 Task: Change  the formatting of the data to Which is Greater than 10 In conditional formating, put the option 'Red Text. 'add another formatting option Format As Table, insert the option Light Gray, Table style light 1 , change the format of Column Width to 15In the sheet   Turbo Sales review   book
Action: Mouse moved to (138, 431)
Screenshot: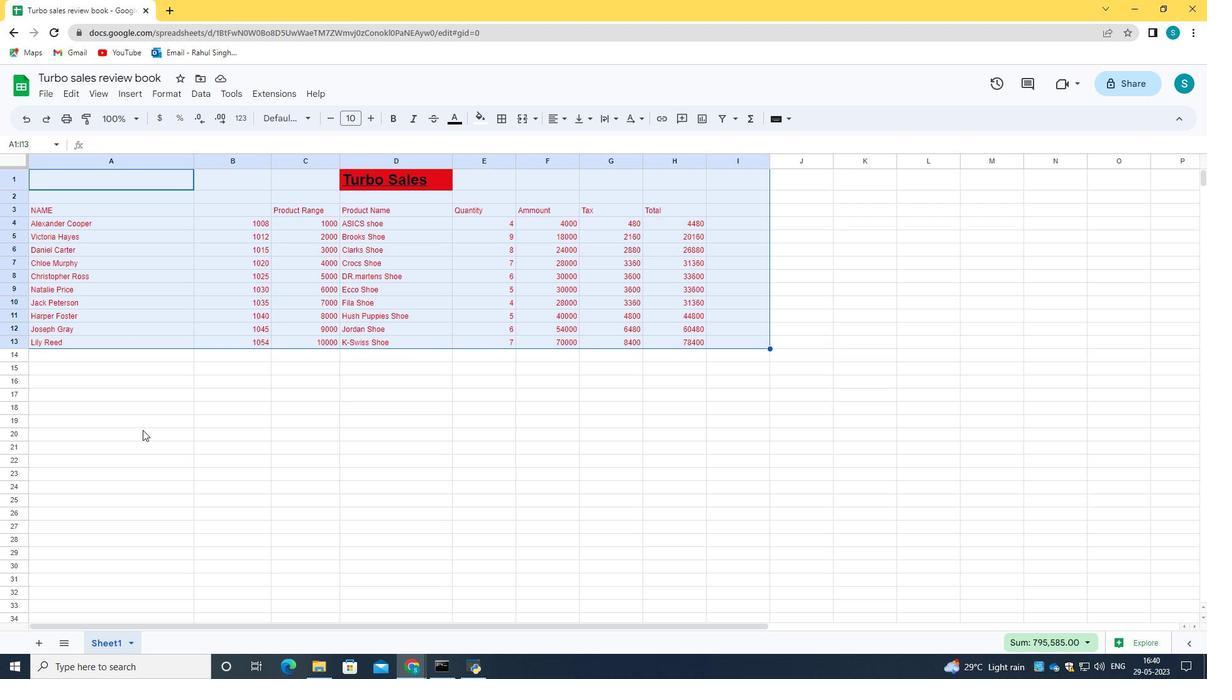 
Action: Mouse pressed left at (138, 431)
Screenshot: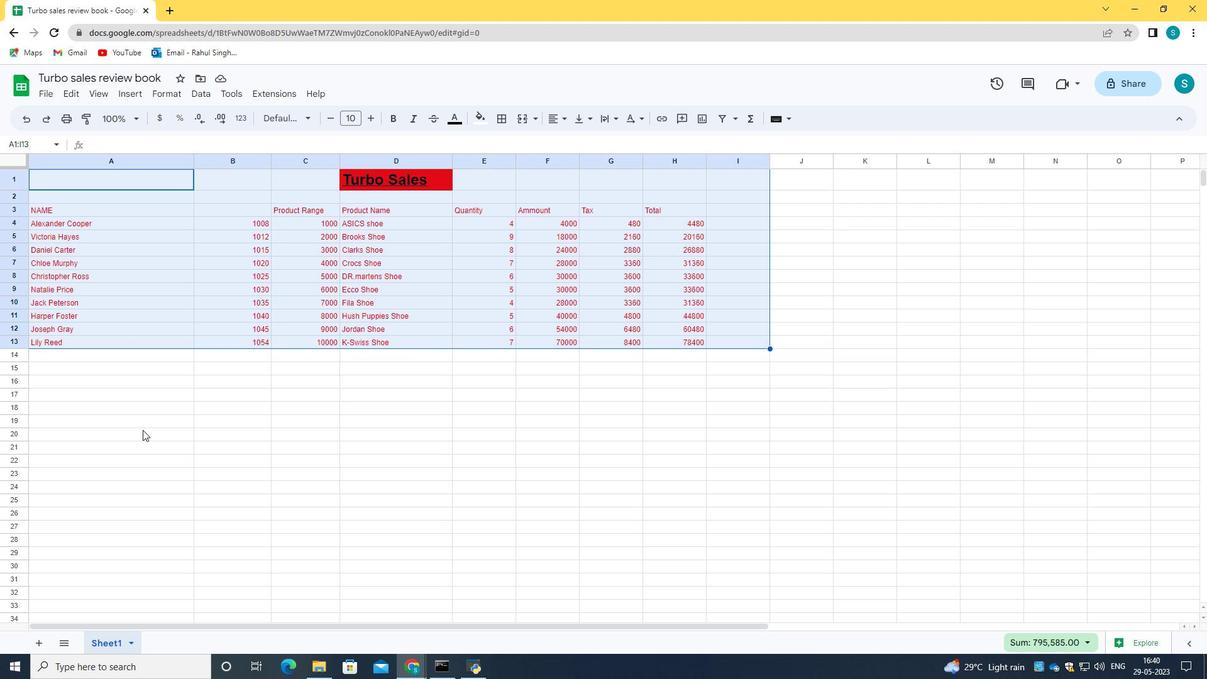 
Action: Mouse moved to (38, 186)
Screenshot: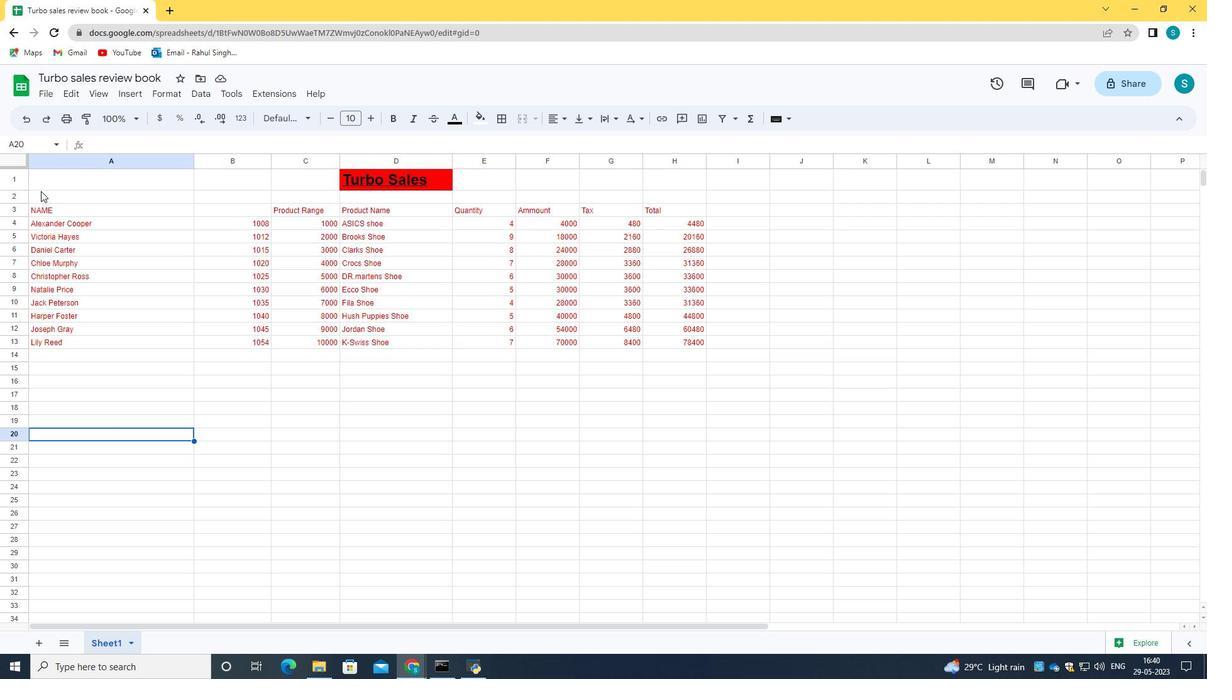 
Action: Mouse pressed left at (38, 186)
Screenshot: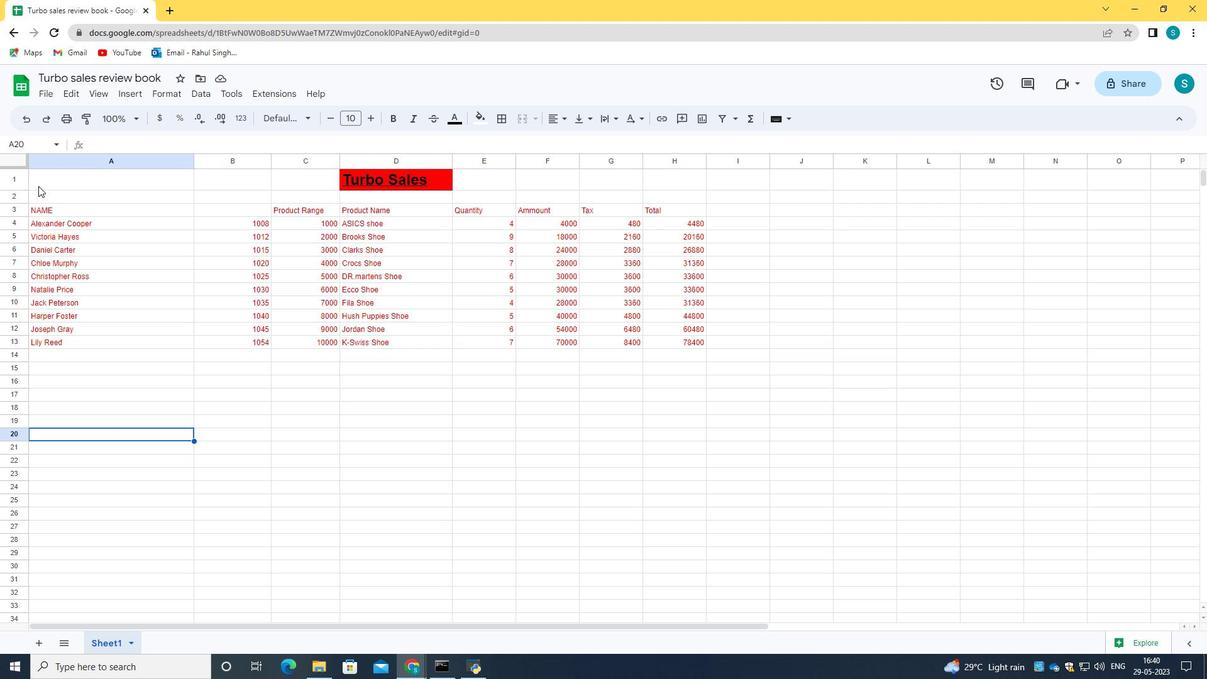 
Action: Mouse moved to (737, 188)
Screenshot: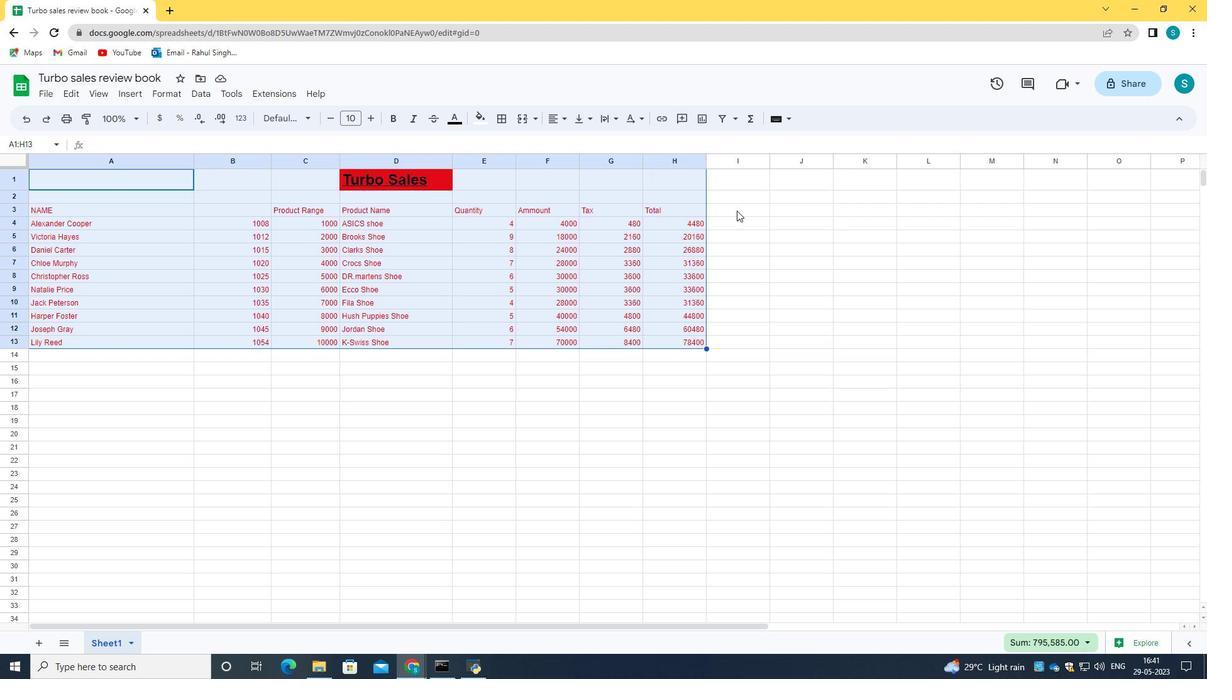 
Action: Mouse pressed left at (737, 188)
Screenshot: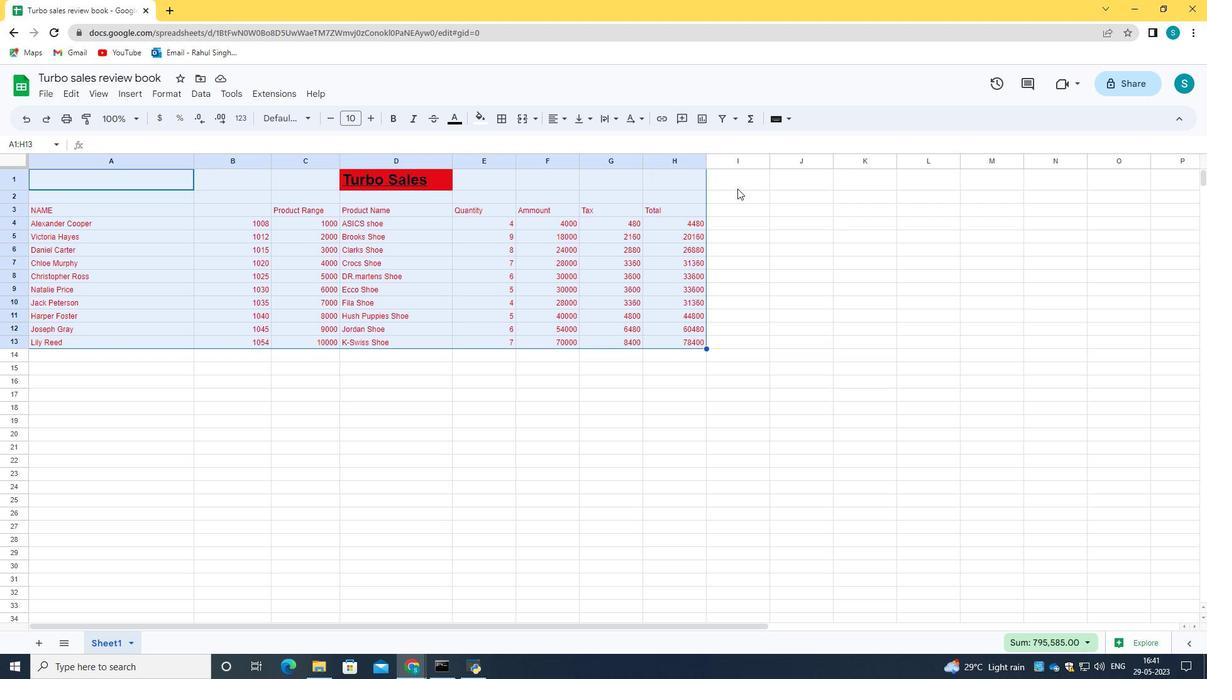 
Action: Mouse moved to (32, 199)
Screenshot: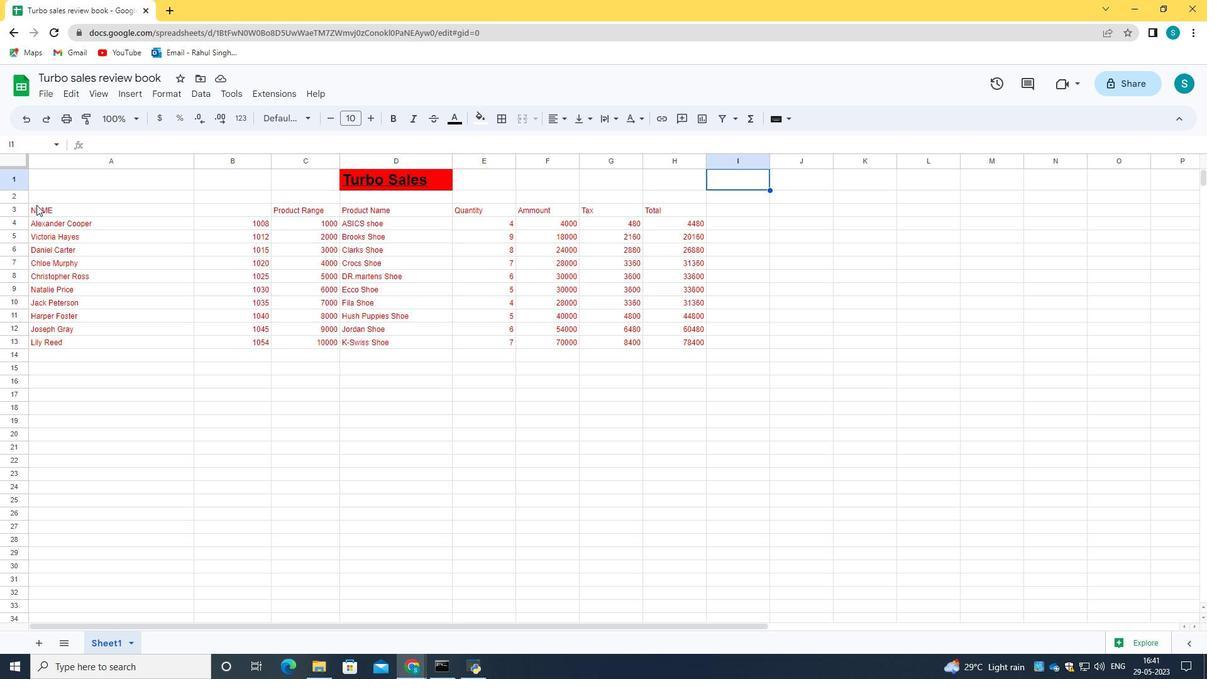 
Action: Mouse pressed left at (32, 199)
Screenshot: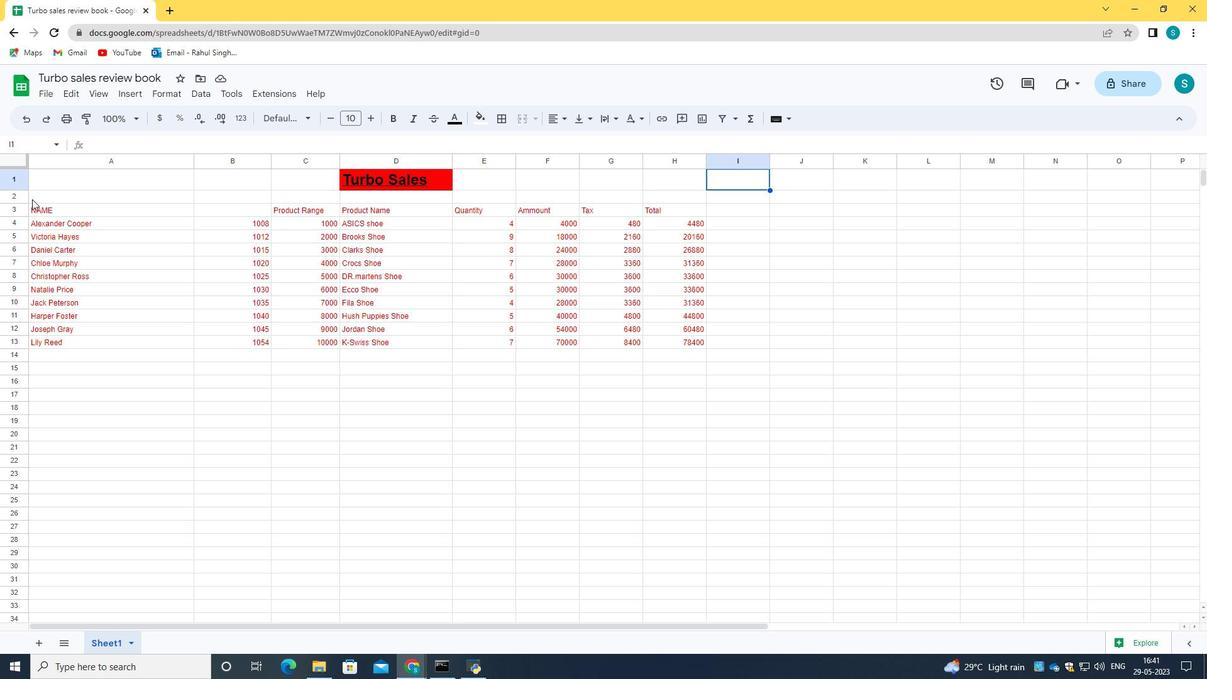 
Action: Mouse moved to (168, 96)
Screenshot: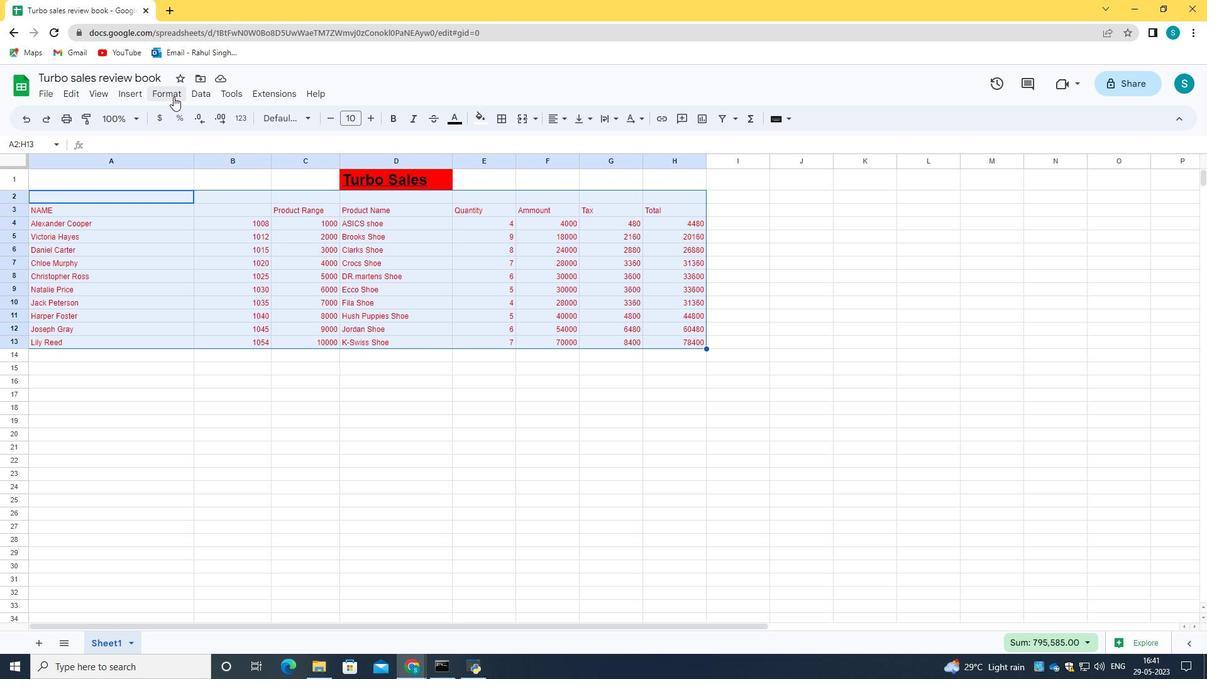 
Action: Mouse pressed left at (168, 96)
Screenshot: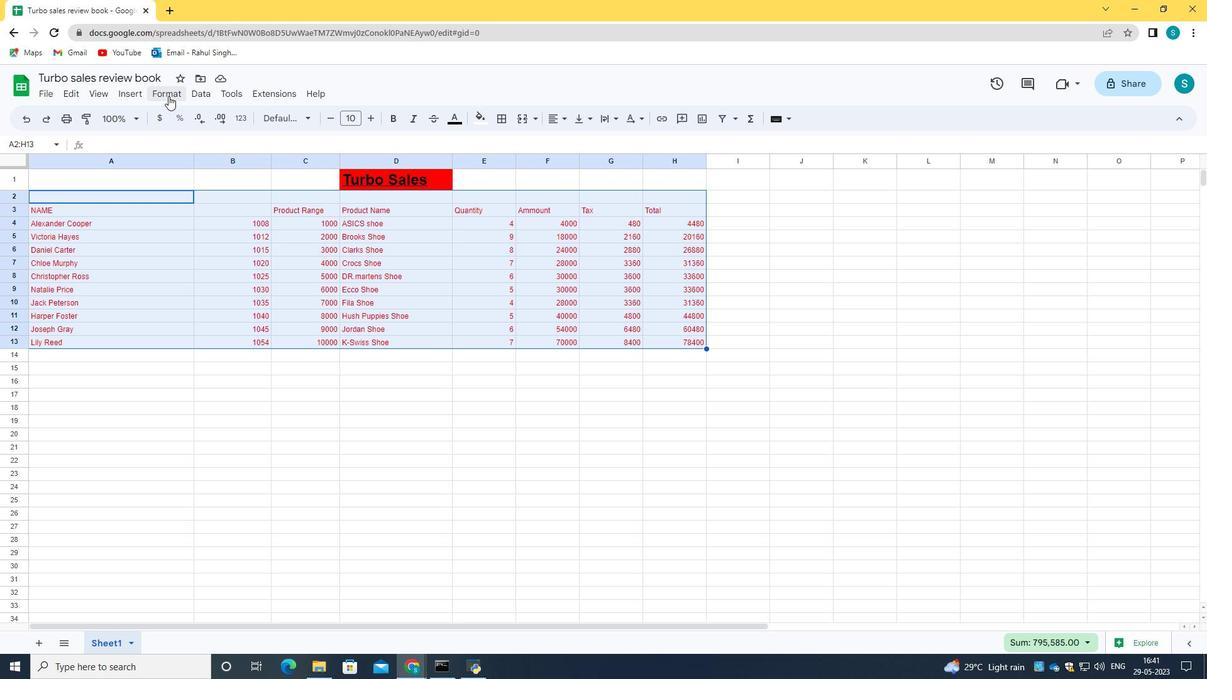 
Action: Mouse moved to (228, 313)
Screenshot: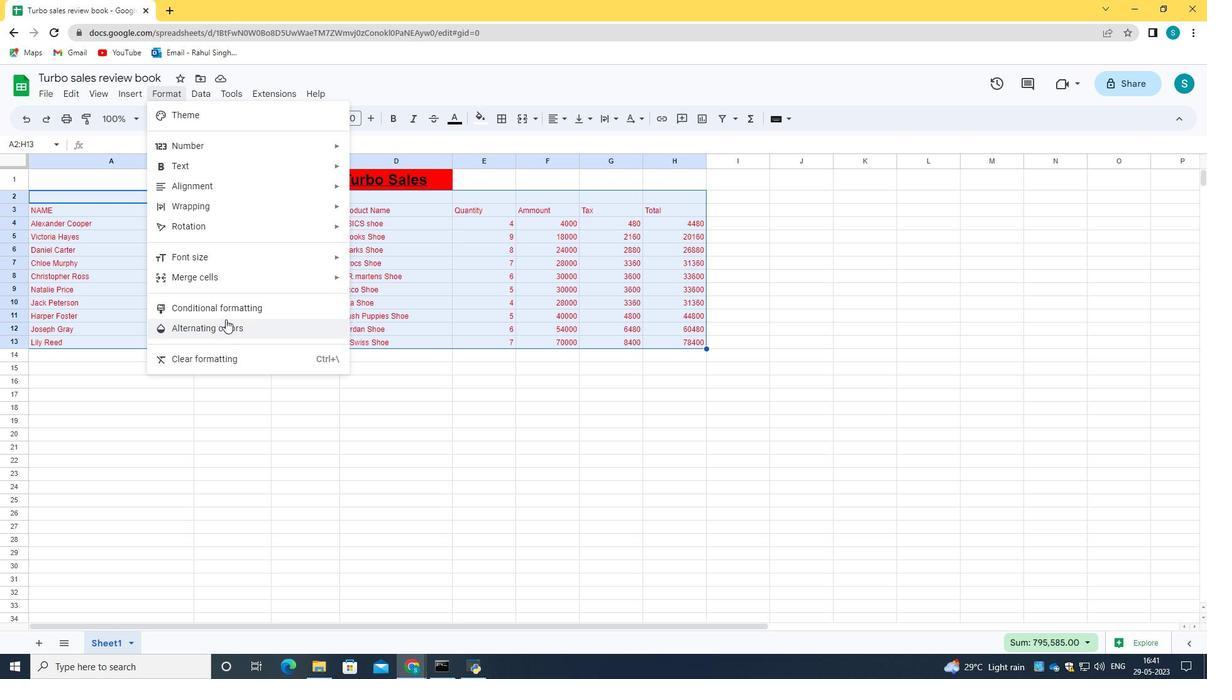 
Action: Mouse pressed left at (228, 313)
Screenshot: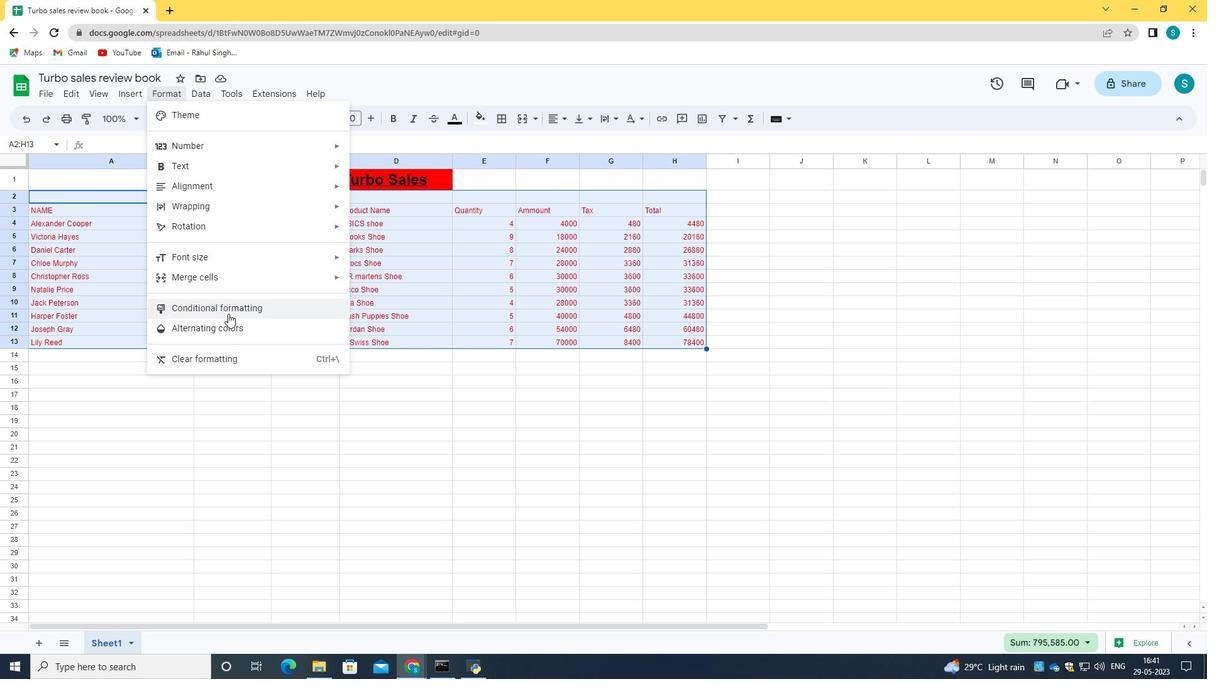
Action: Mouse moved to (1074, 287)
Screenshot: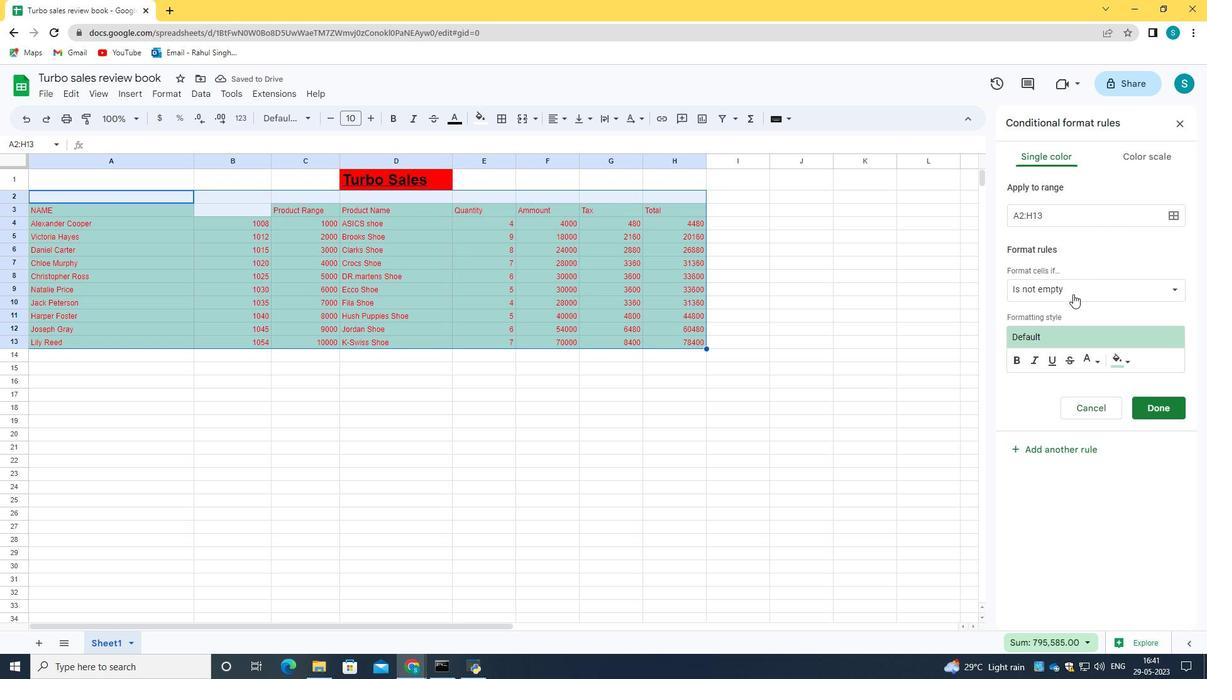 
Action: Mouse pressed left at (1074, 287)
Screenshot: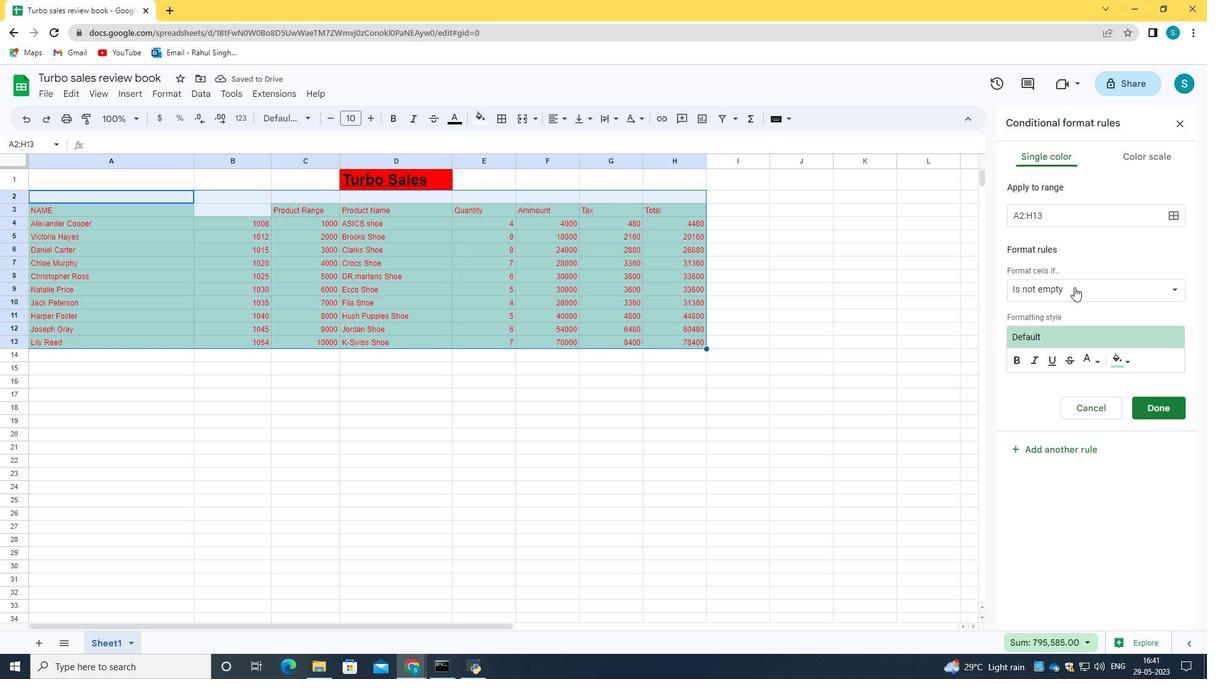 
Action: Mouse moved to (1059, 497)
Screenshot: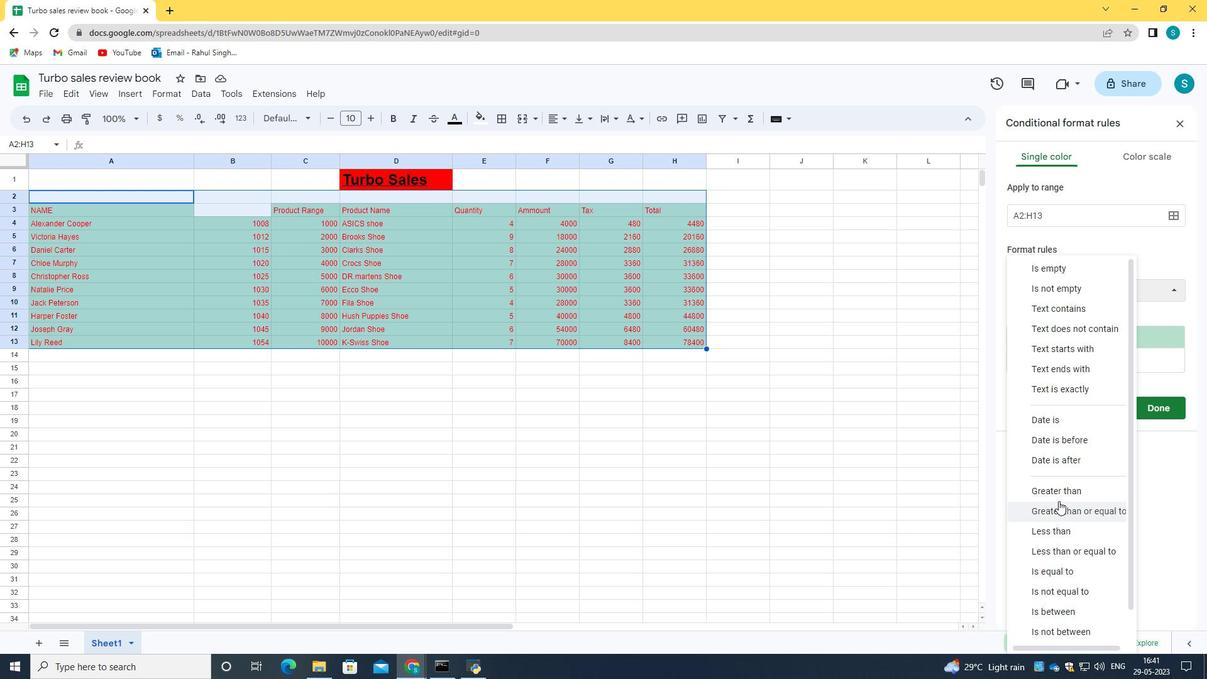 
Action: Mouse pressed left at (1059, 497)
Screenshot: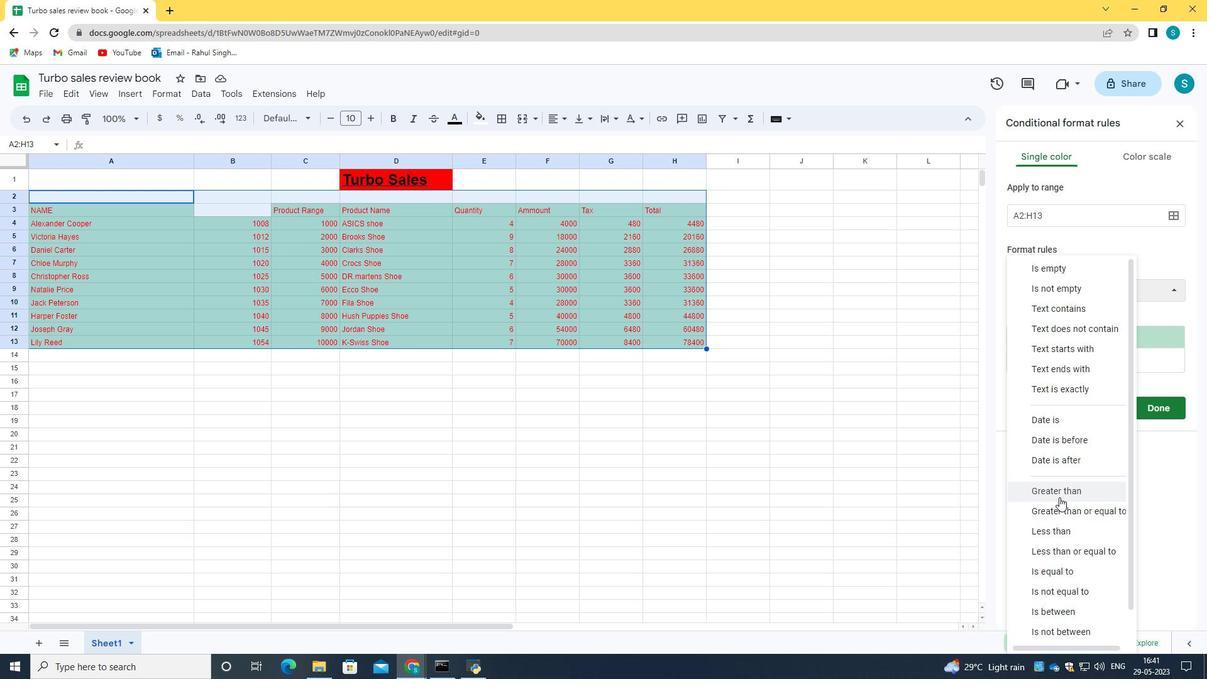 
Action: Mouse moved to (1034, 312)
Screenshot: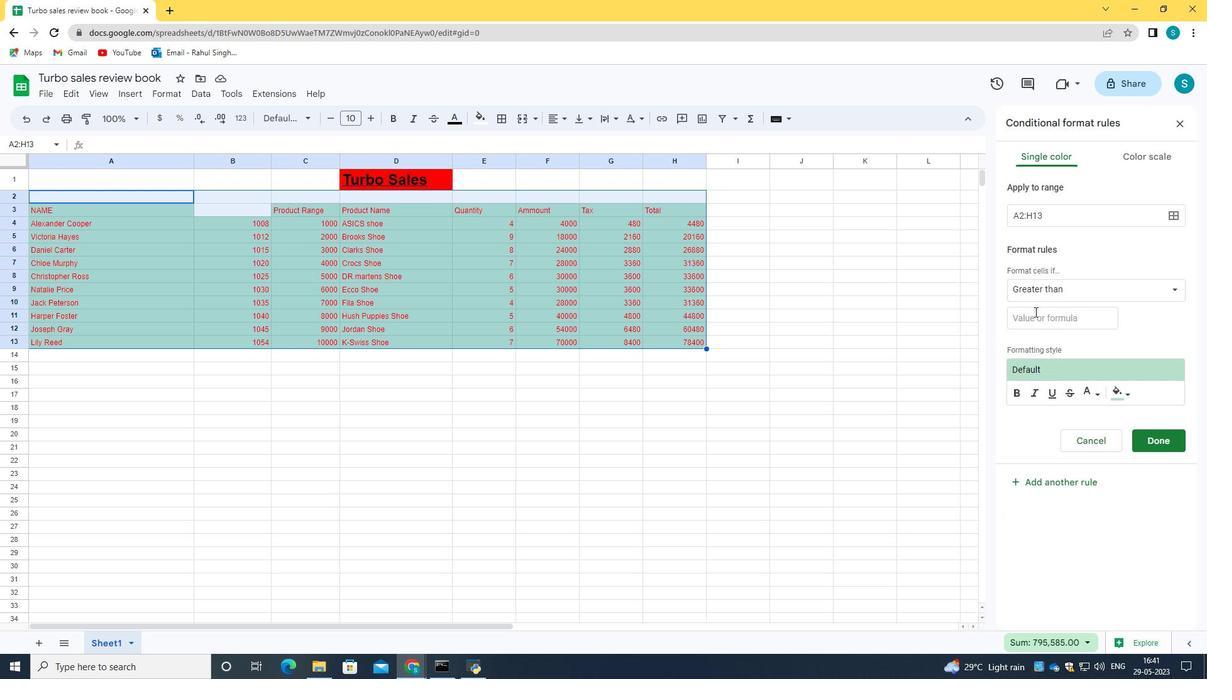 
Action: Mouse pressed left at (1034, 312)
Screenshot: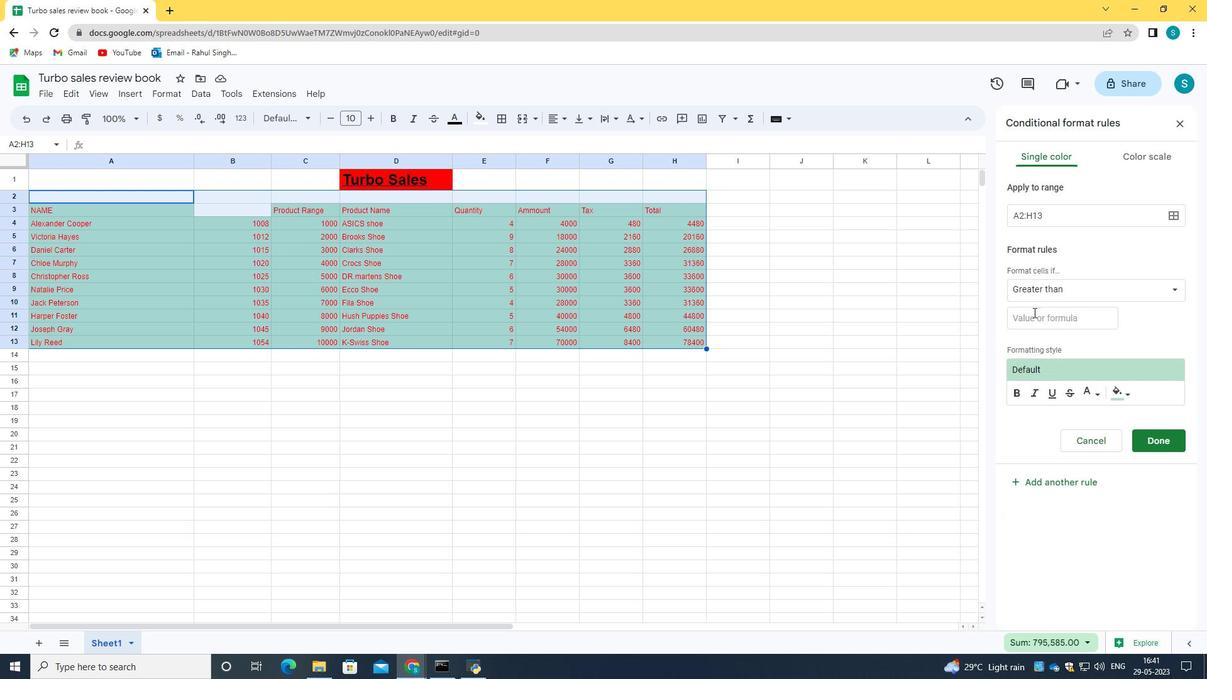 
Action: Mouse moved to (949, 256)
Screenshot: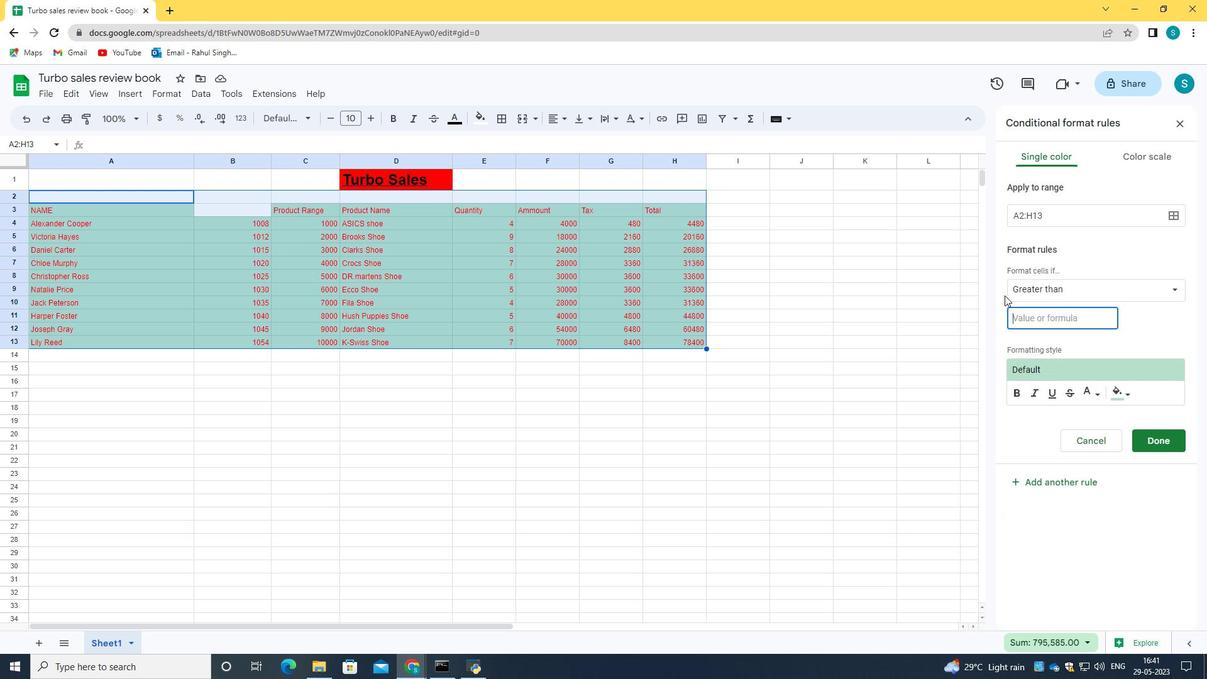 
Action: Key pressed 10
Screenshot: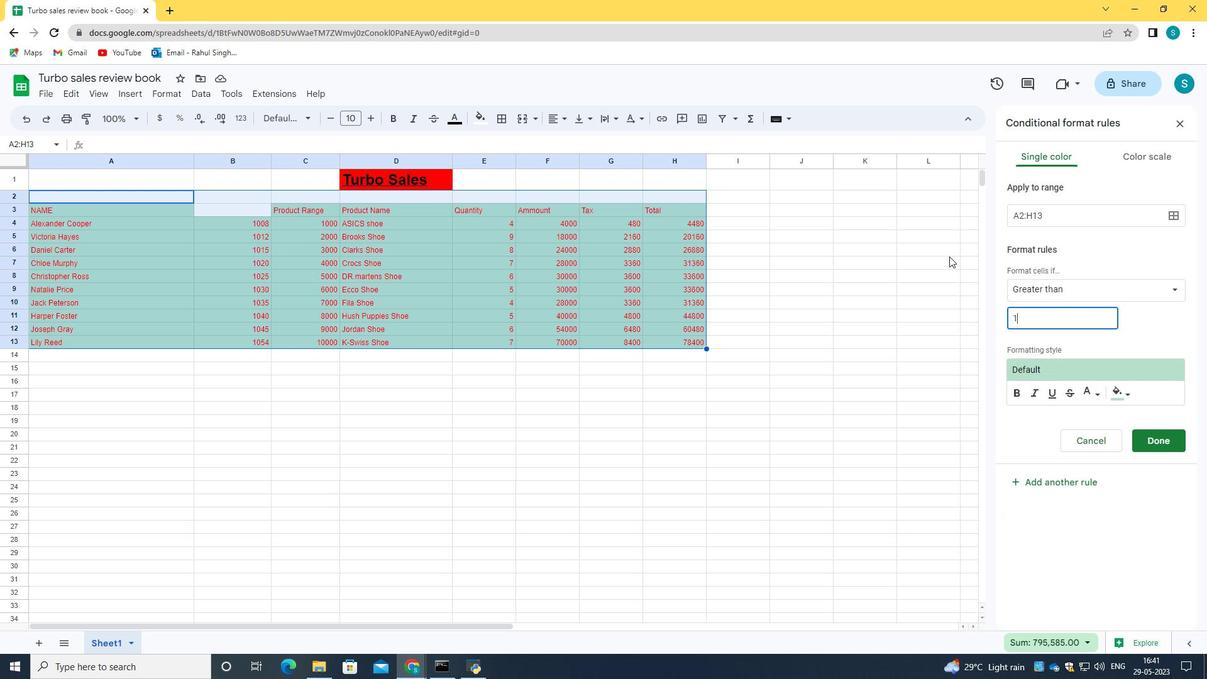 
Action: Mouse moved to (1094, 397)
Screenshot: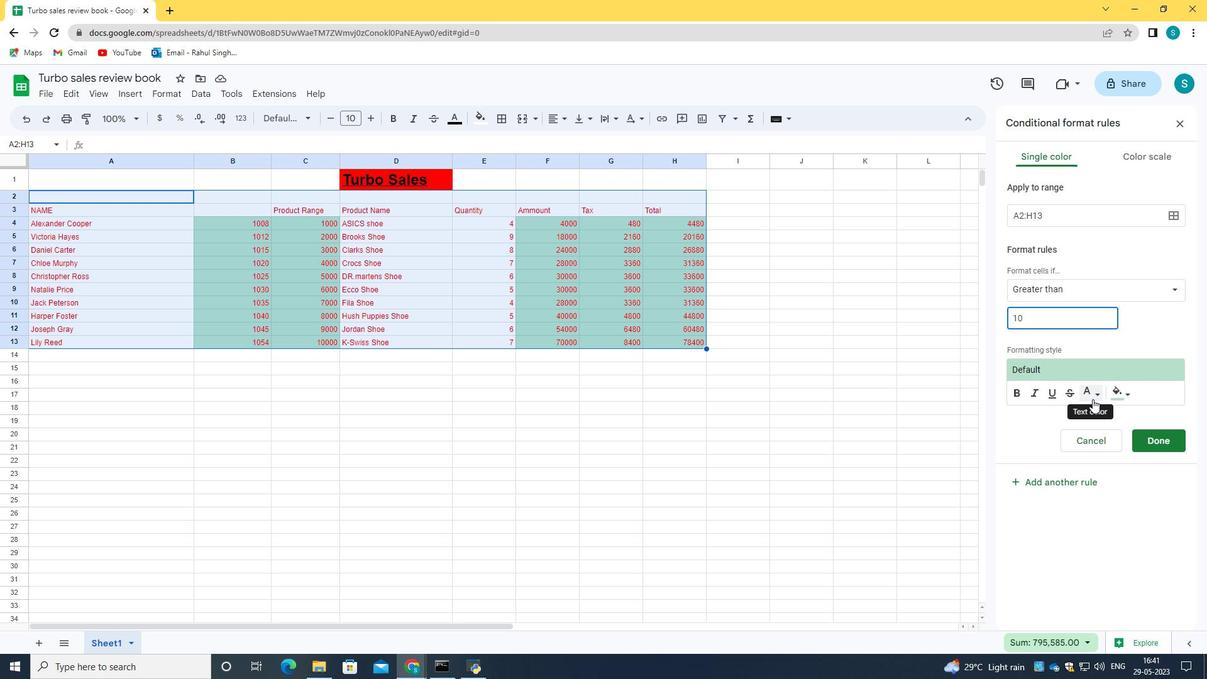 
Action: Mouse pressed left at (1094, 397)
Screenshot: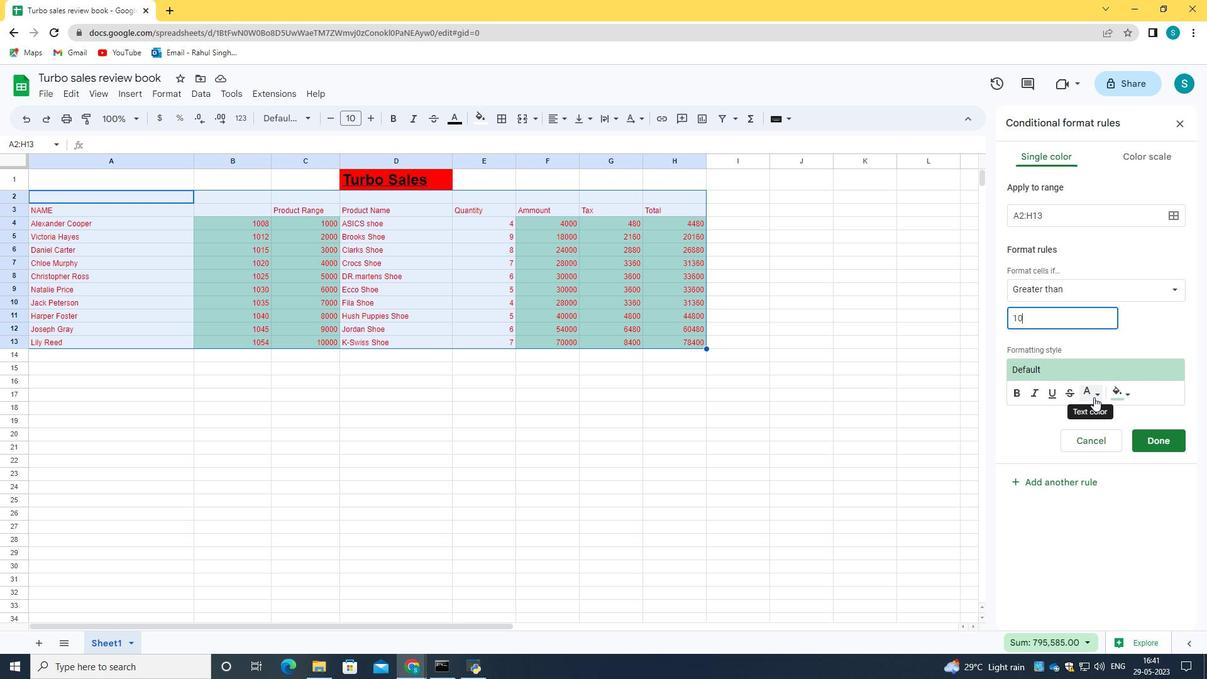 
Action: Mouse moved to (976, 450)
Screenshot: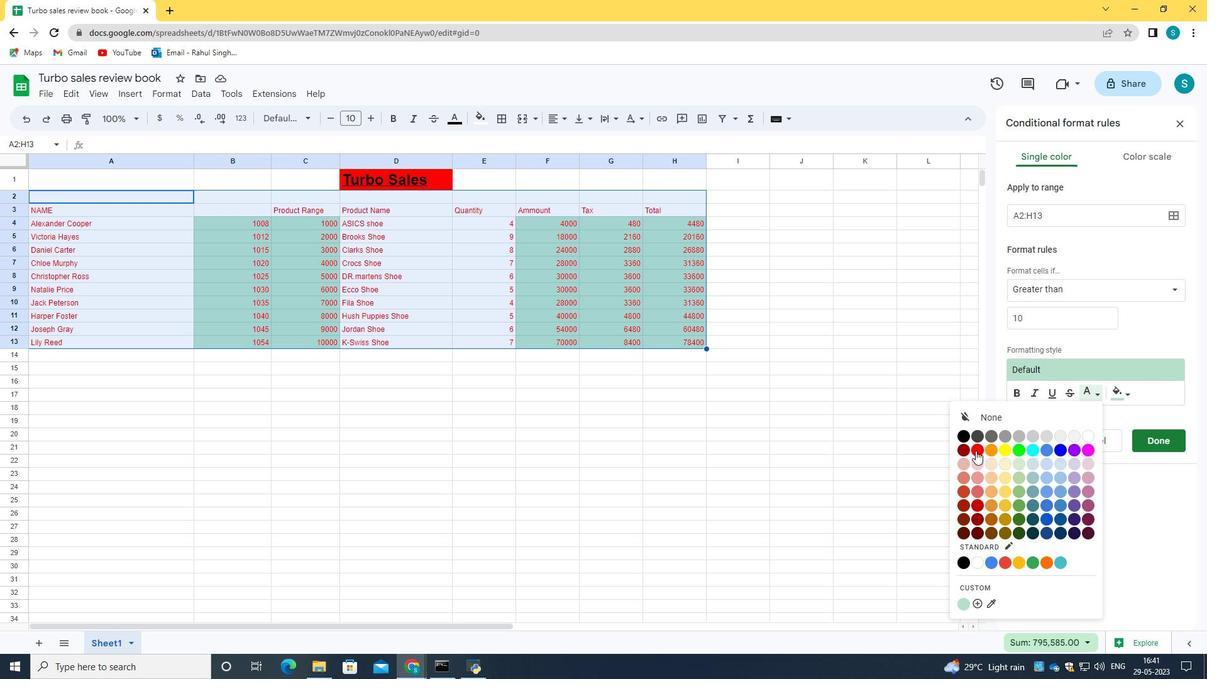 
Action: Mouse pressed left at (976, 450)
Screenshot: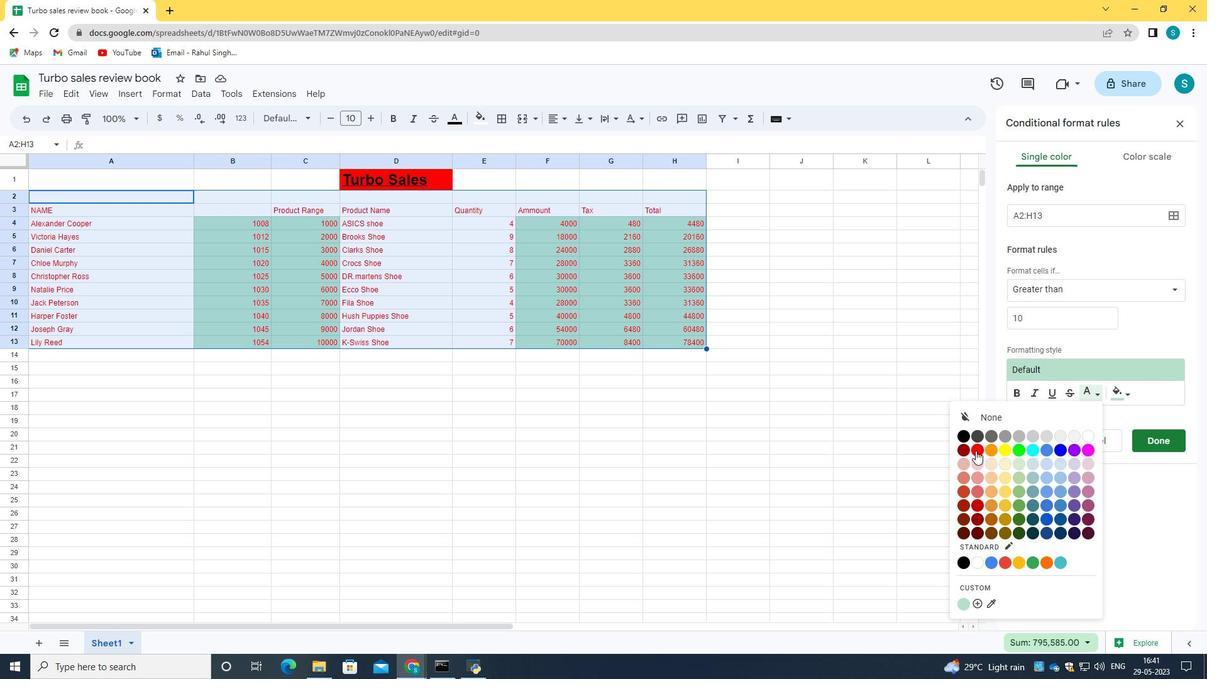 
Action: Mouse moved to (1097, 394)
Screenshot: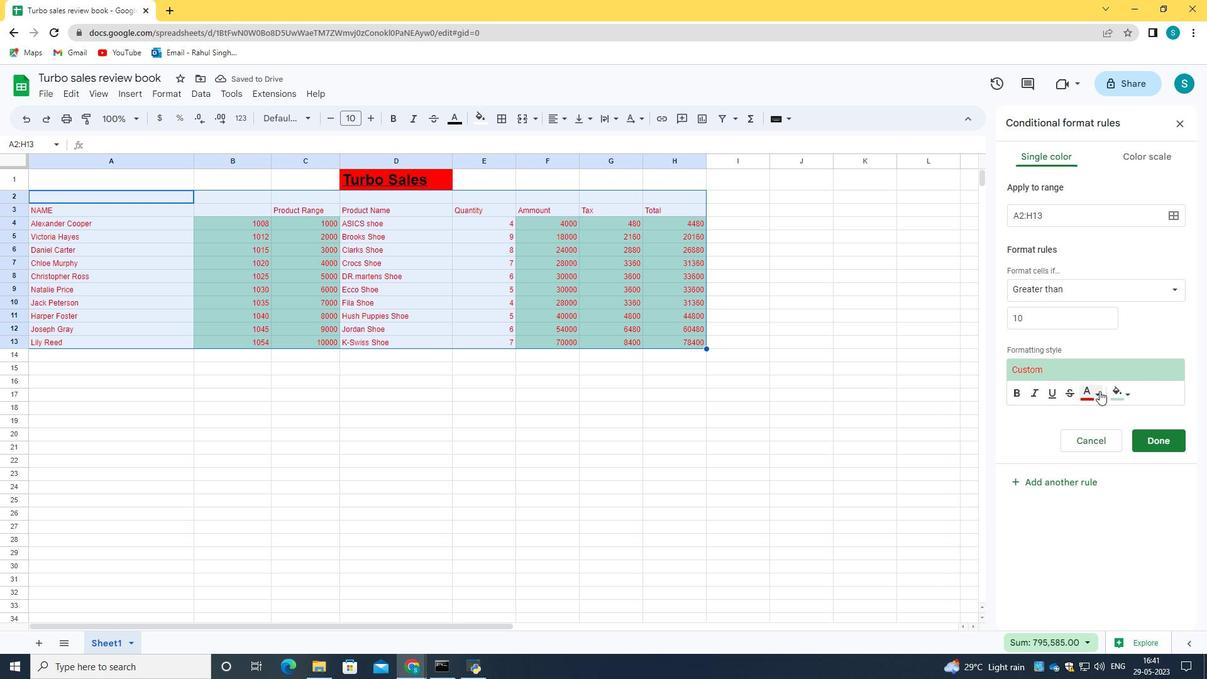 
Action: Mouse pressed left at (1097, 394)
Screenshot: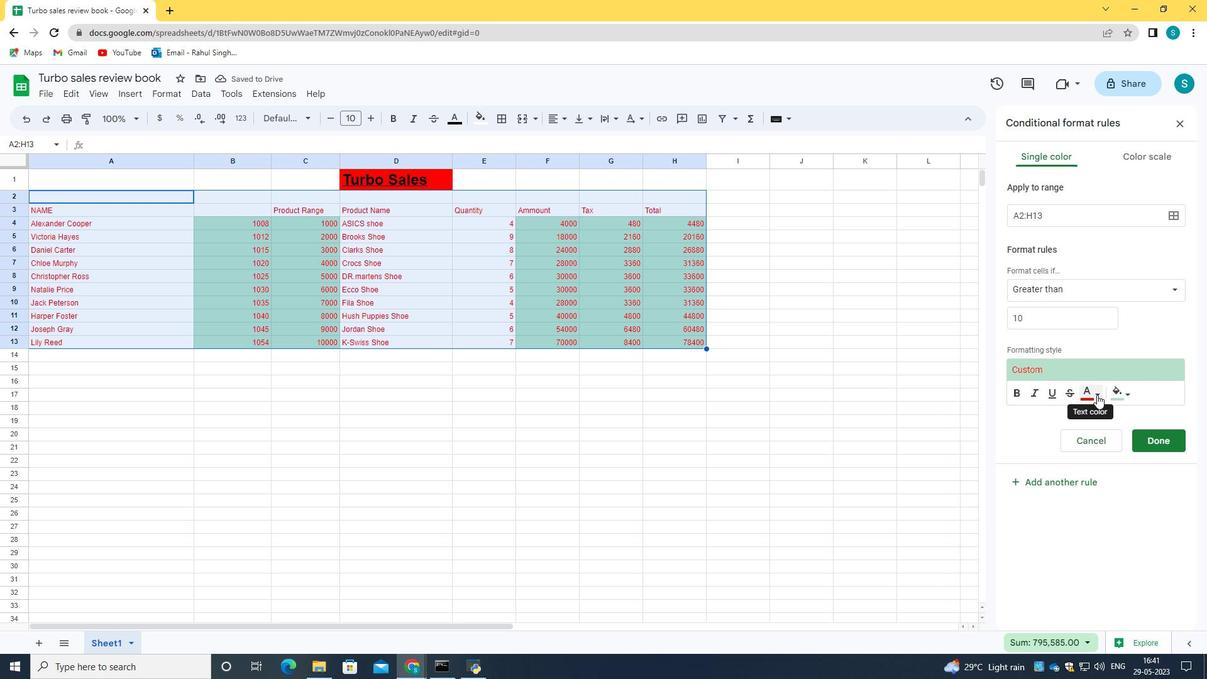 
Action: Mouse moved to (974, 450)
Screenshot: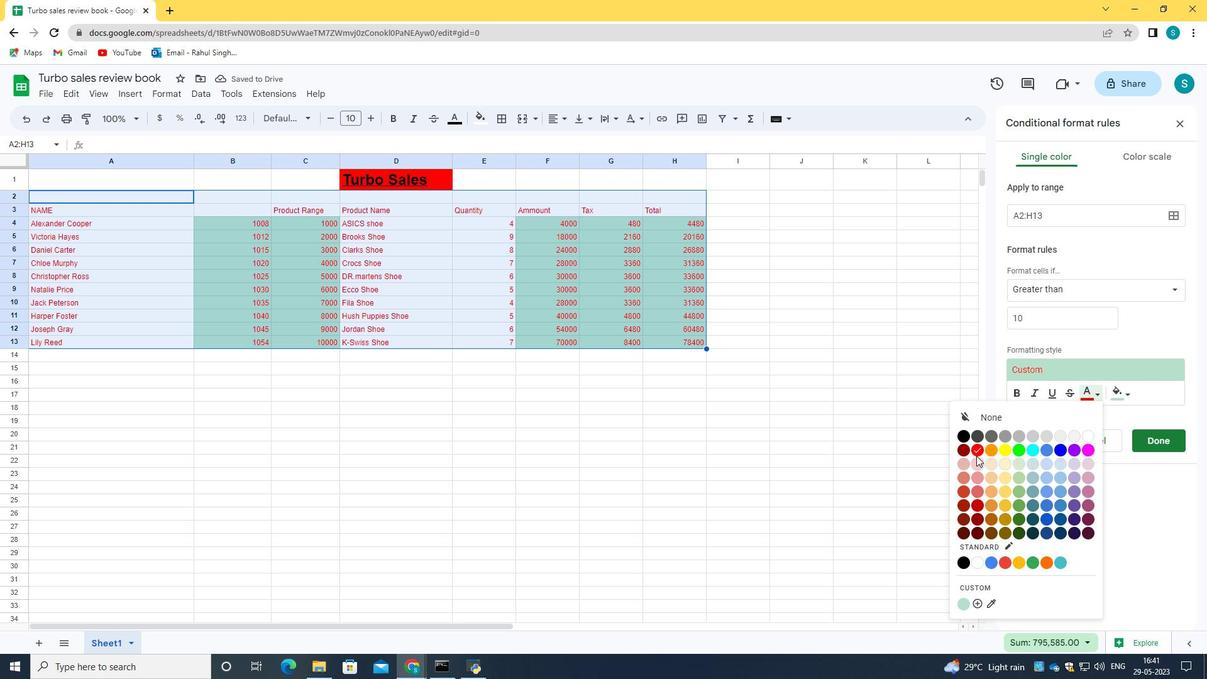 
Action: Mouse pressed left at (974, 450)
Screenshot: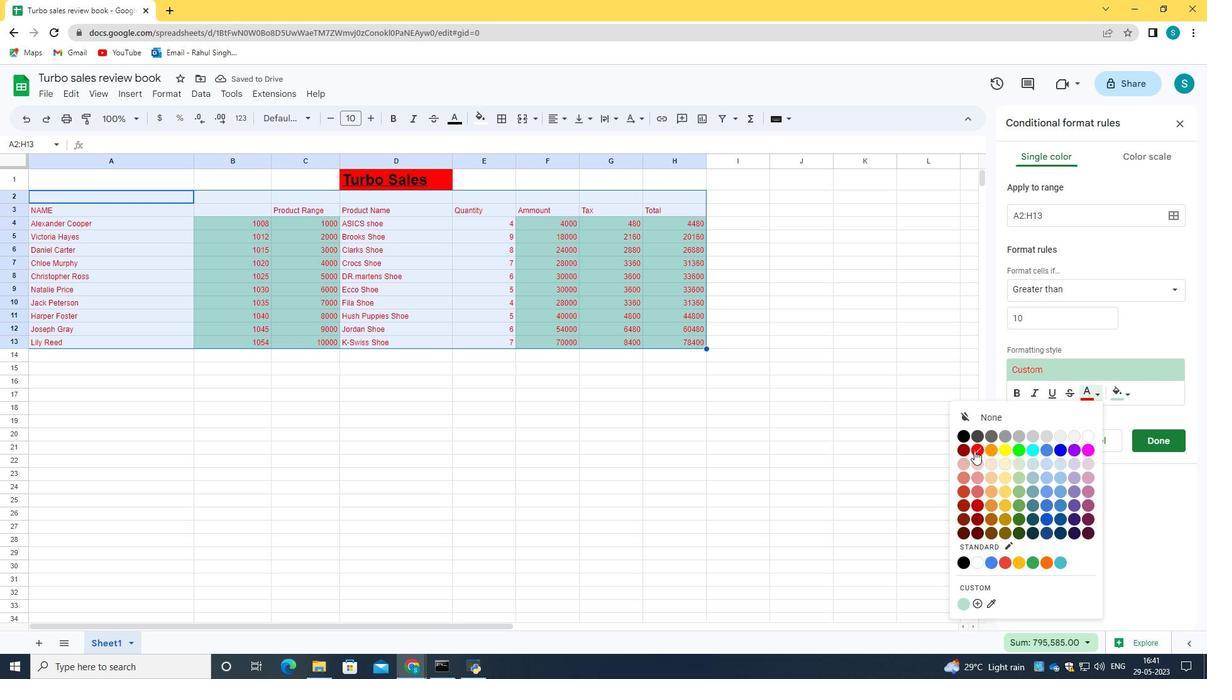 
Action: Mouse moved to (1119, 394)
Screenshot: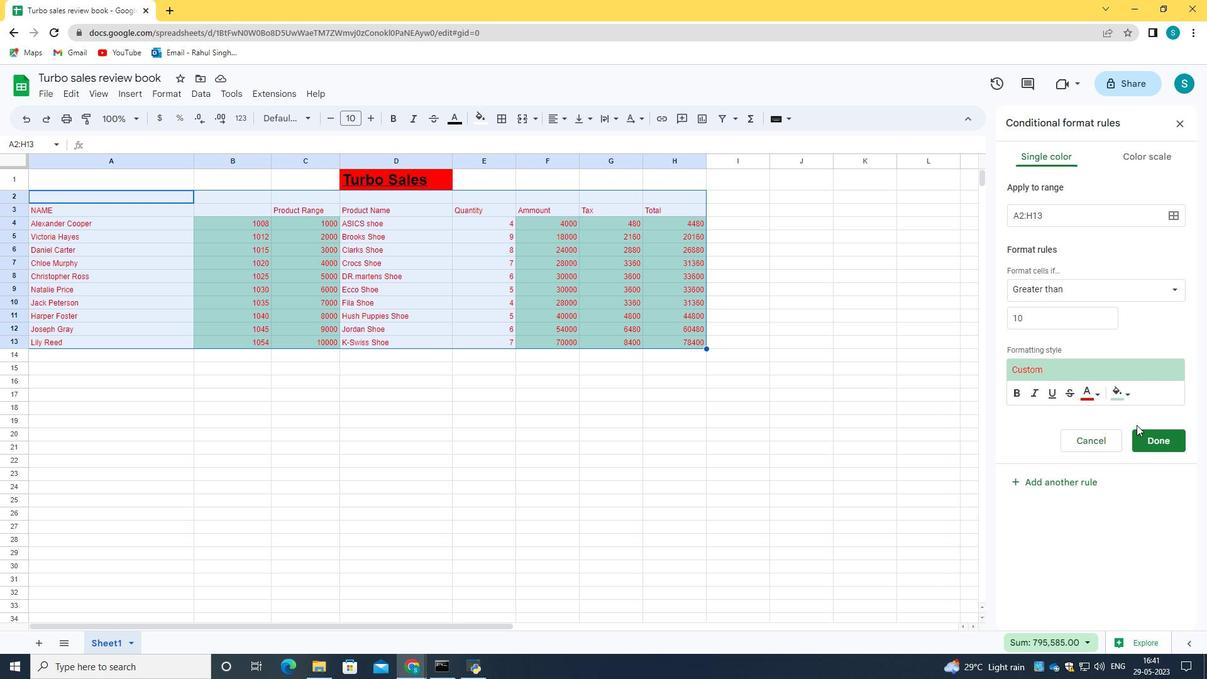 
Action: Mouse pressed left at (1119, 394)
Screenshot: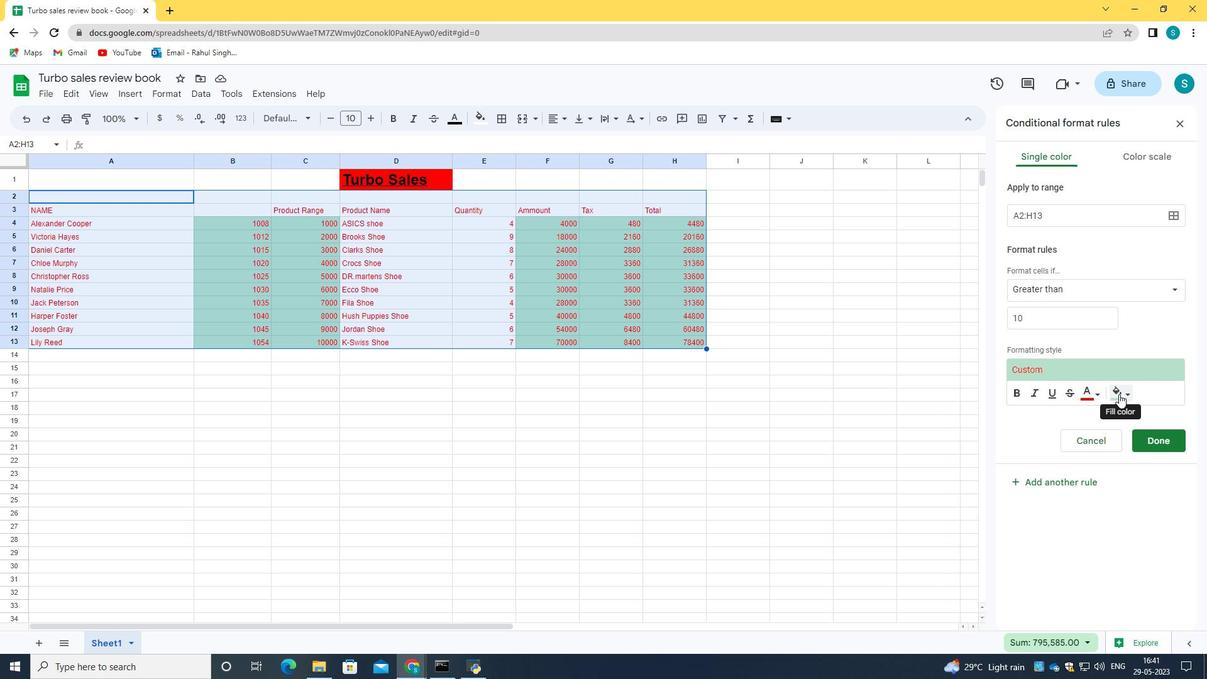 
Action: Mouse moved to (1118, 398)
Screenshot: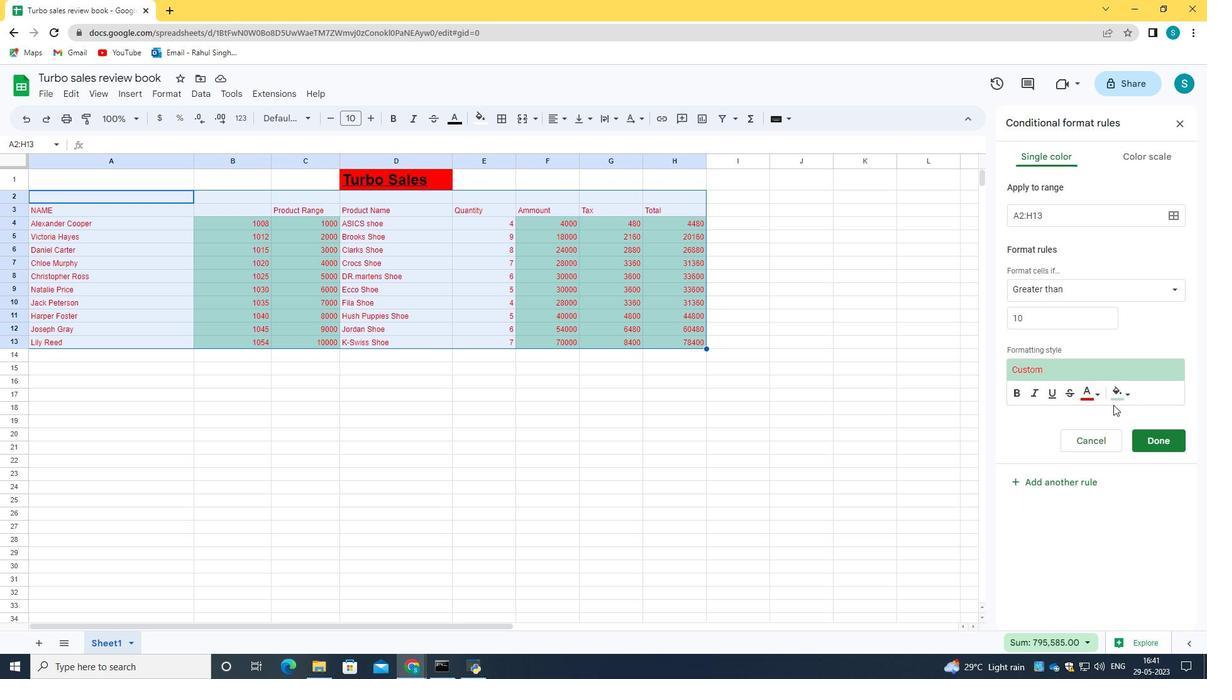 
Action: Mouse pressed left at (1118, 398)
Screenshot: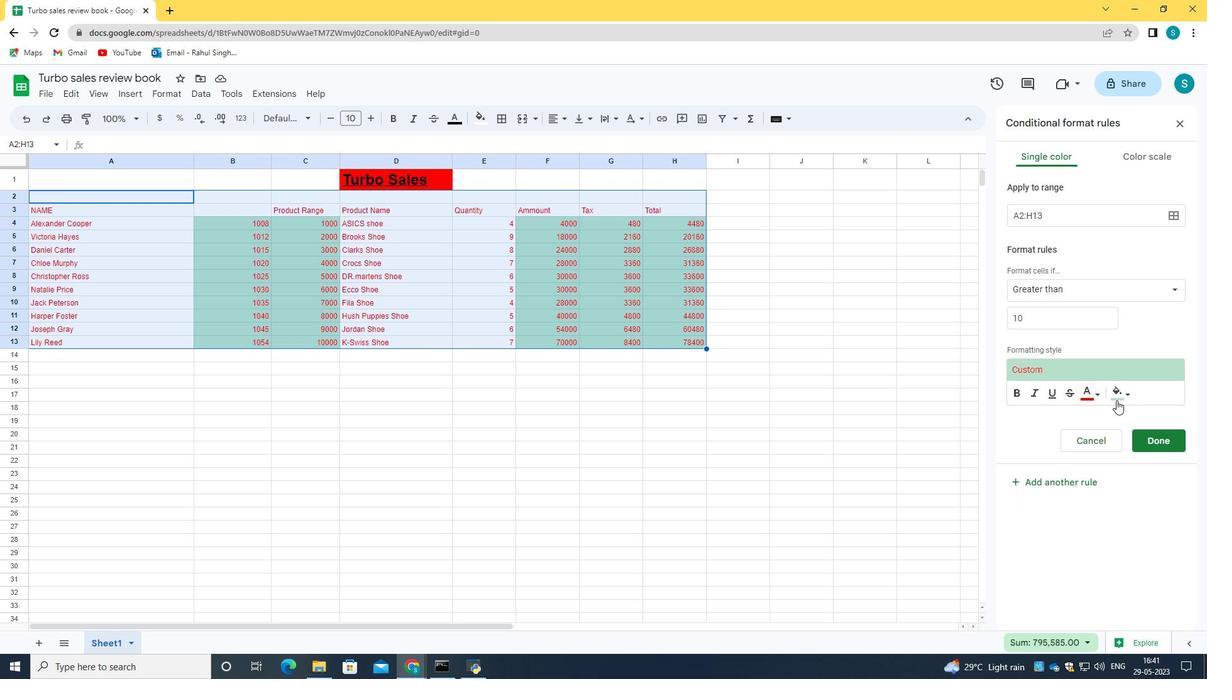 
Action: Mouse moved to (1010, 449)
Screenshot: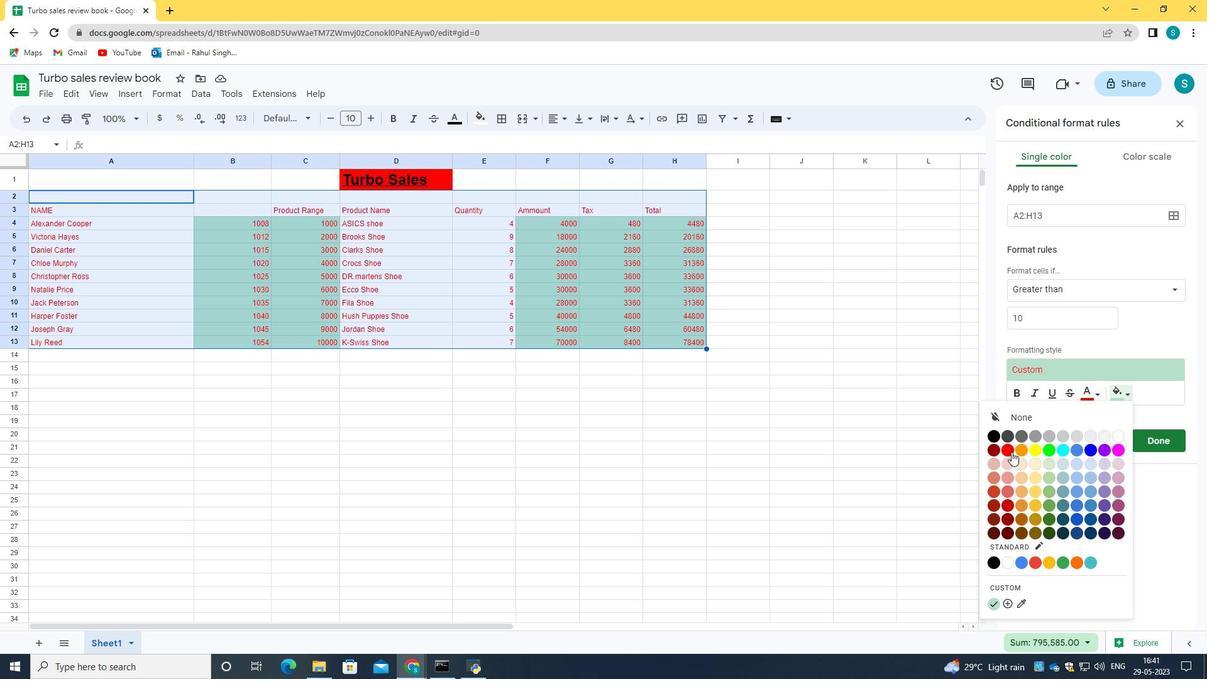 
Action: Mouse pressed left at (1010, 449)
Screenshot: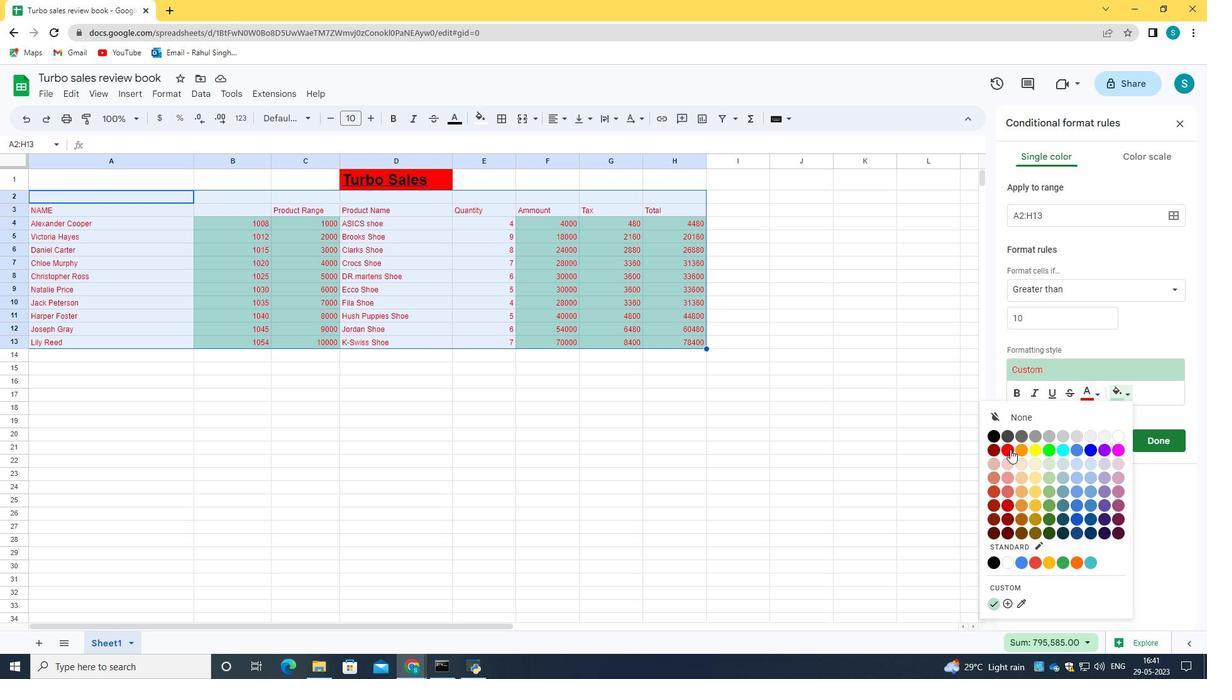 
Action: Mouse moved to (1083, 396)
Screenshot: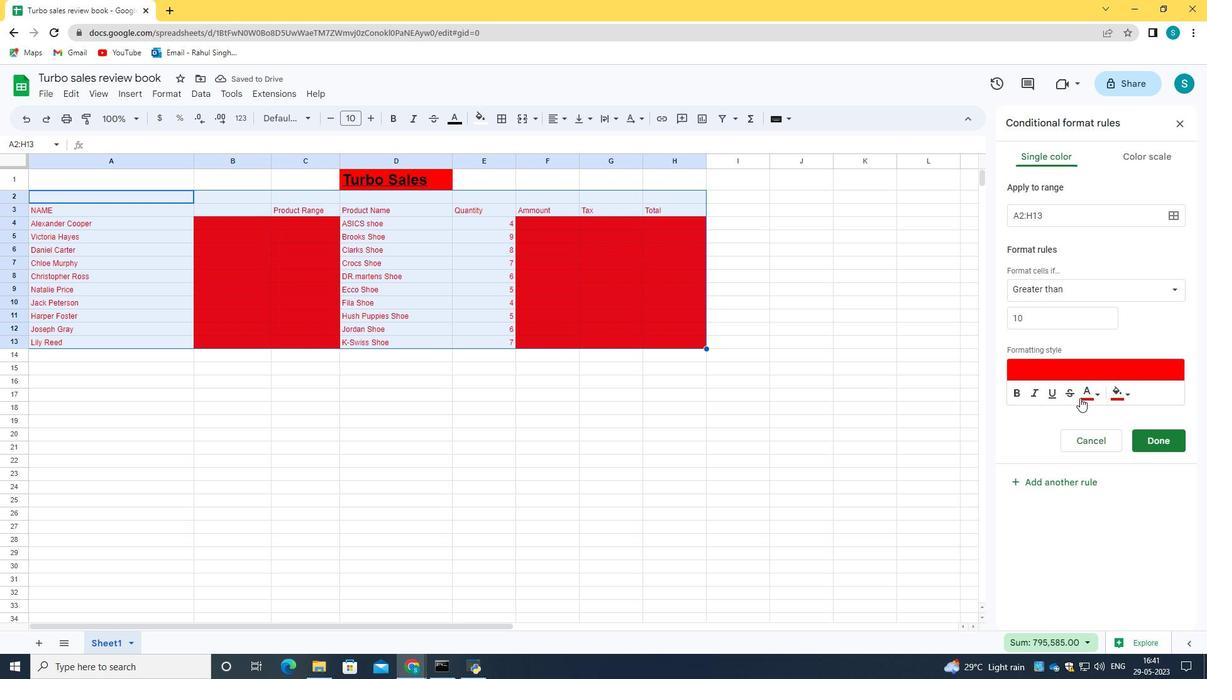 
Action: Mouse pressed left at (1083, 396)
Screenshot: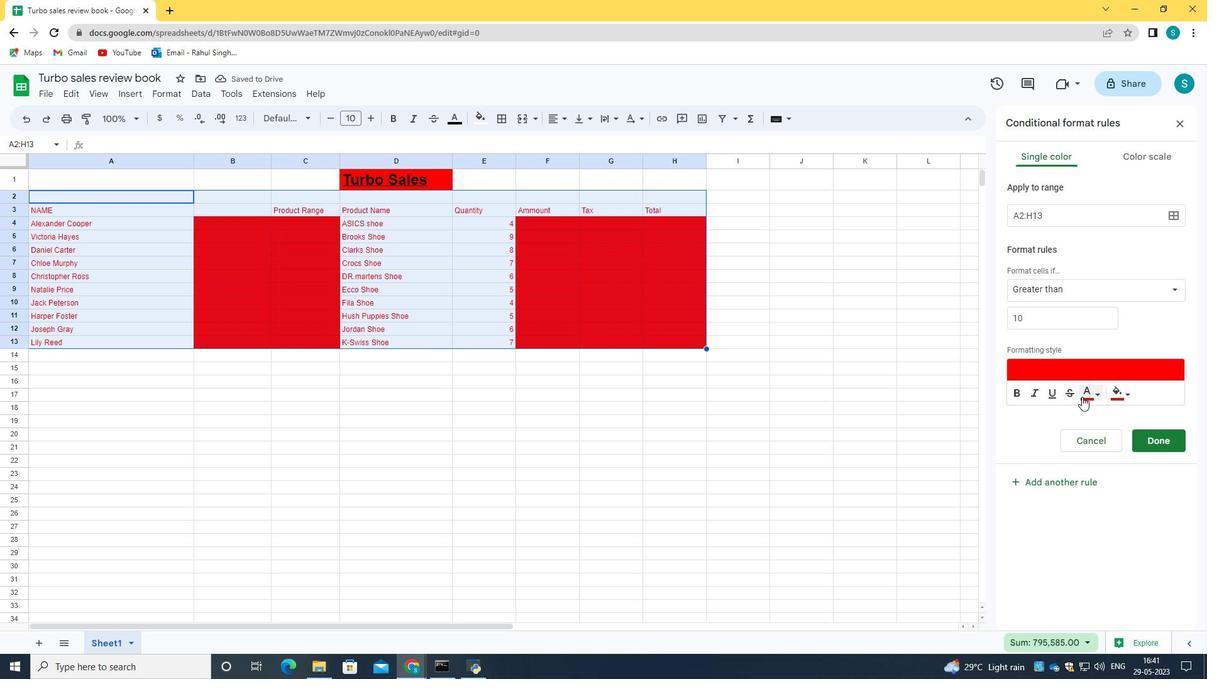 
Action: Mouse moved to (967, 437)
Screenshot: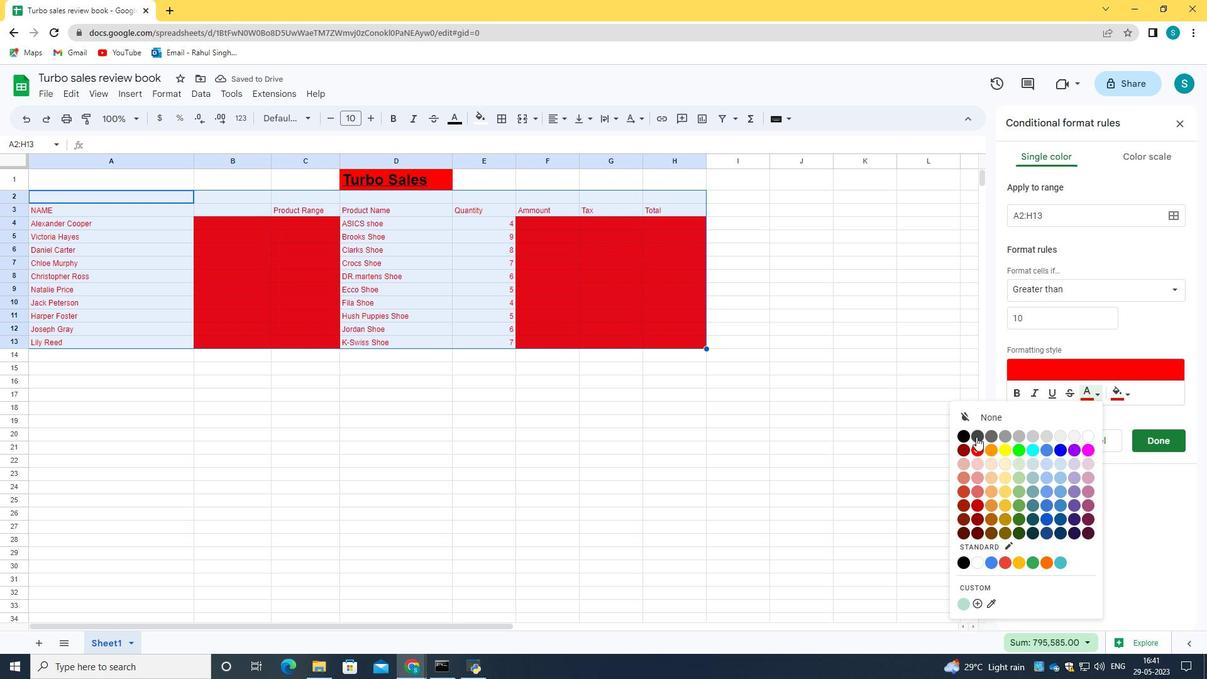 
Action: Mouse pressed left at (967, 437)
Screenshot: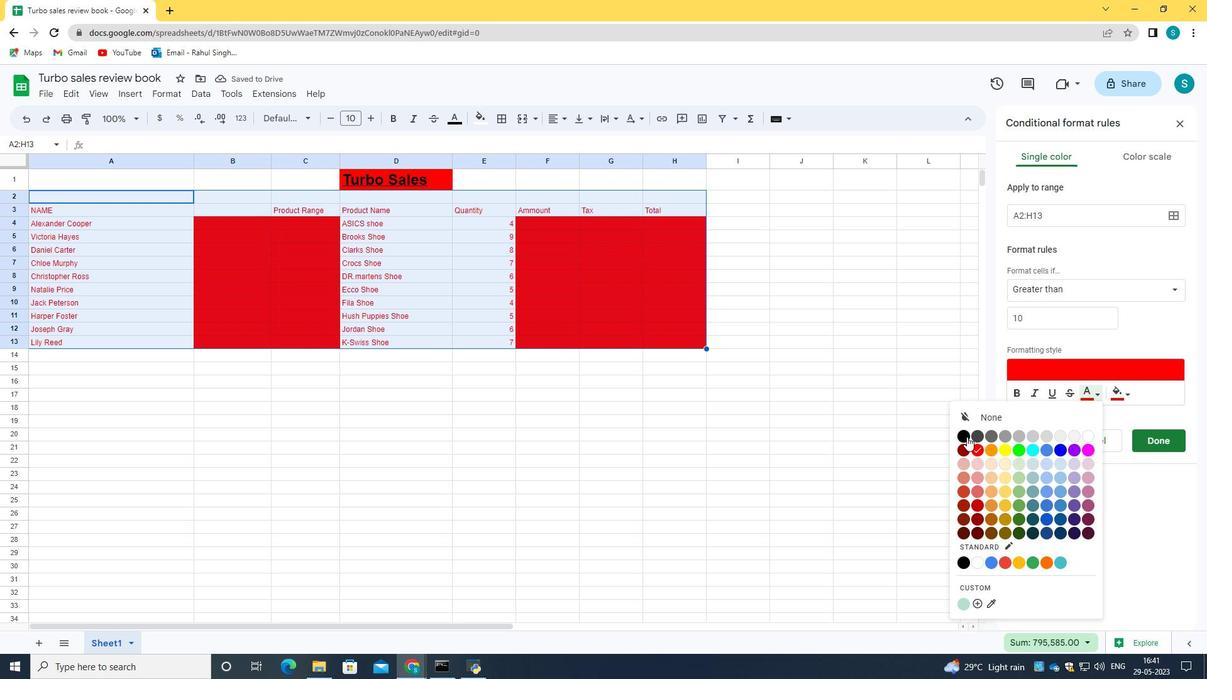 
Action: Mouse moved to (1151, 447)
Screenshot: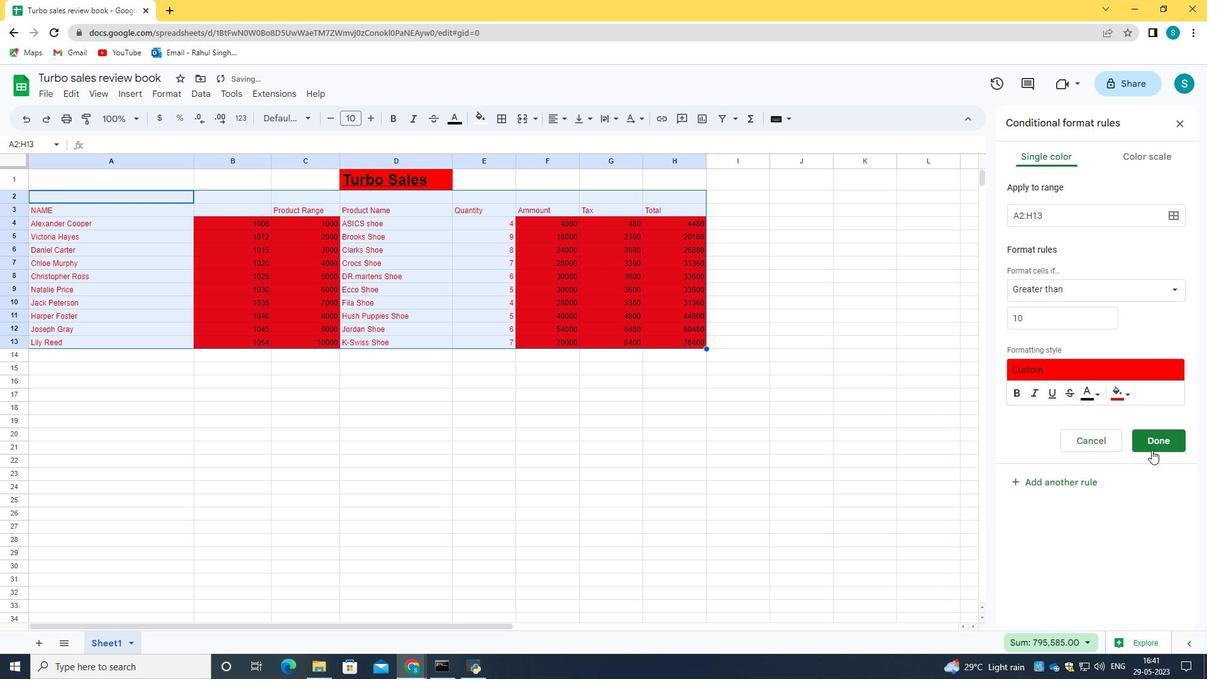 
Action: Mouse pressed left at (1151, 447)
Screenshot: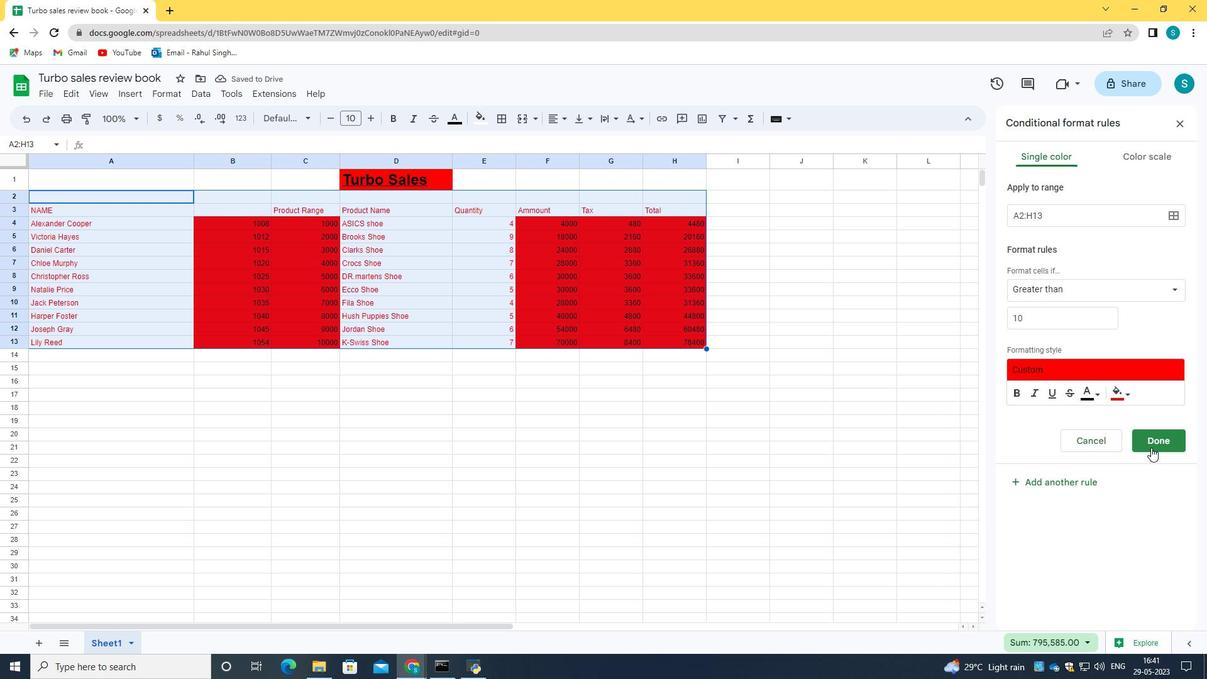 
Action: Mouse moved to (1067, 209)
Screenshot: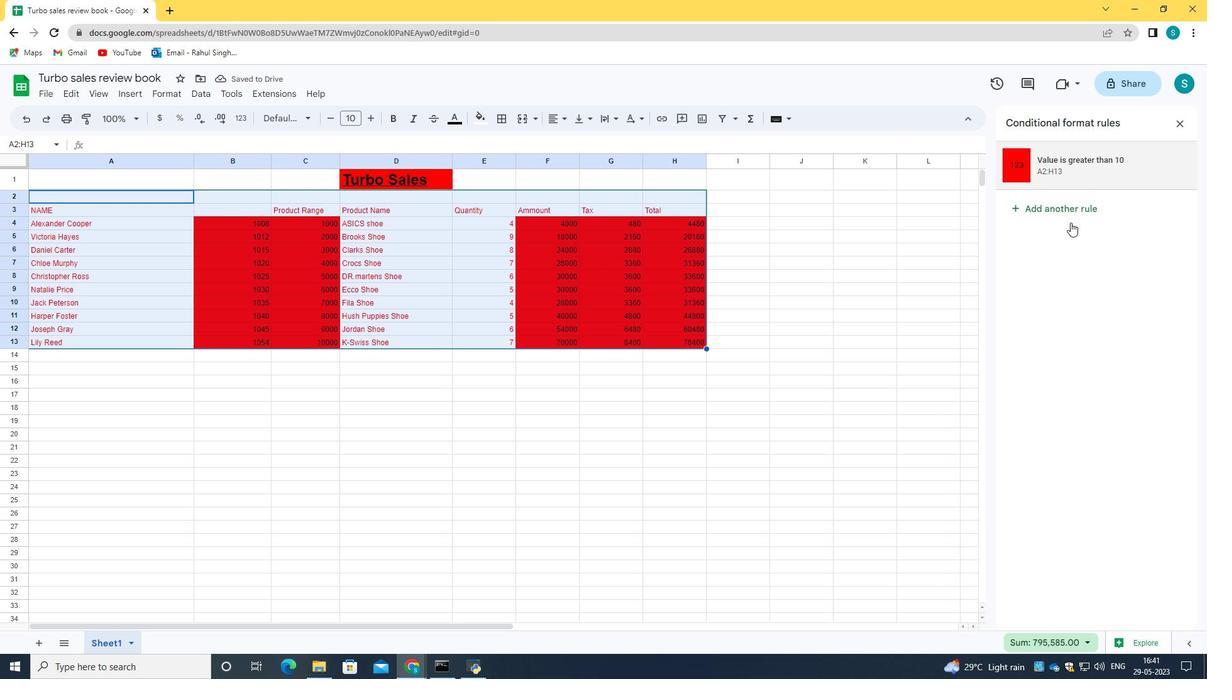 
Action: Mouse pressed left at (1067, 209)
Screenshot: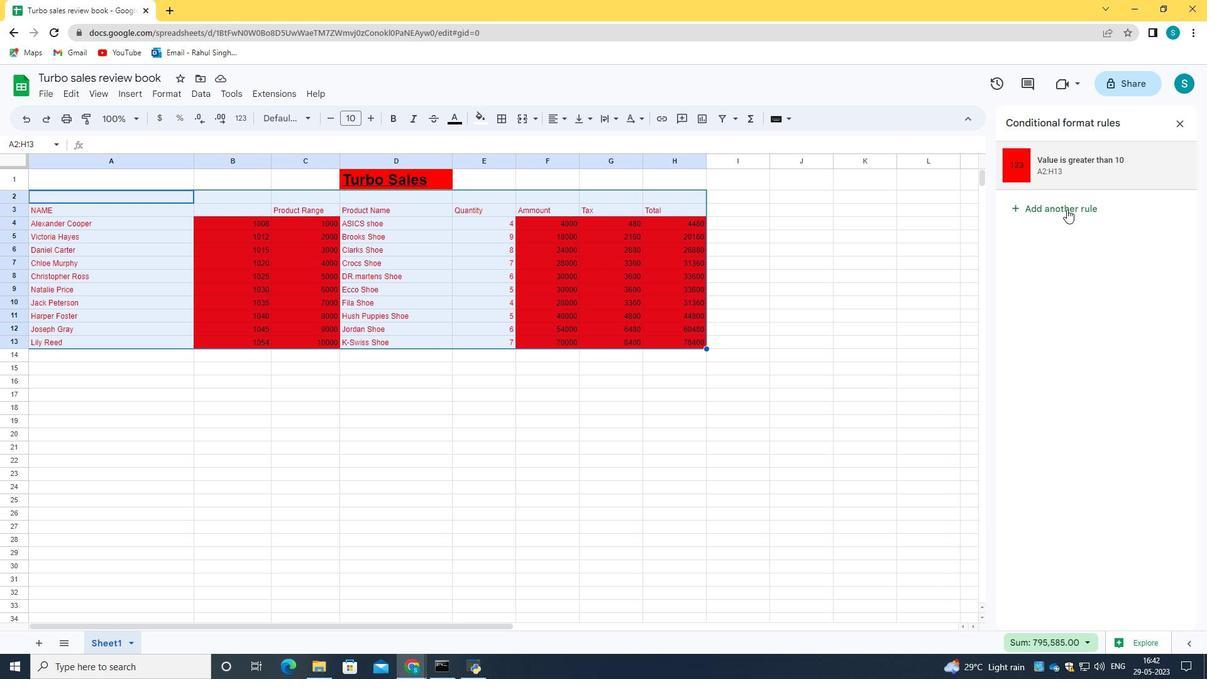 
Action: Mouse moved to (50, 179)
Screenshot: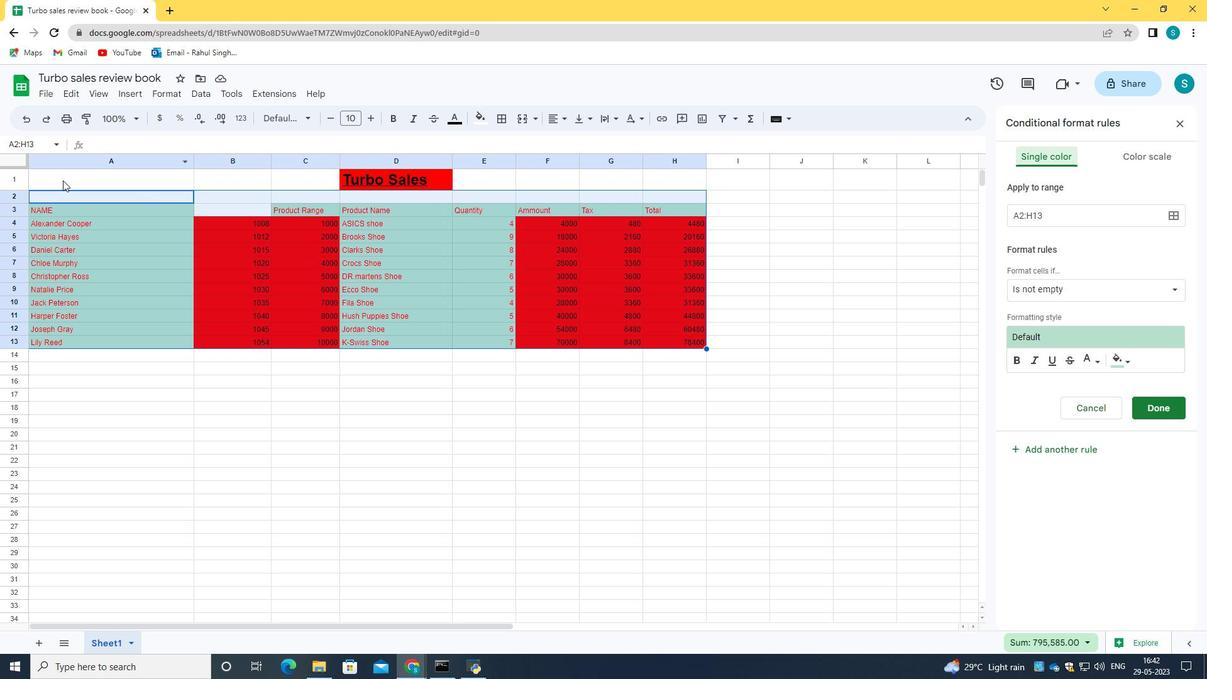 
Action: Mouse pressed left at (50, 179)
Screenshot: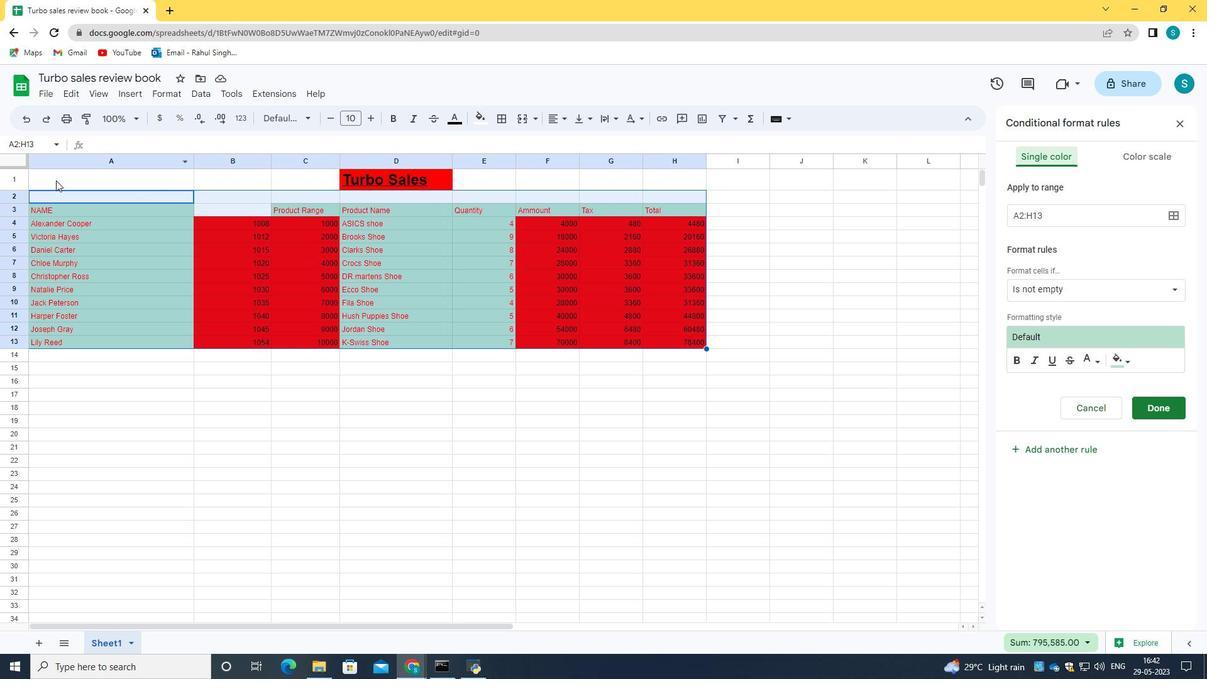
Action: Mouse moved to (21, 181)
Screenshot: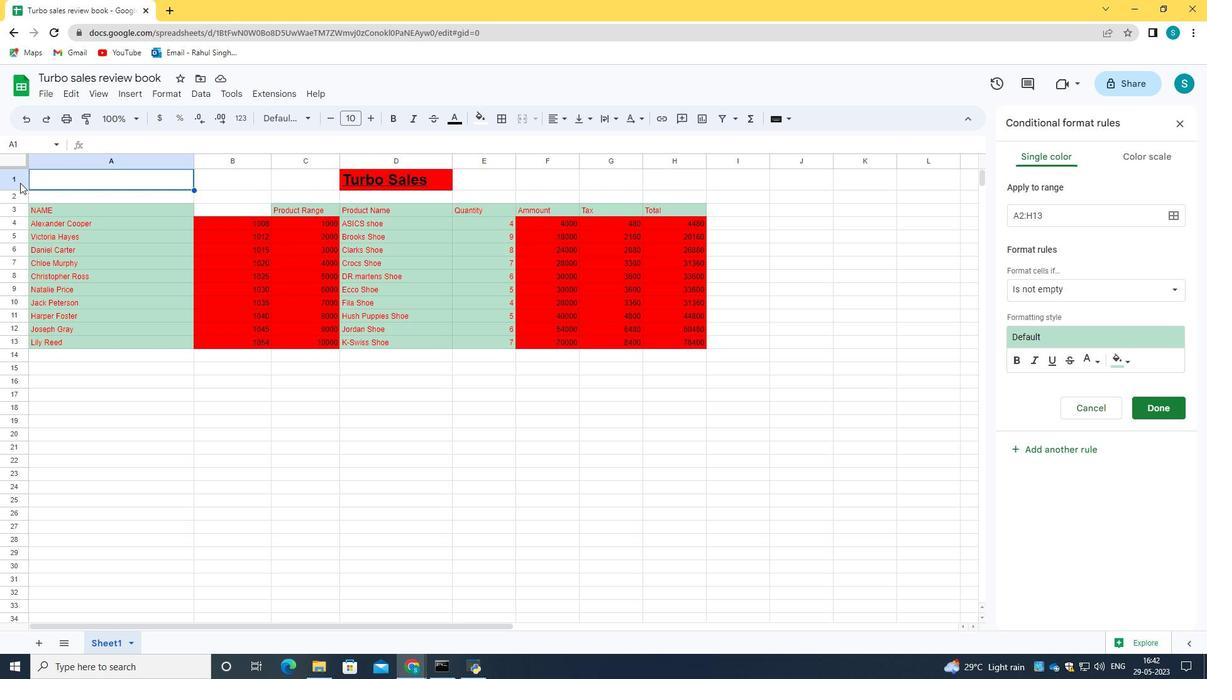 
Action: Mouse pressed left at (21, 181)
Screenshot: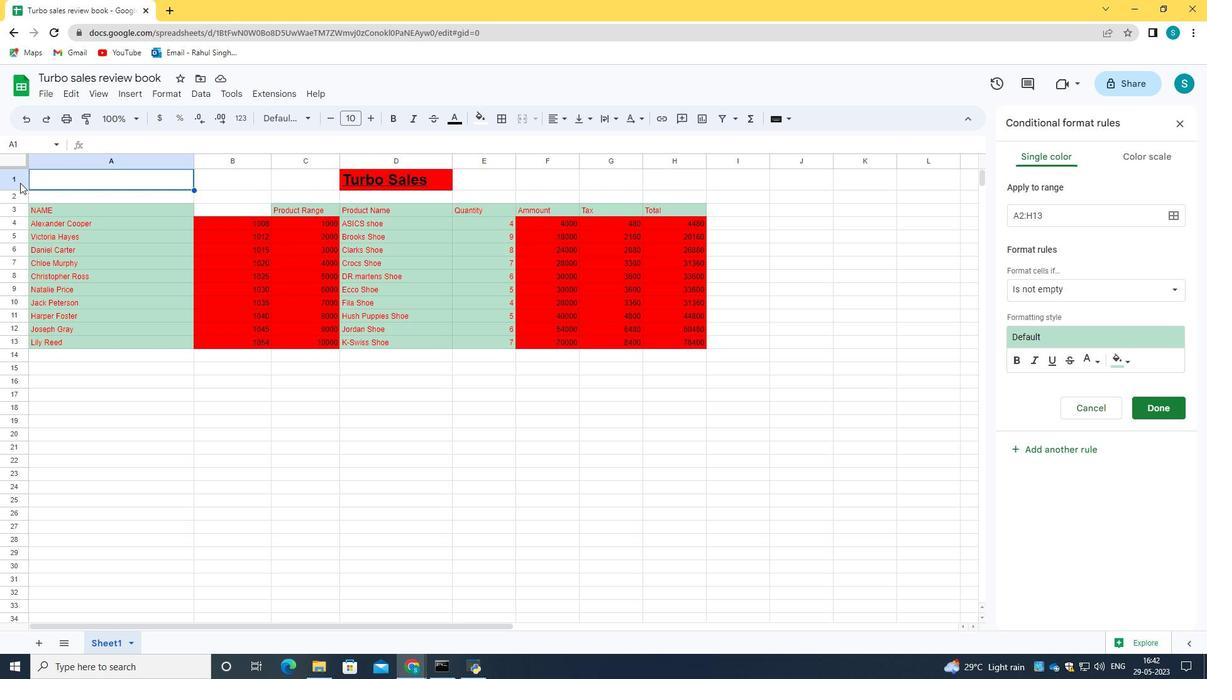 
Action: Mouse moved to (12, 182)
Screenshot: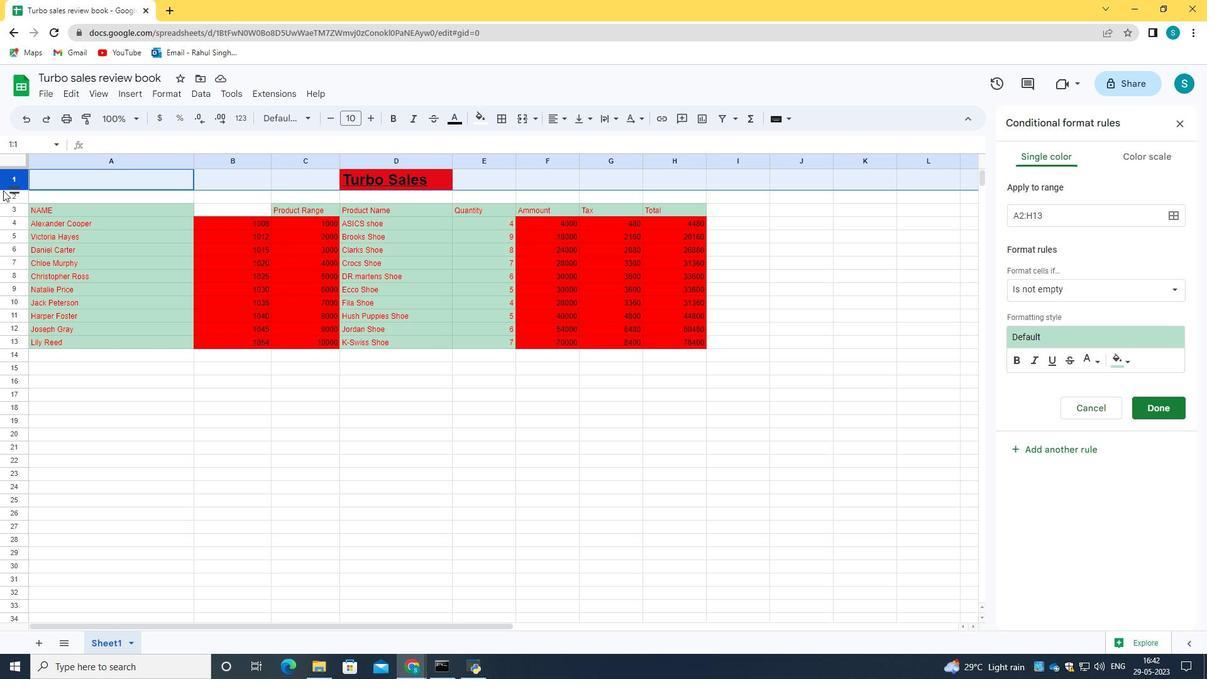 
Action: Mouse pressed left at (12, 182)
Screenshot: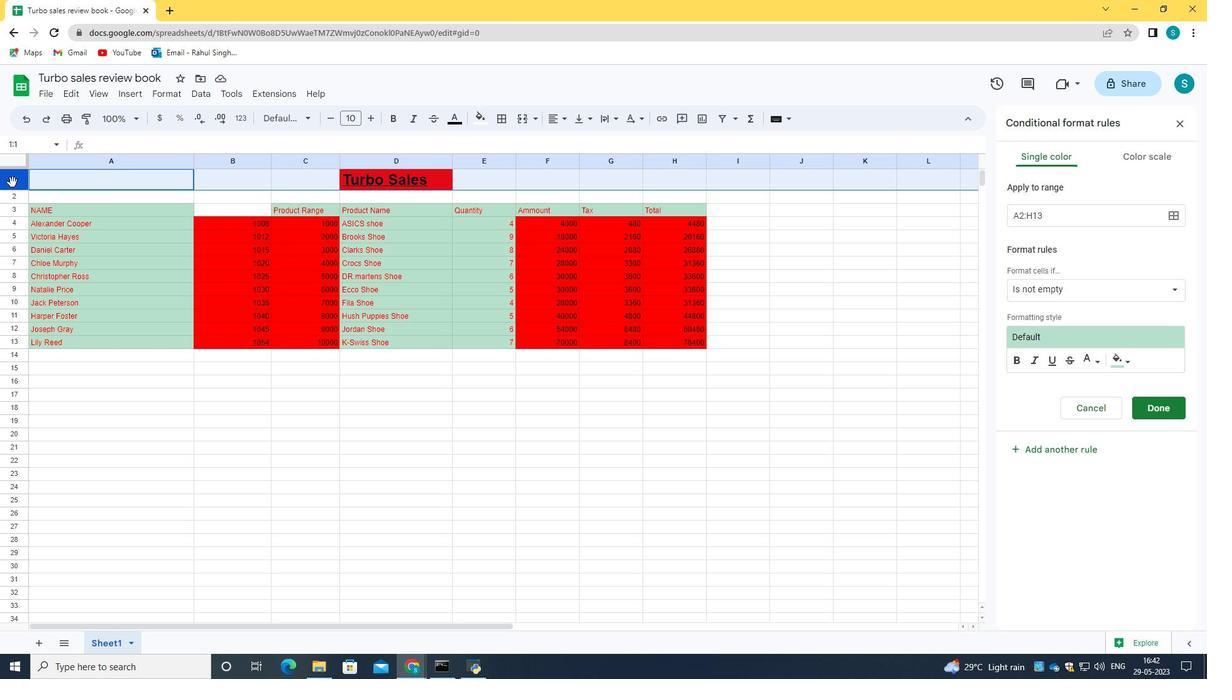 
Action: Mouse moved to (29, 174)
Screenshot: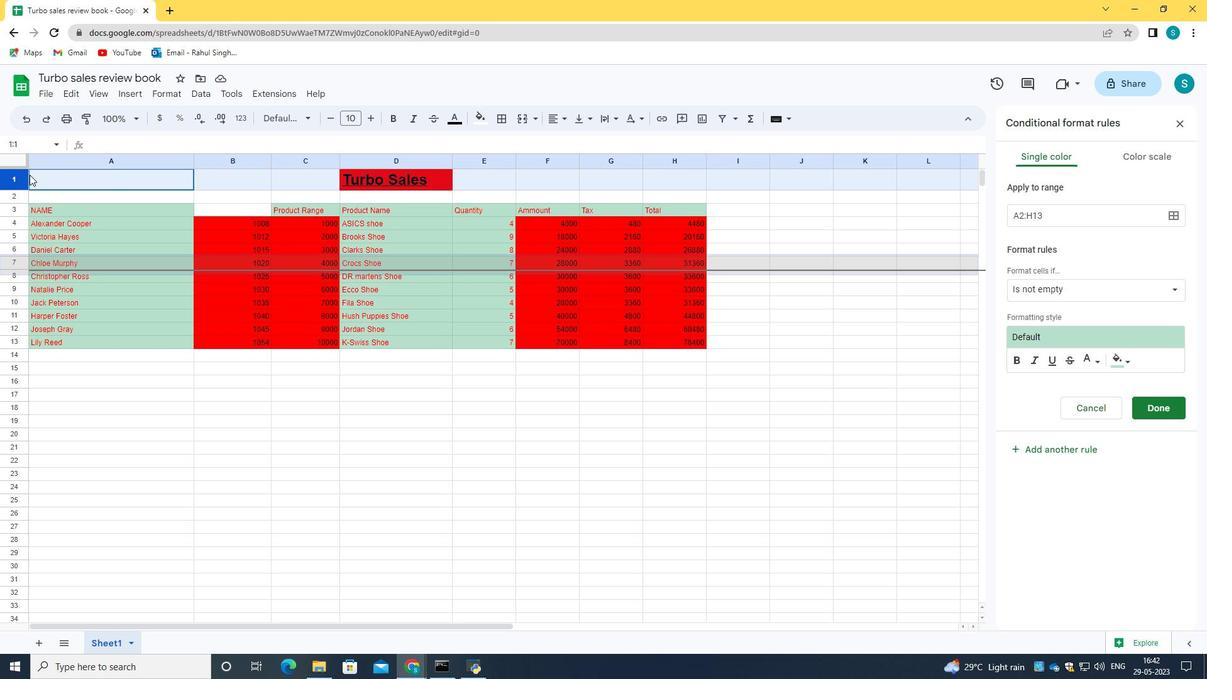 
Action: Mouse pressed left at (29, 174)
Screenshot: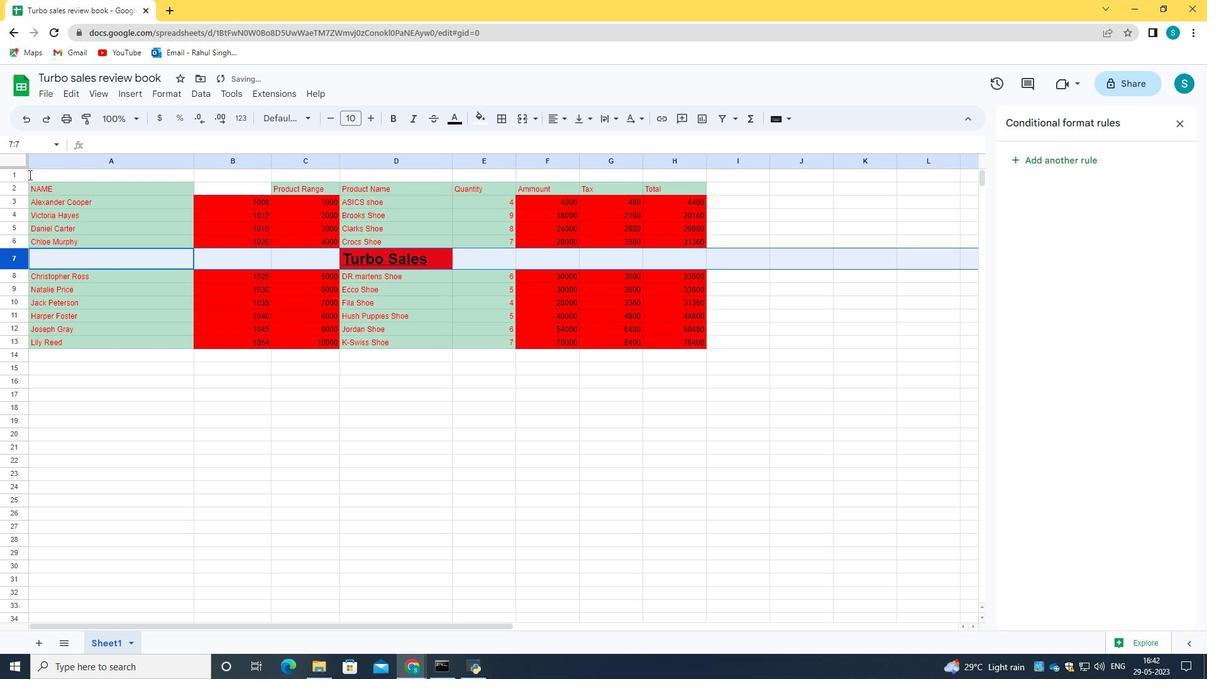 
Action: Mouse moved to (21, 122)
Screenshot: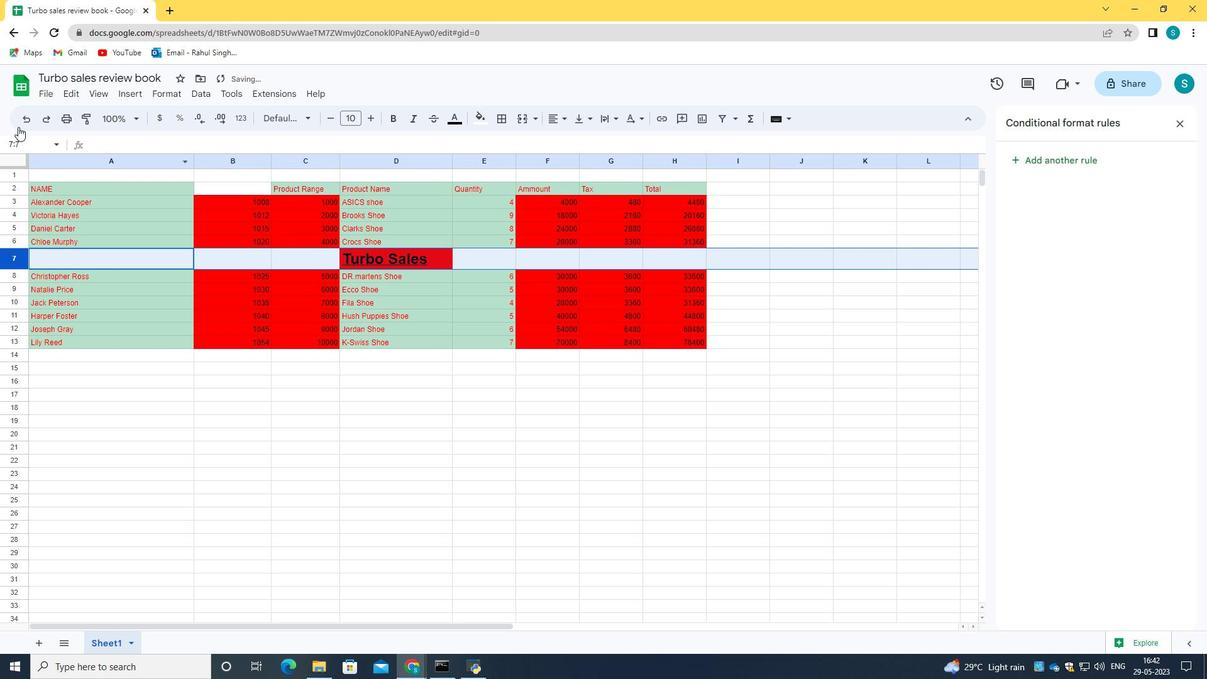 
Action: Mouse pressed left at (21, 122)
Screenshot: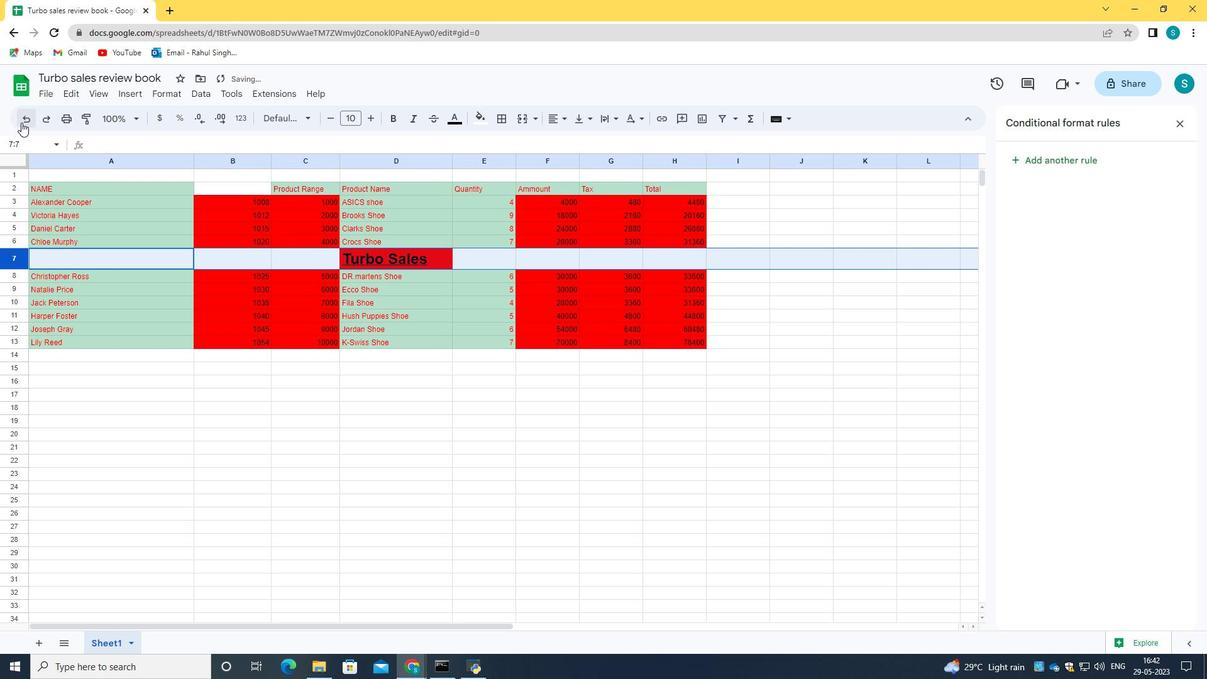 
Action: Mouse moved to (249, 183)
Screenshot: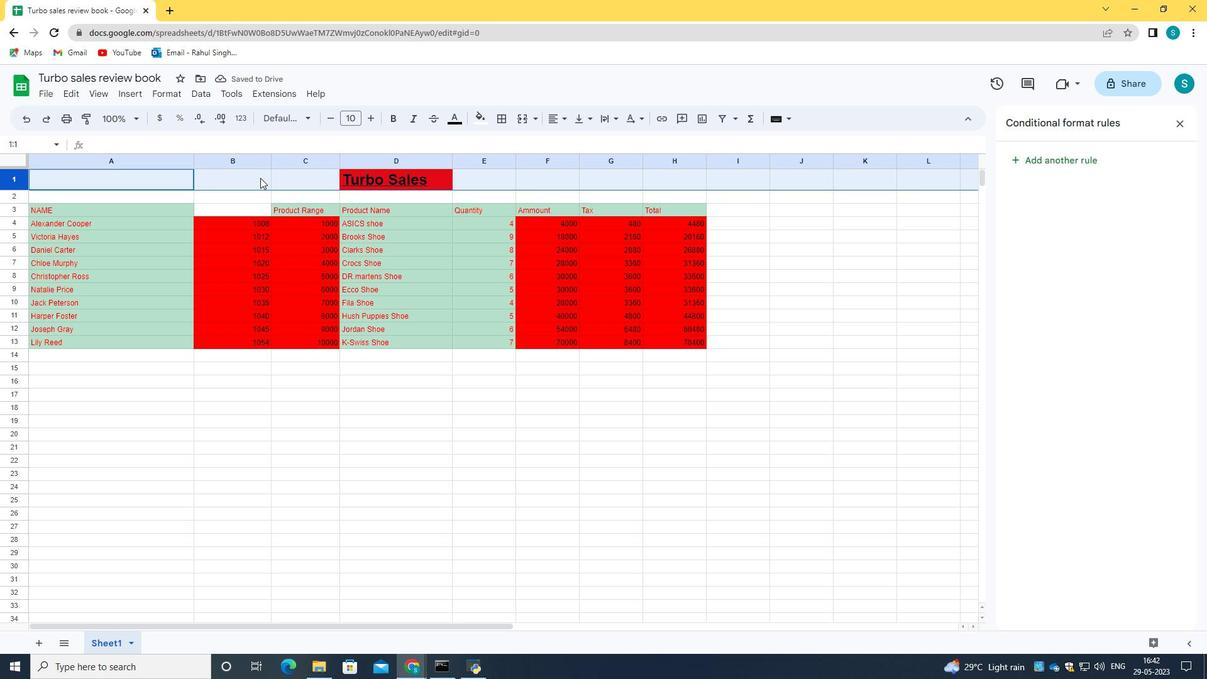 
Action: Mouse pressed left at (249, 183)
Screenshot: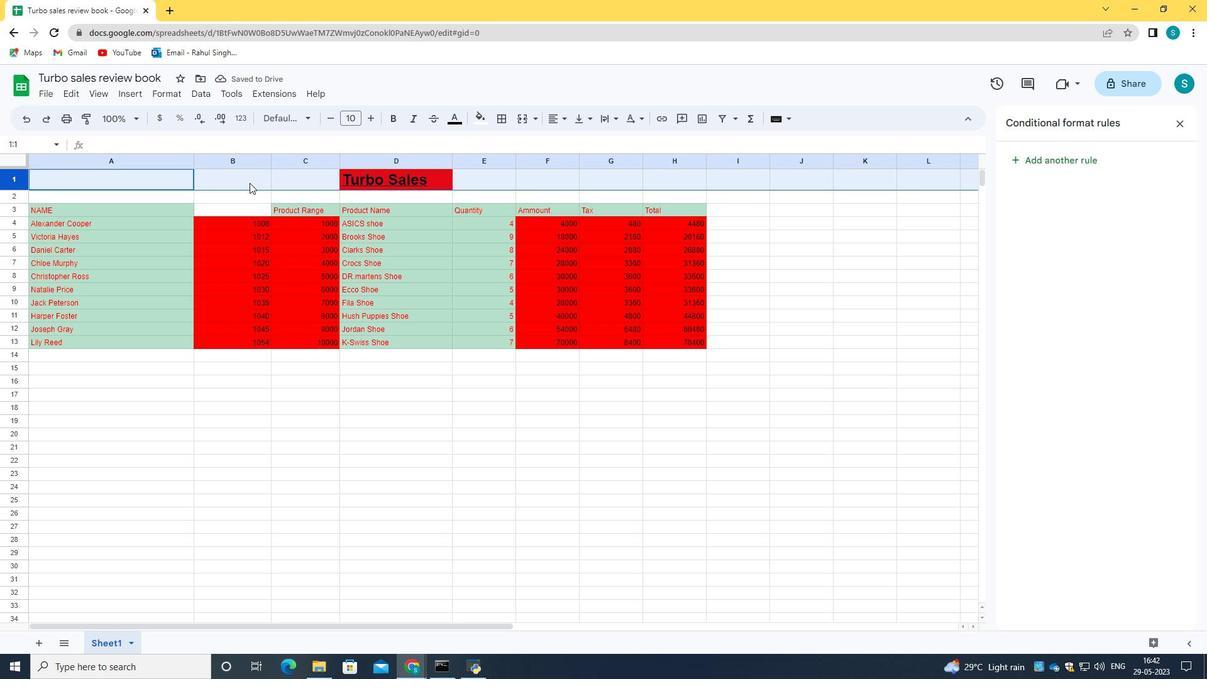 
Action: Mouse moved to (317, 183)
Screenshot: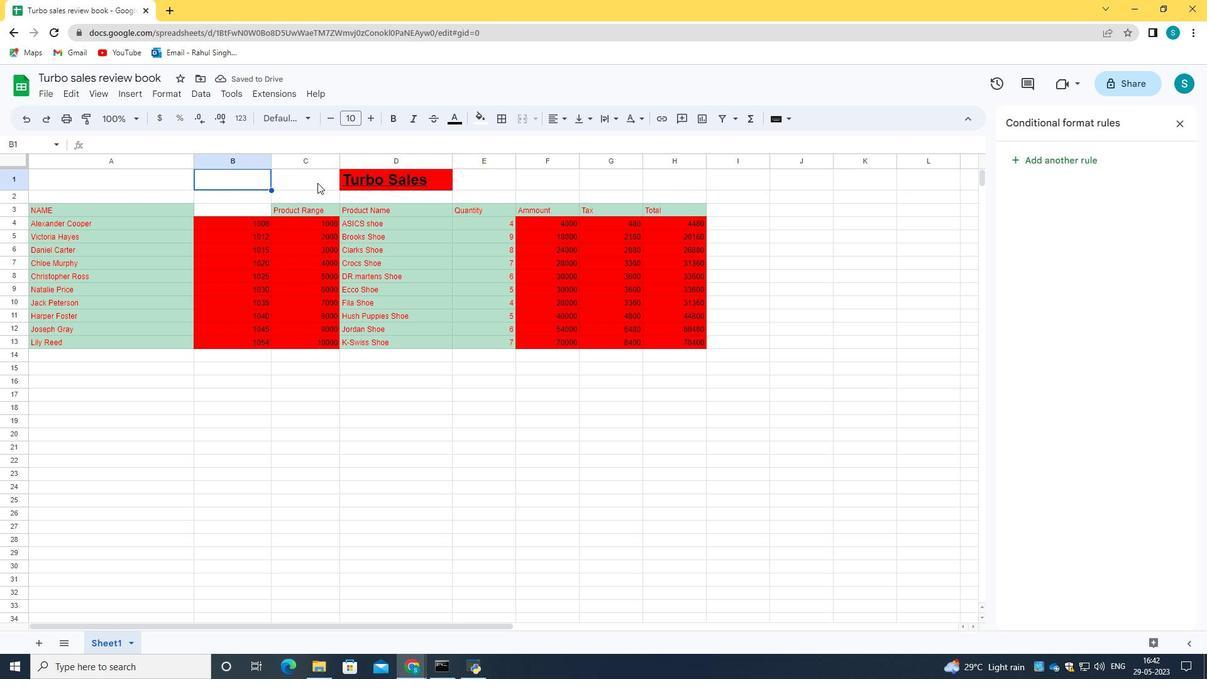 
Action: Mouse pressed left at (317, 183)
Screenshot: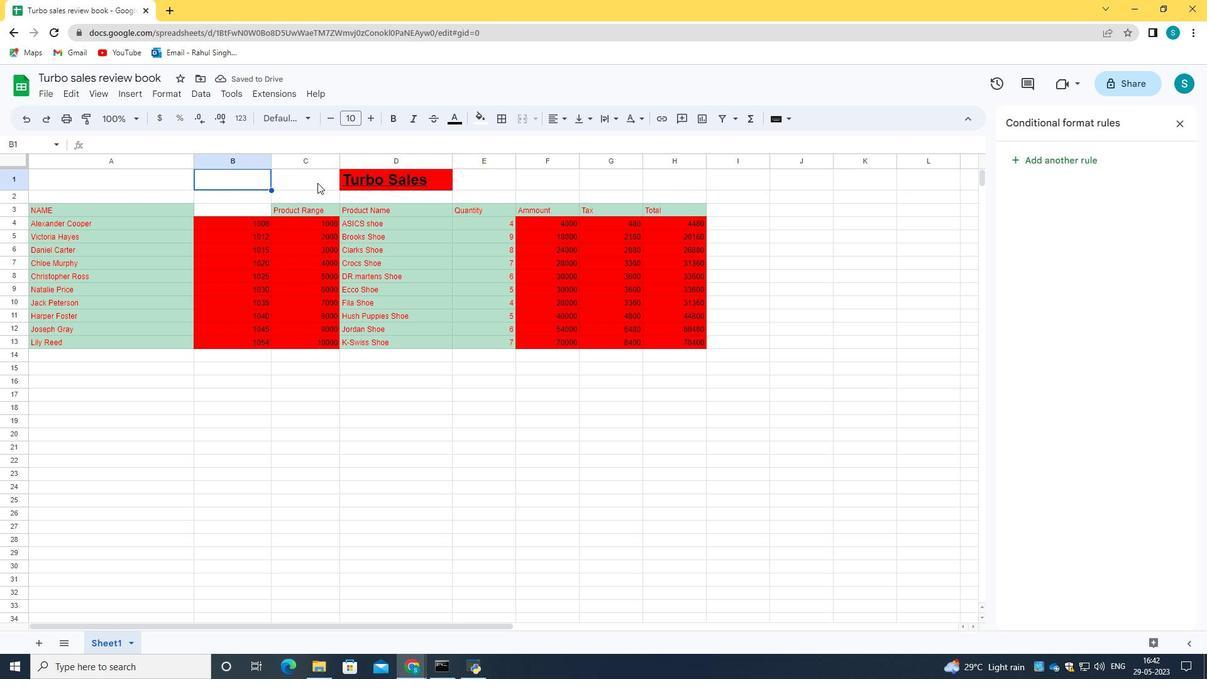
Action: Mouse moved to (554, 186)
Screenshot: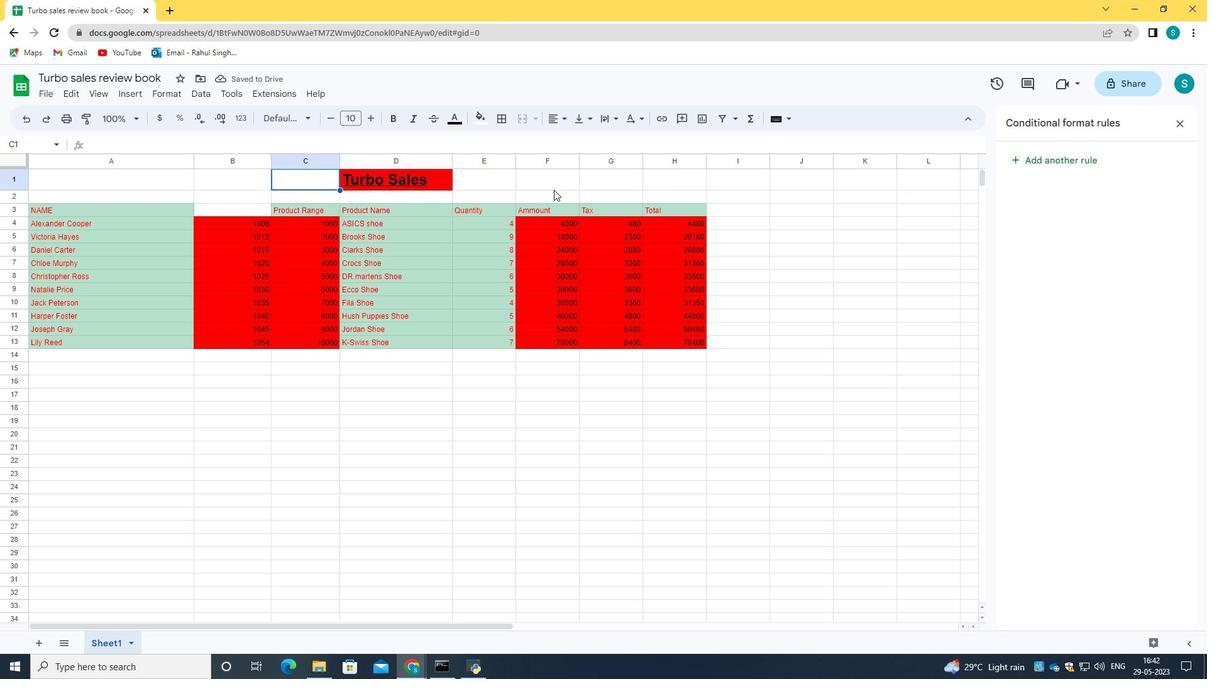 
Action: Mouse pressed left at (554, 186)
Screenshot: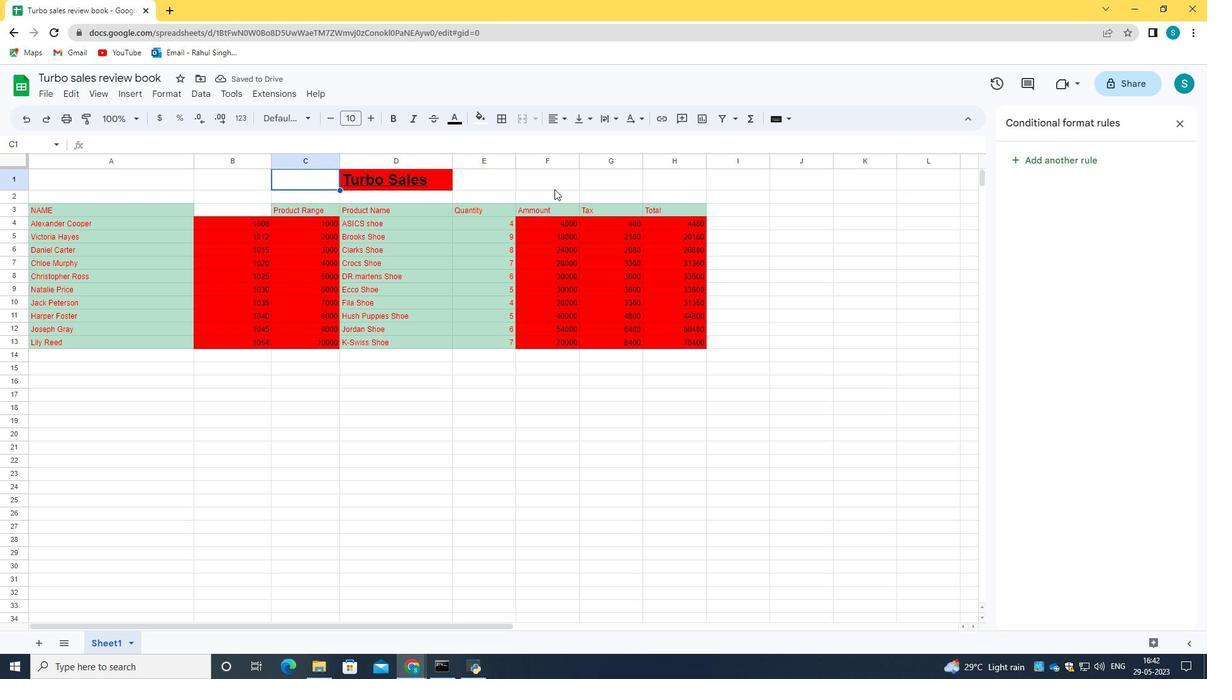 
Action: Mouse moved to (522, 426)
Screenshot: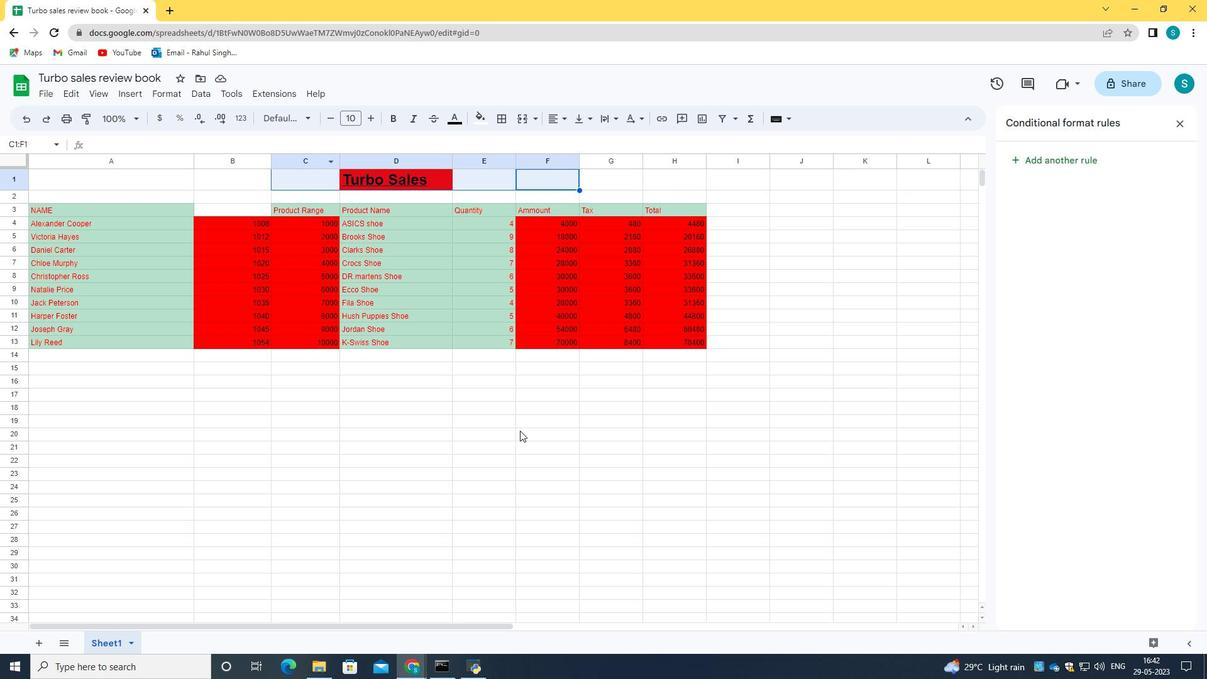 
Action: Mouse pressed left at (522, 426)
Screenshot: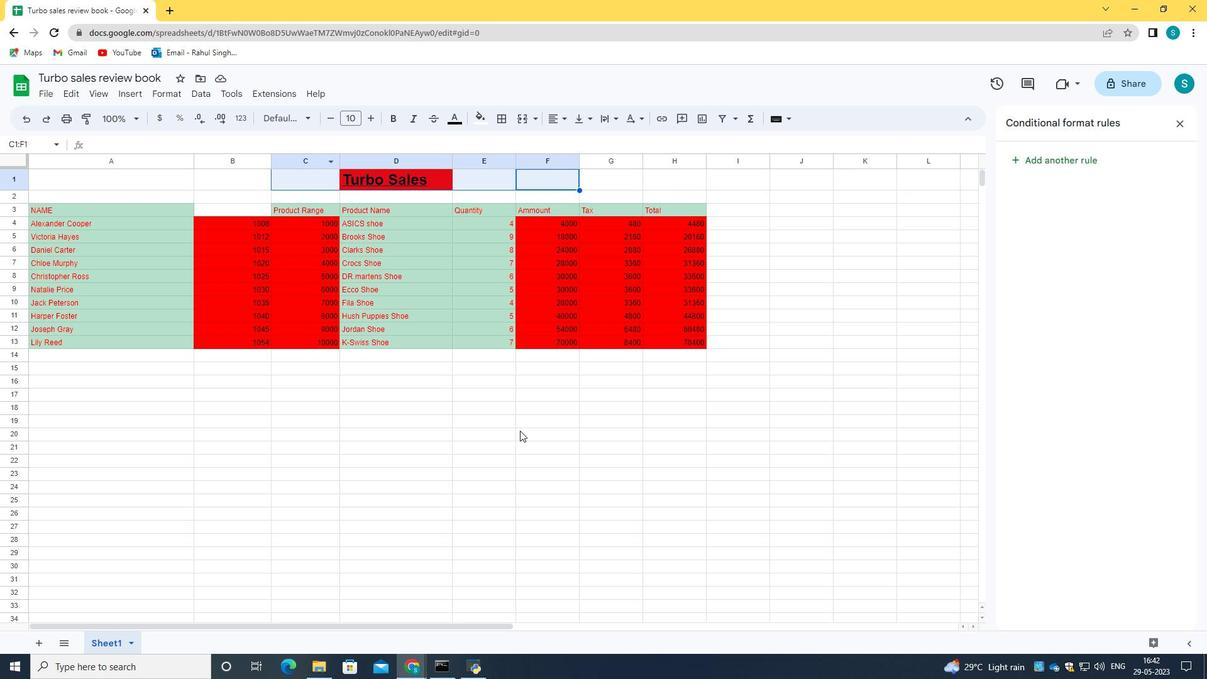 
Action: Mouse moved to (18, 365)
Screenshot: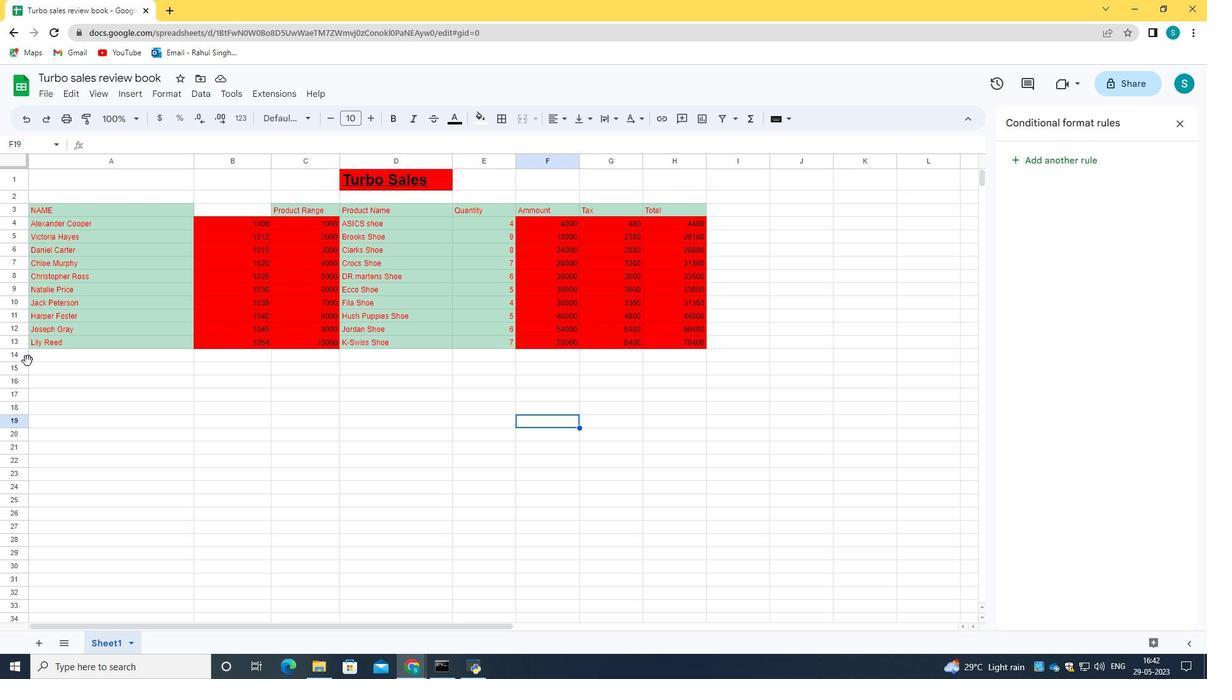 
Action: Mouse pressed left at (18, 365)
Screenshot: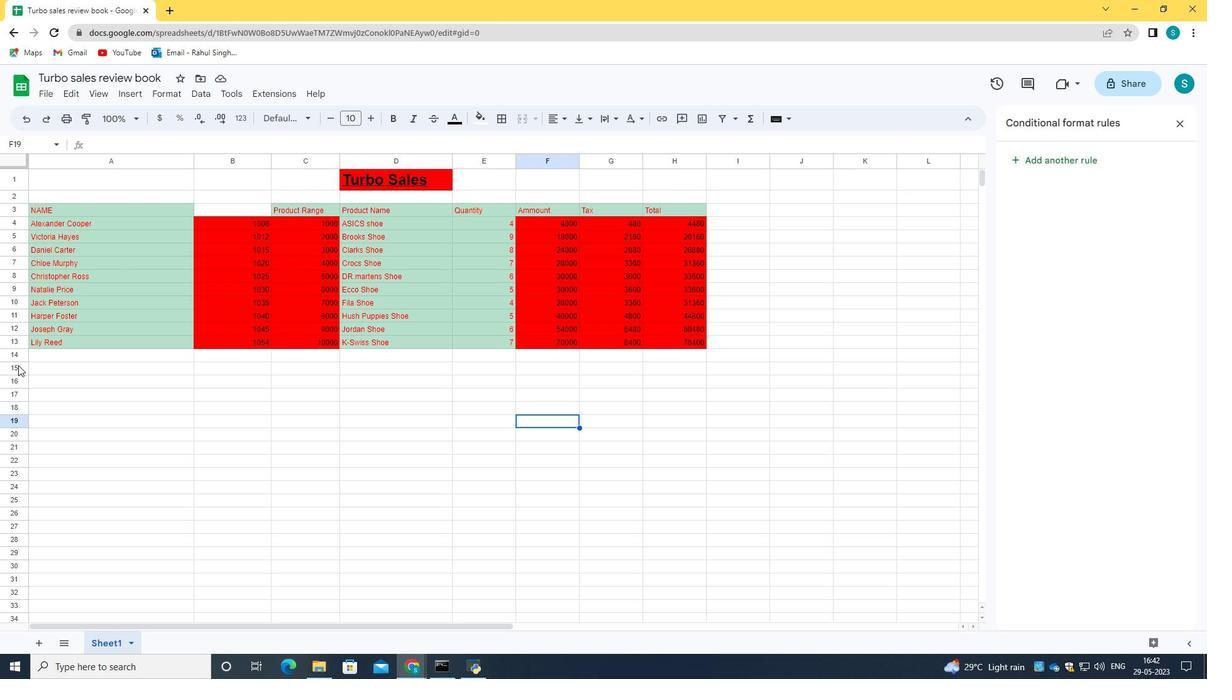 
Action: Mouse moved to (9, 272)
Screenshot: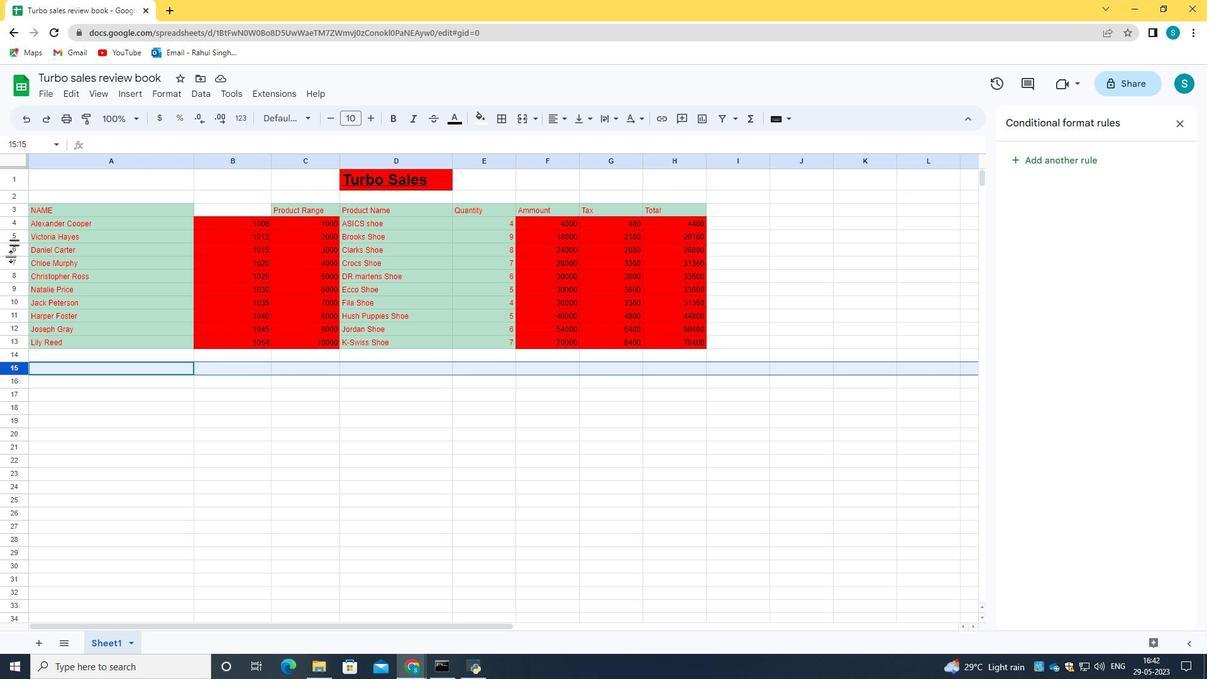 
Action: Mouse pressed left at (9, 272)
Screenshot: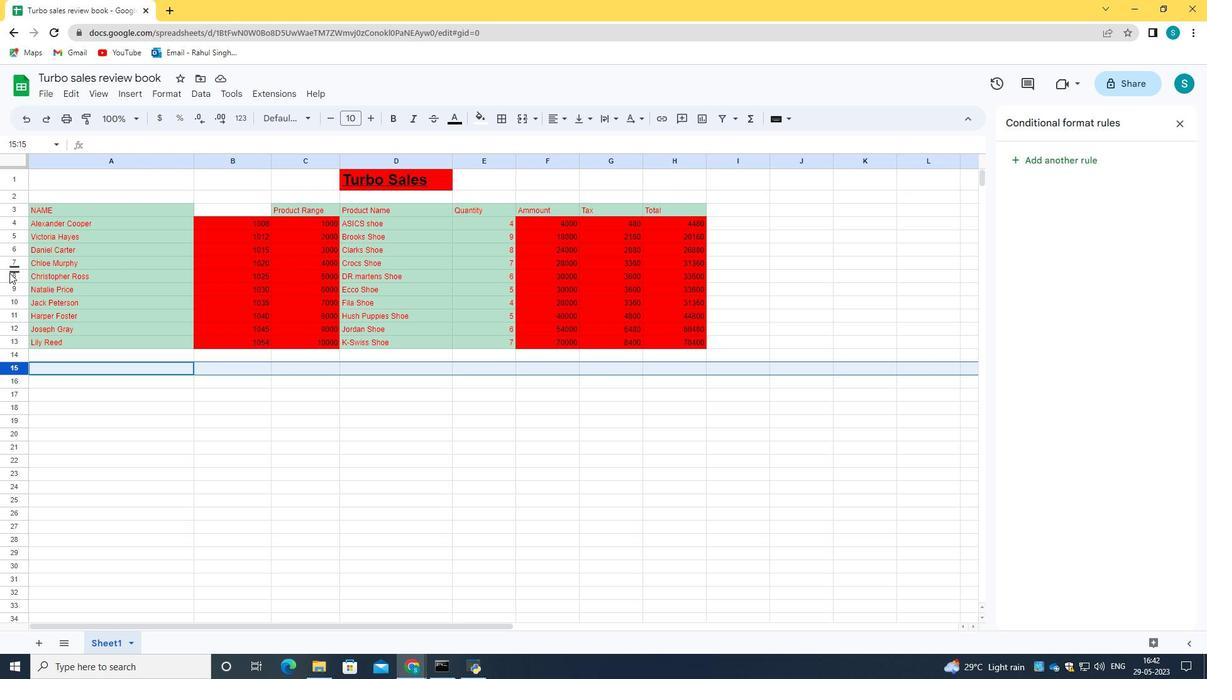 
Action: Mouse moved to (192, 180)
Screenshot: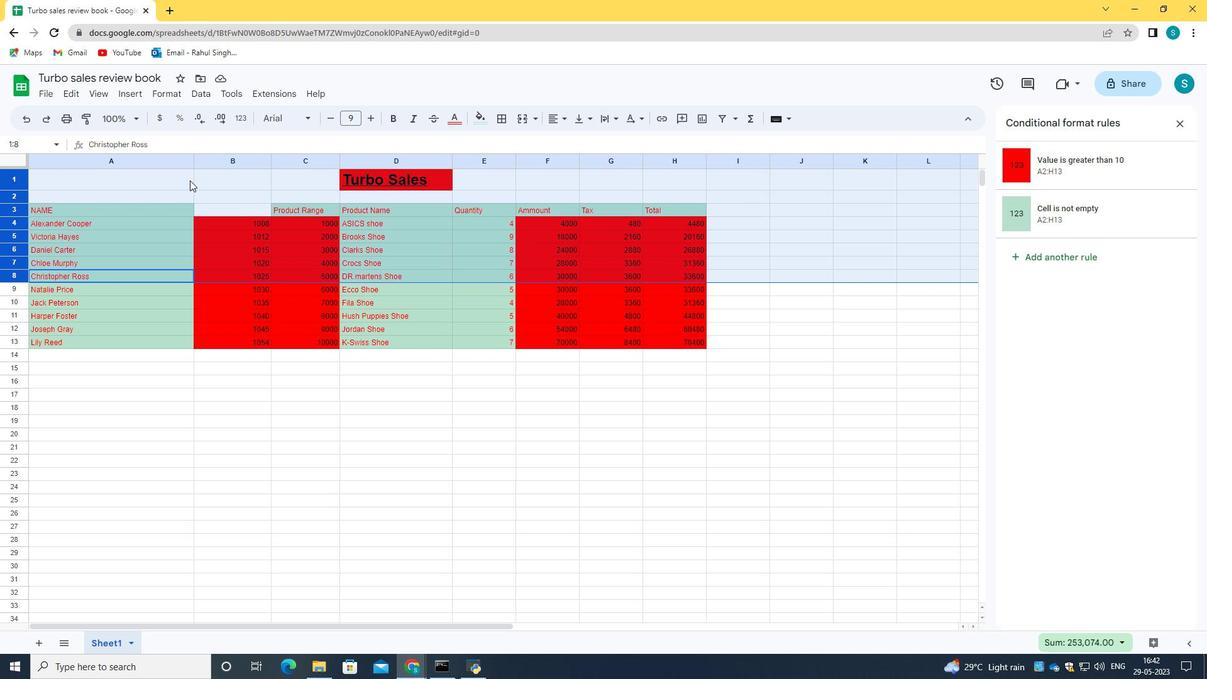 
Action: Mouse pressed left at (192, 180)
Screenshot: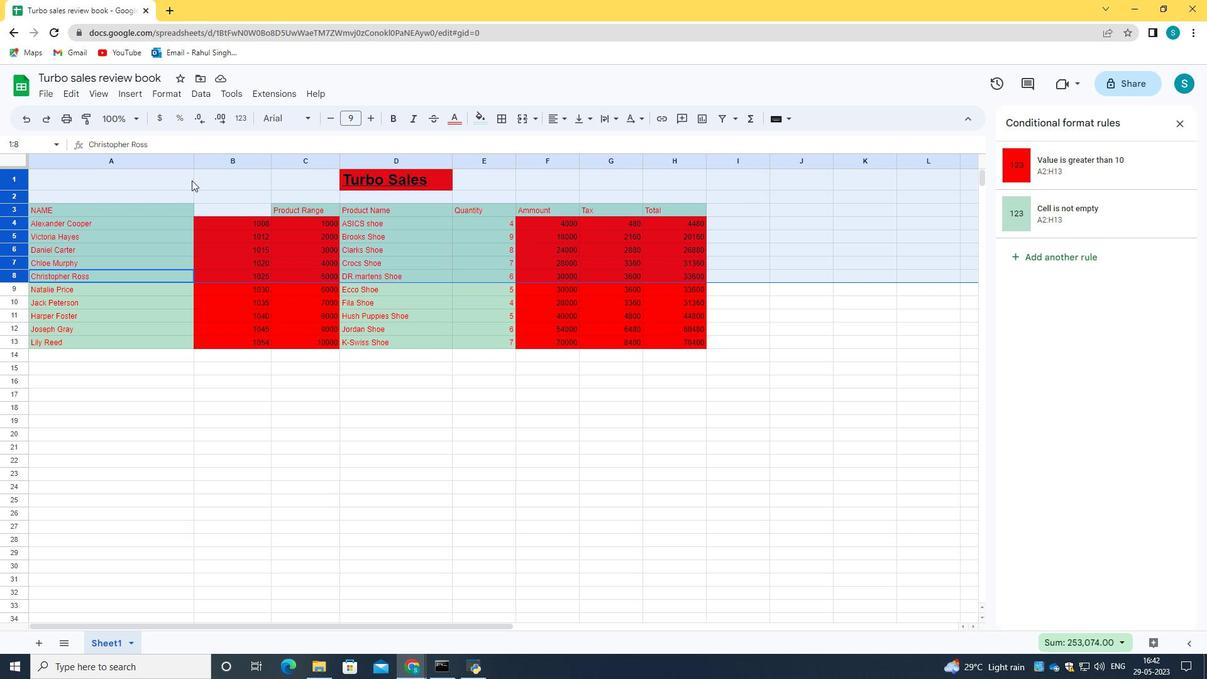 
Action: Mouse moved to (279, 179)
Screenshot: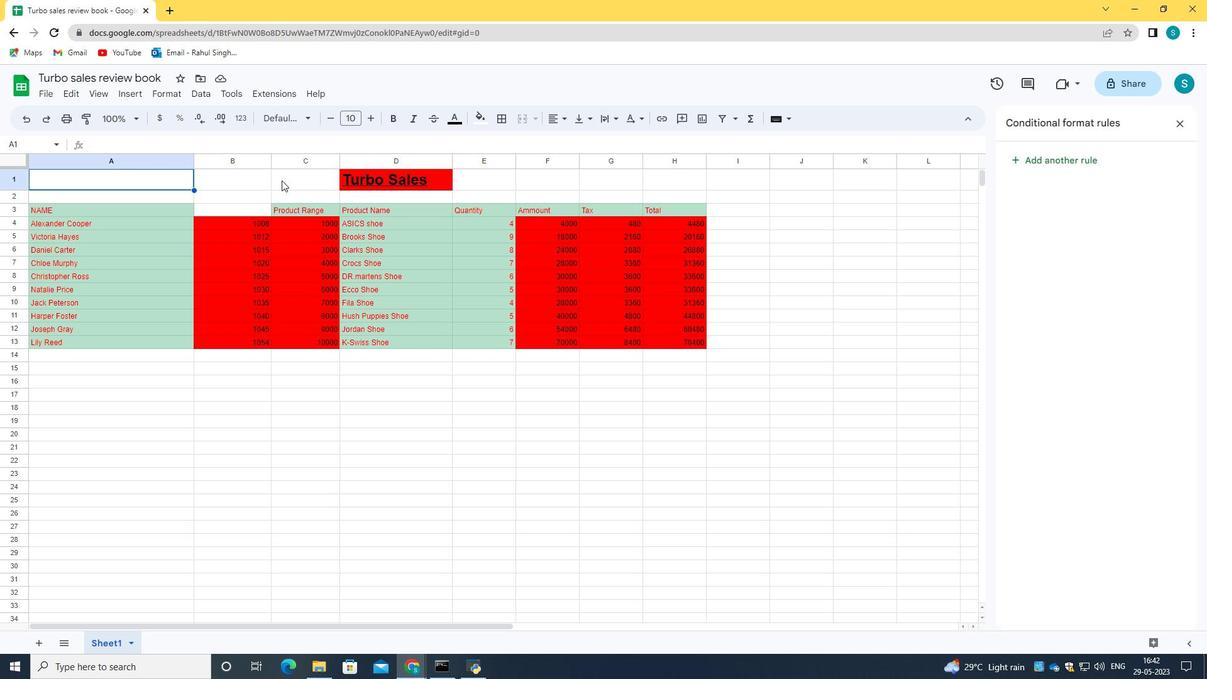 
Action: Mouse pressed left at (279, 179)
Screenshot: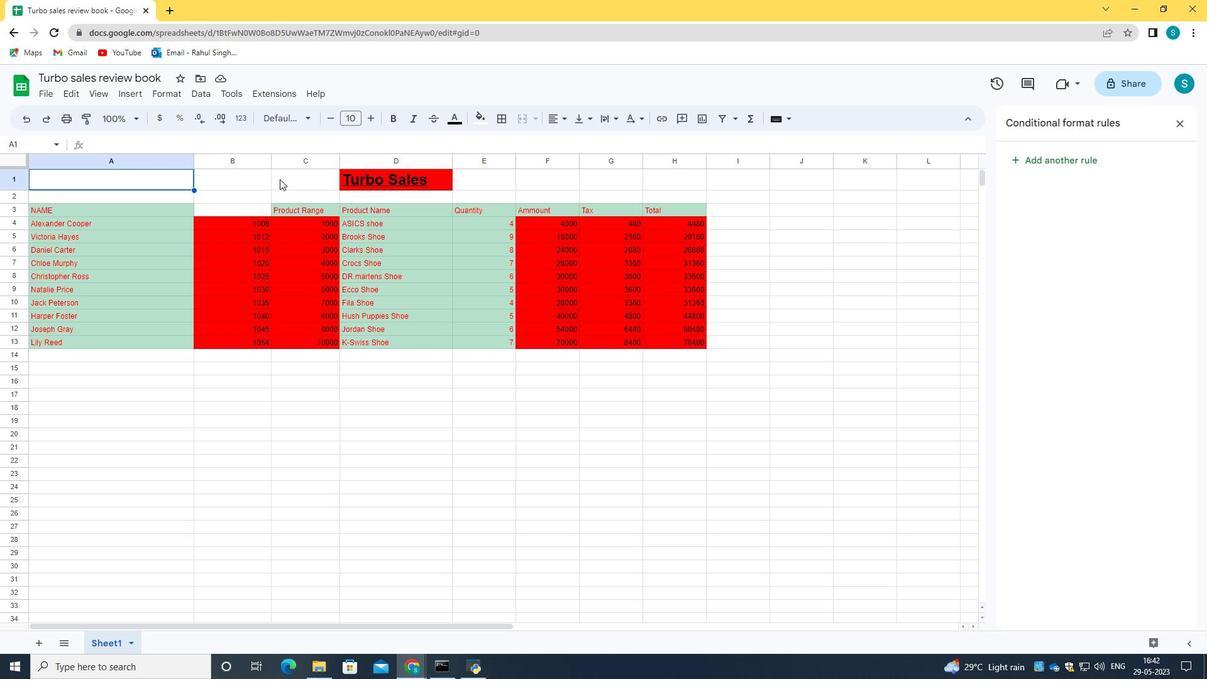 
Action: Mouse moved to (544, 177)
Screenshot: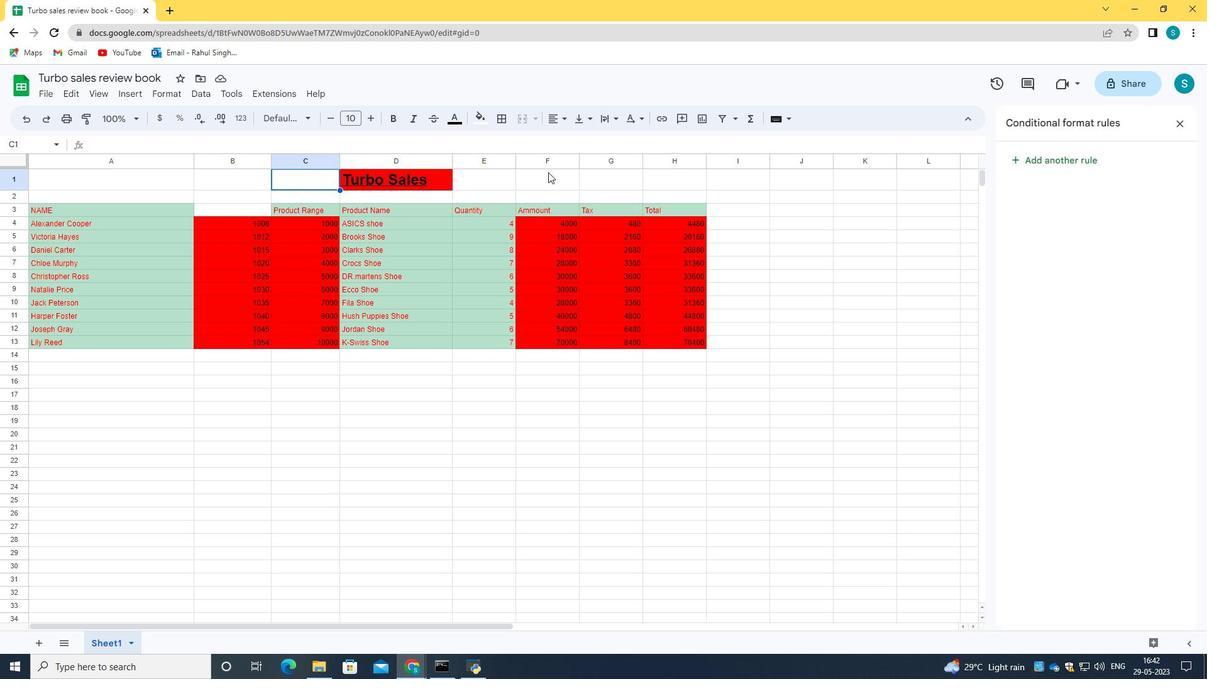 
Action: Mouse pressed left at (544, 177)
Screenshot: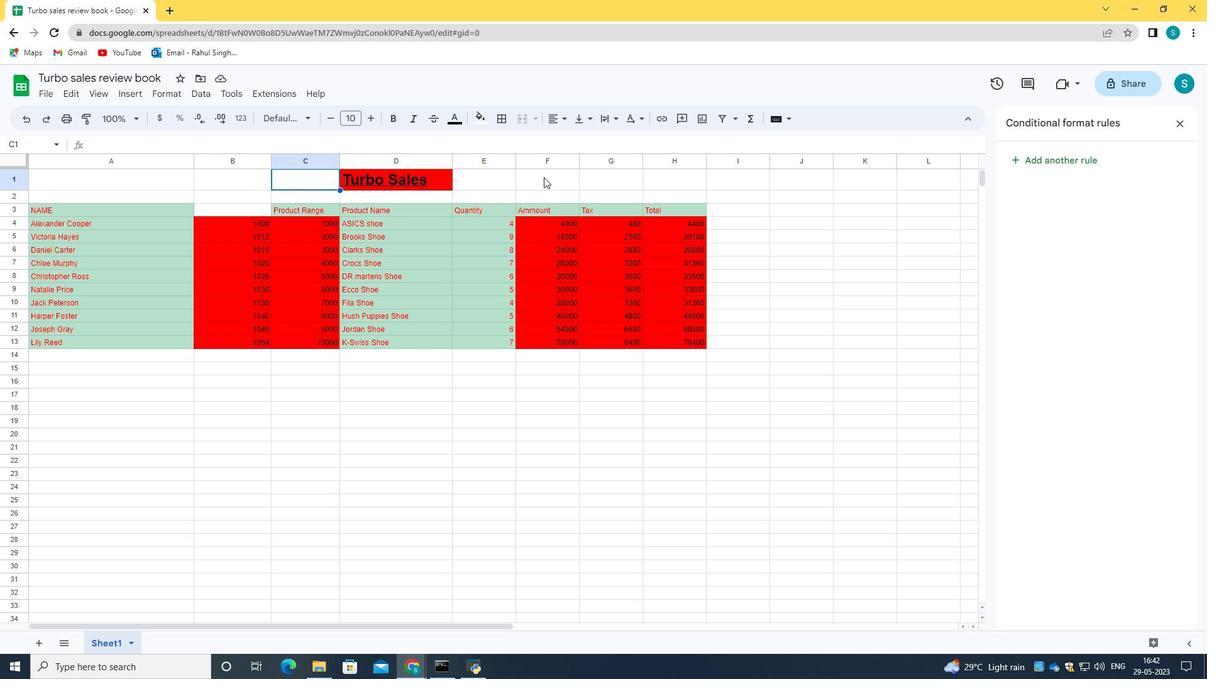 
Action: Mouse moved to (922, 262)
Screenshot: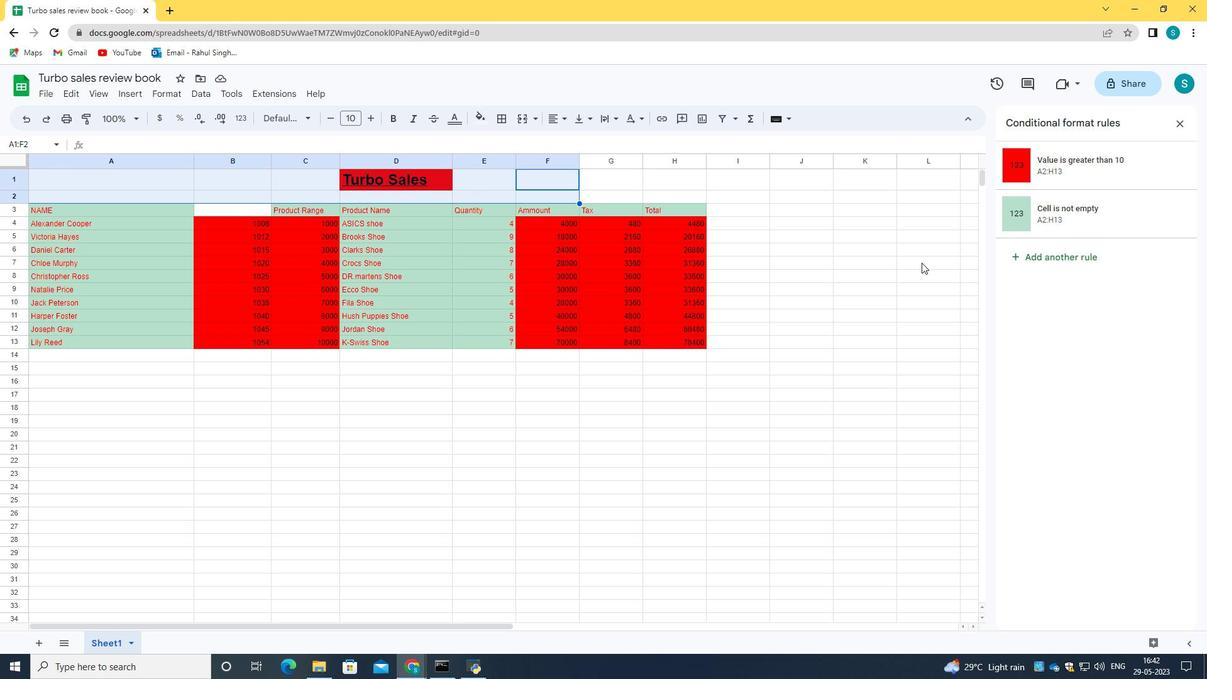 
Action: Mouse pressed left at (922, 262)
Screenshot: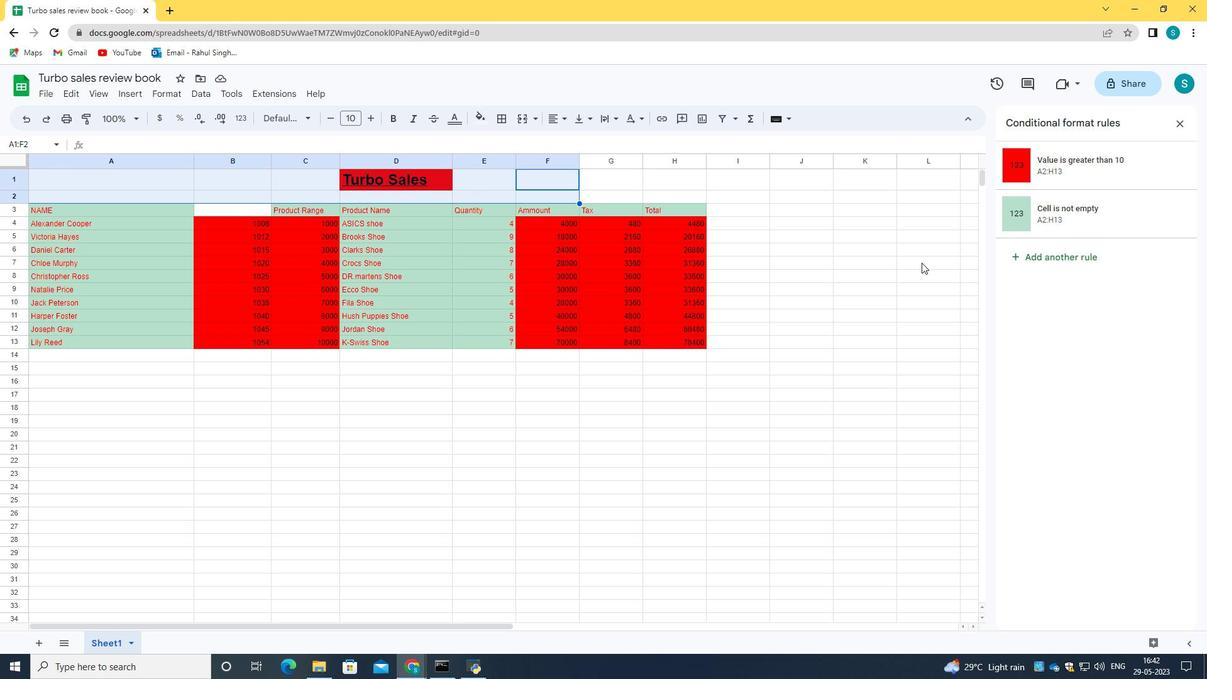 
Action: Mouse moved to (191, 161)
Screenshot: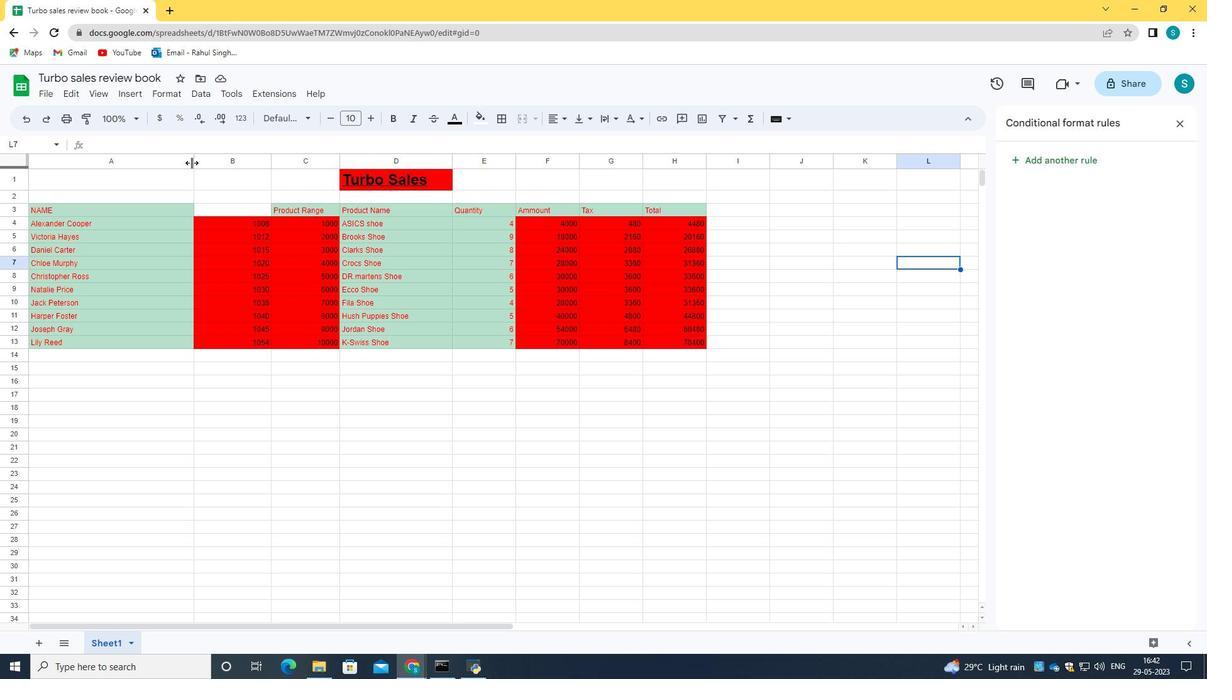 
Action: Mouse pressed left at (191, 161)
Screenshot: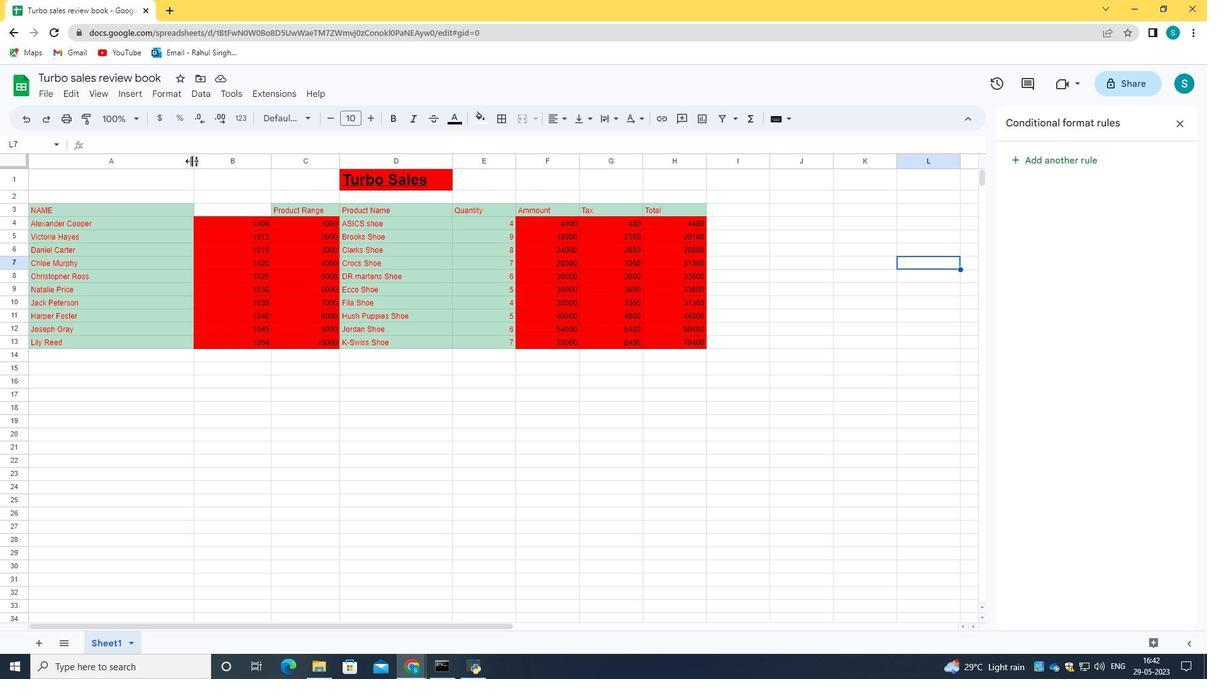 
Action: Mouse moved to (216, 157)
Screenshot: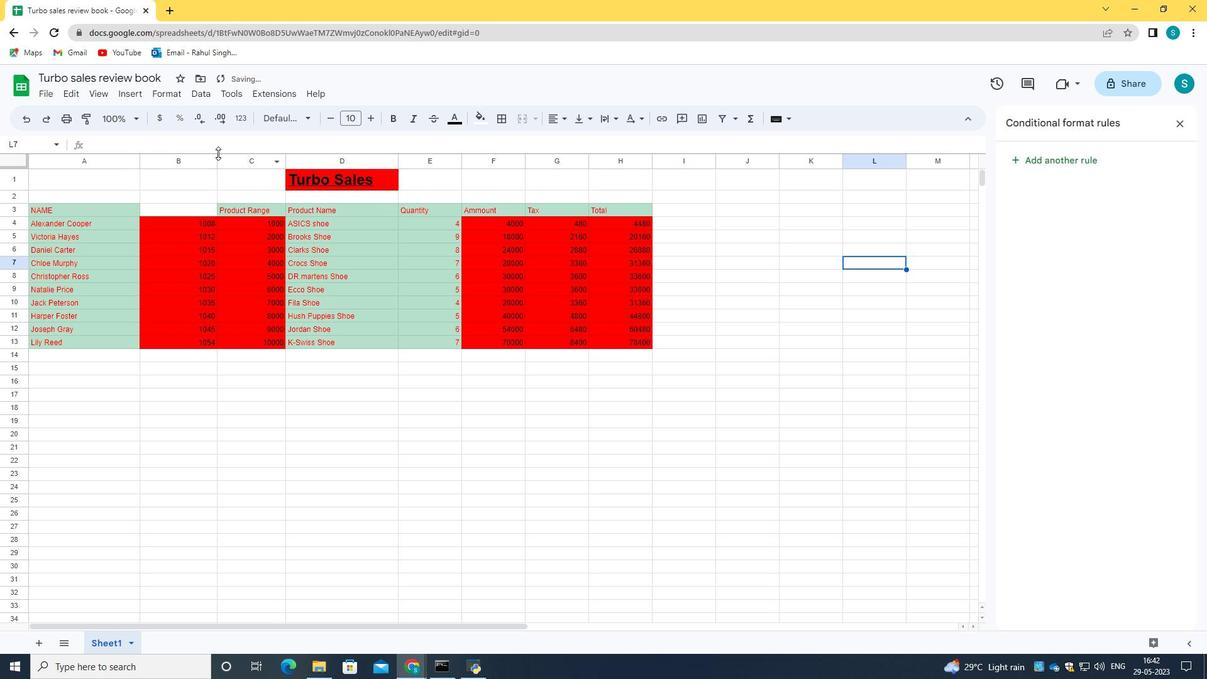 
Action: Mouse pressed left at (216, 157)
Screenshot: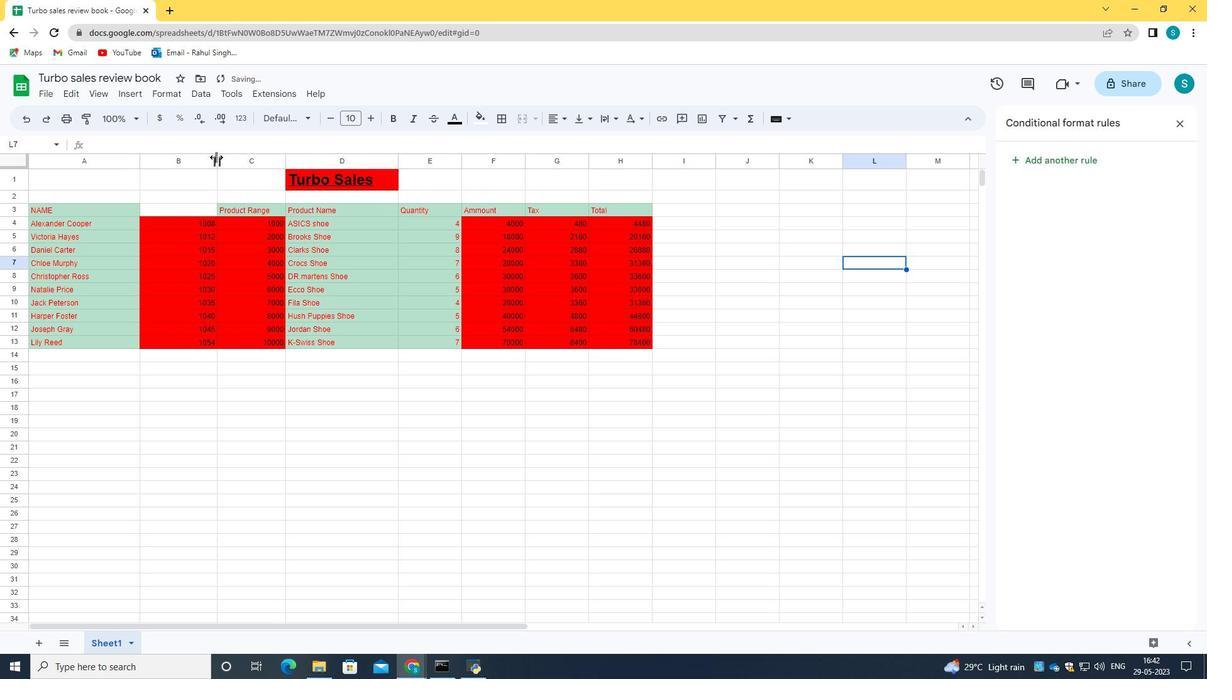 
Action: Mouse moved to (275, 156)
Screenshot: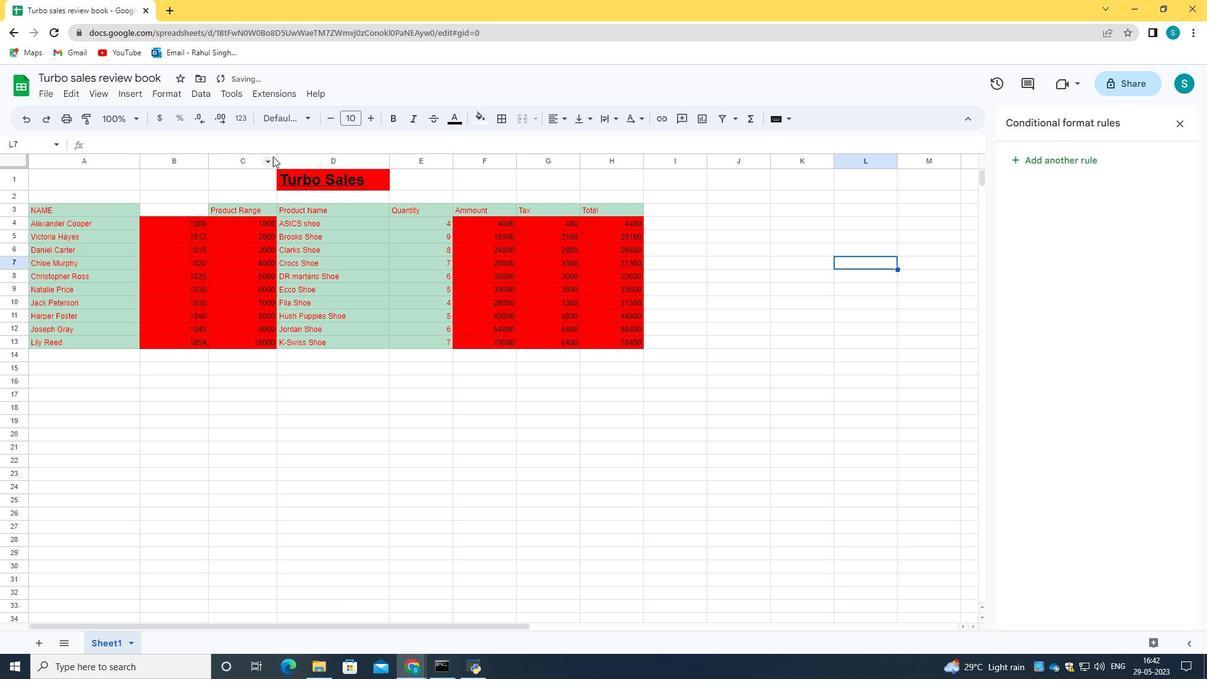 
Action: Mouse pressed left at (275, 156)
Screenshot: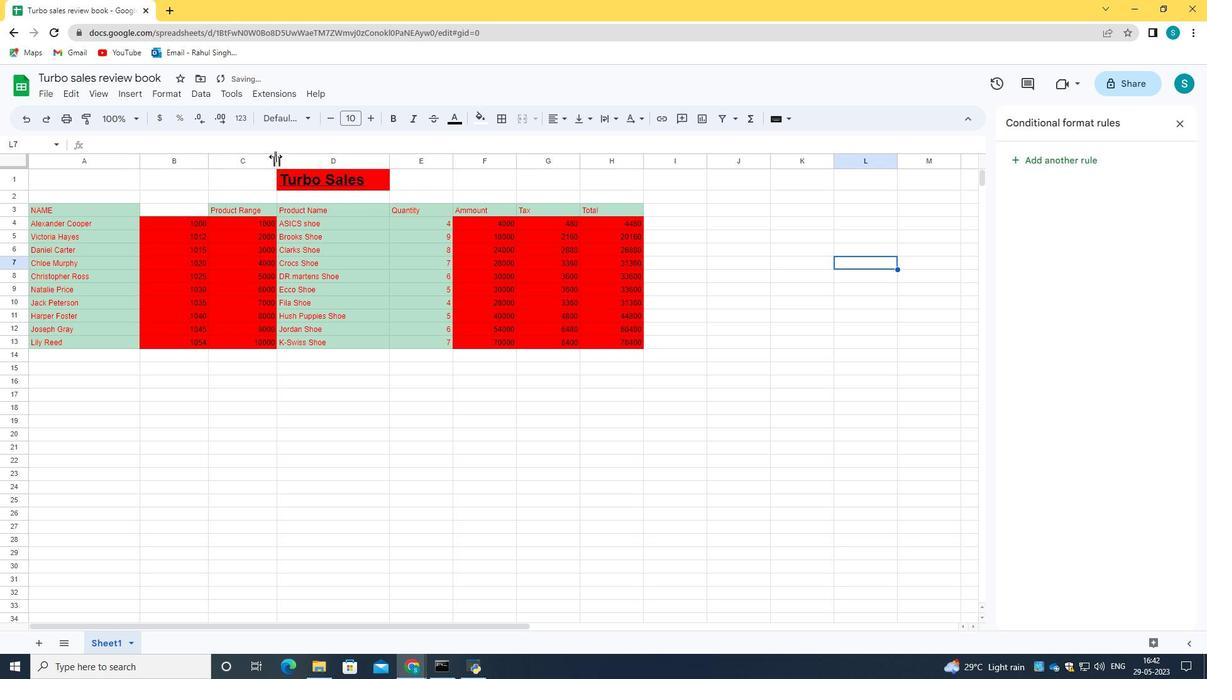
Action: Mouse moved to (376, 159)
Screenshot: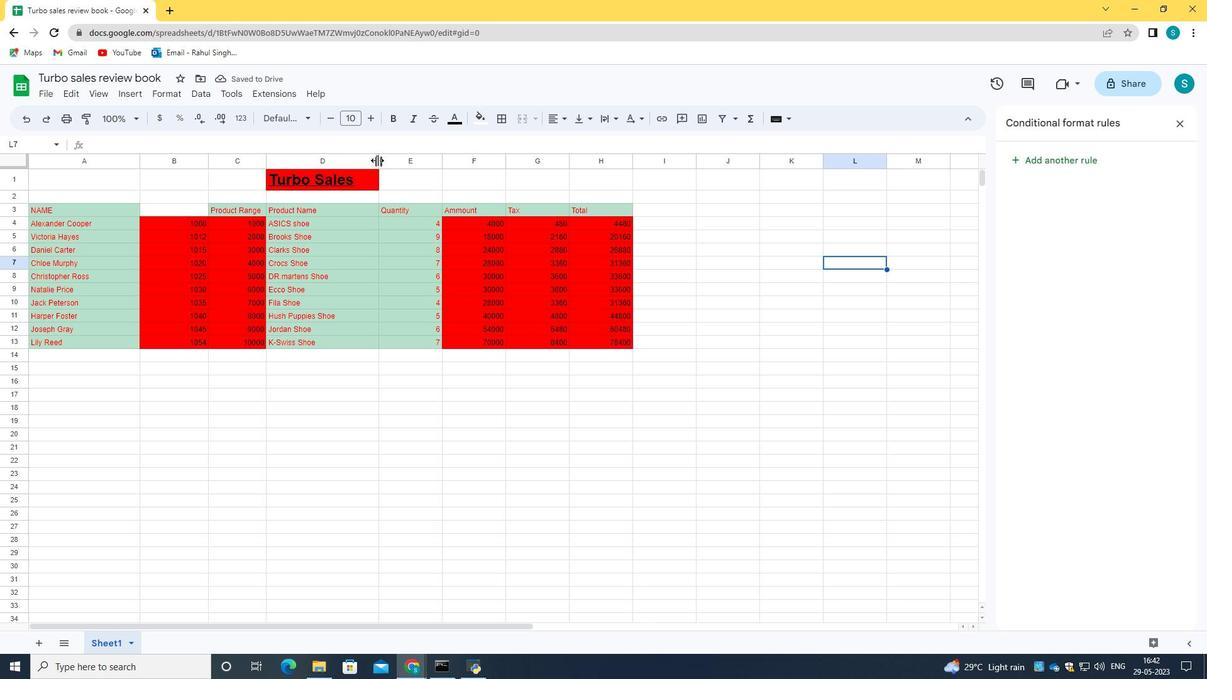 
Action: Mouse pressed left at (376, 159)
Screenshot: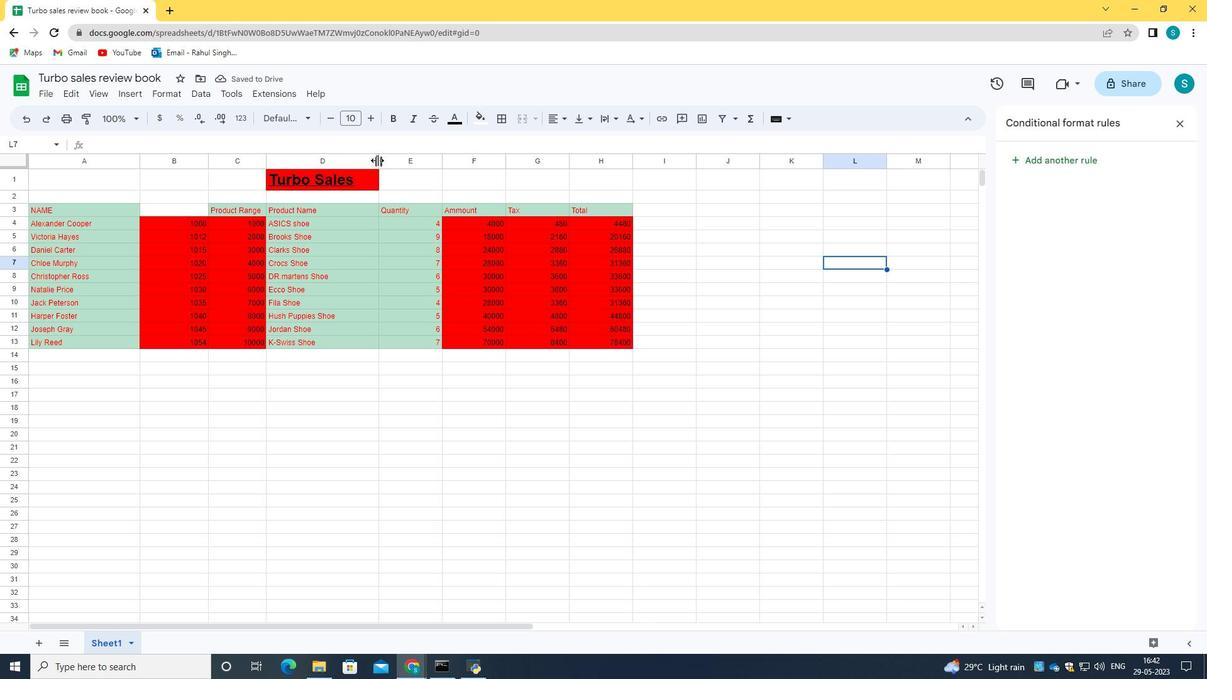 
Action: Mouse moved to (414, 159)
Screenshot: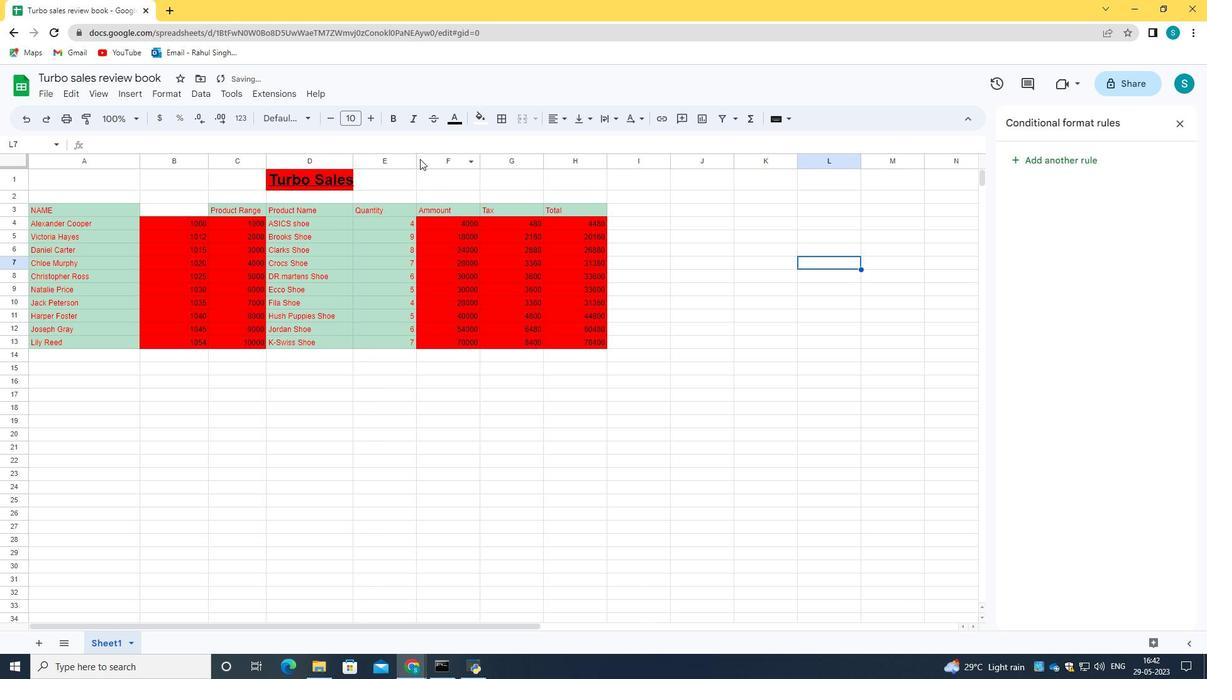 
Action: Mouse pressed left at (414, 159)
Screenshot: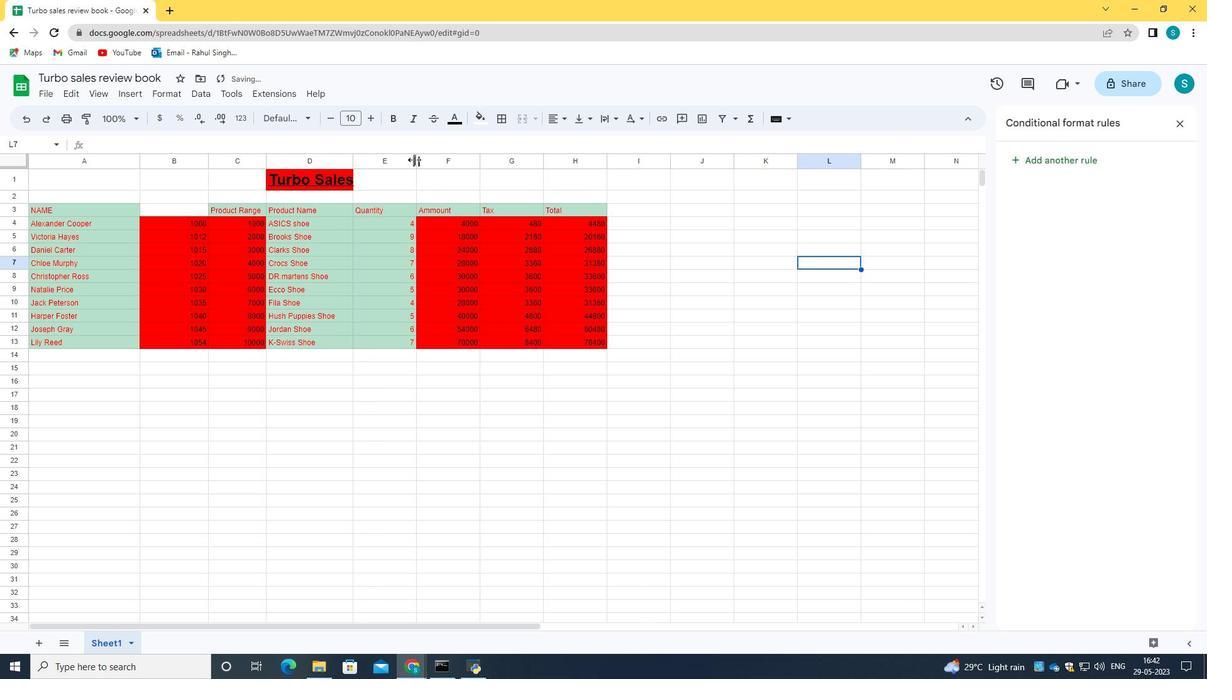 
Action: Mouse moved to (74, 109)
Screenshot: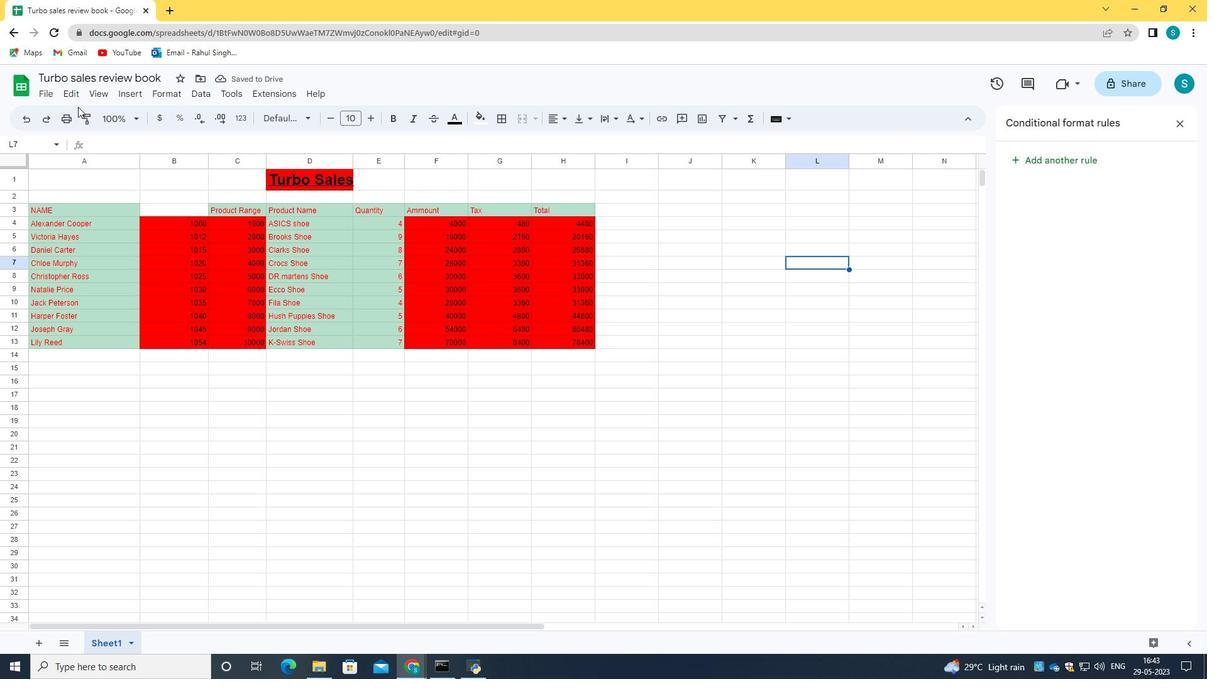 
Action: Key pressed ctrl+S<'\x13'><'\x13'><'\x13'><'\x13'><'\x13'><'\x13'><'\x13'><'\x13'>
Screenshot: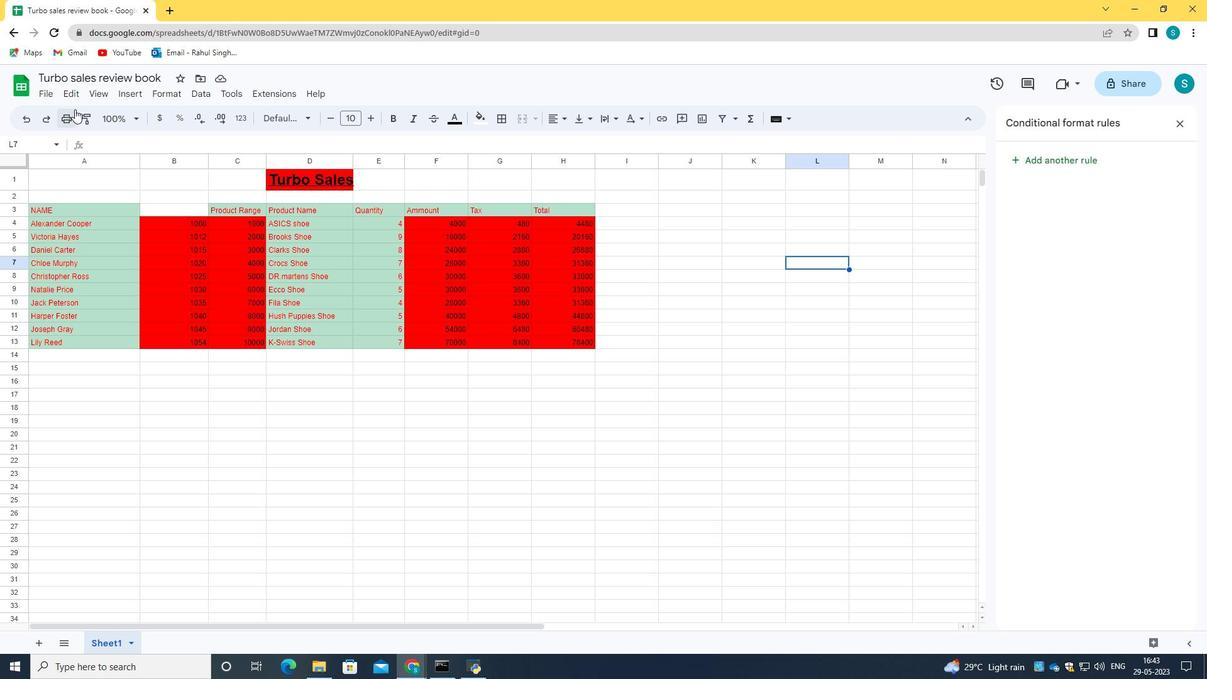 
